 Task: Provide the 2023 Victory Lane Racing Xfinity Series picks for the track "Las Vegas Motor Speedway".
Action: Mouse moved to (197, 373)
Screenshot: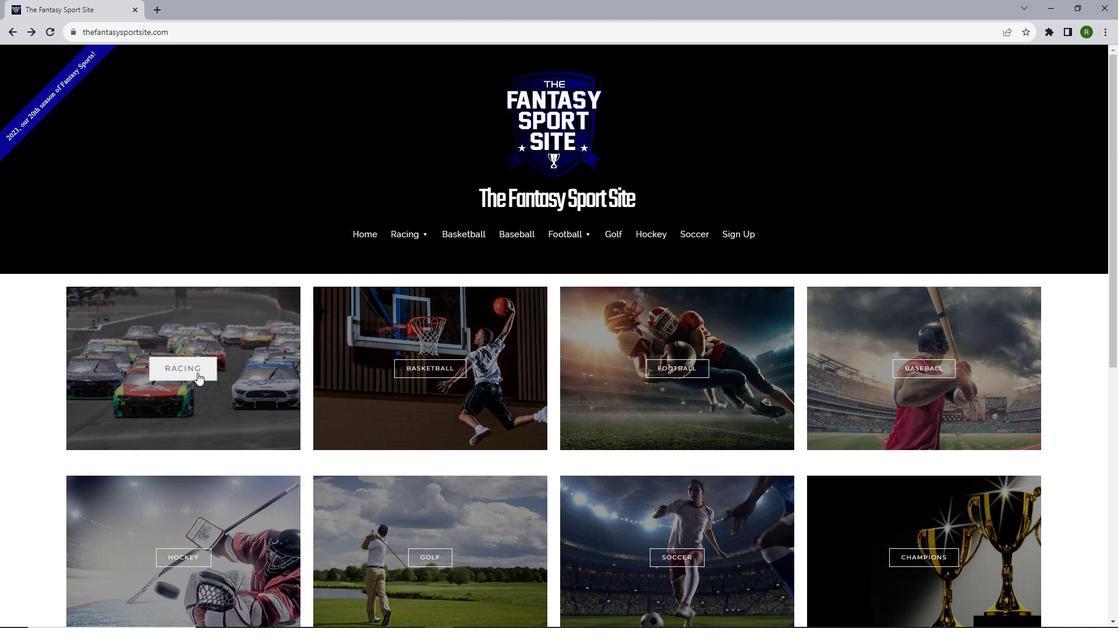 
Action: Mouse pressed left at (197, 373)
Screenshot: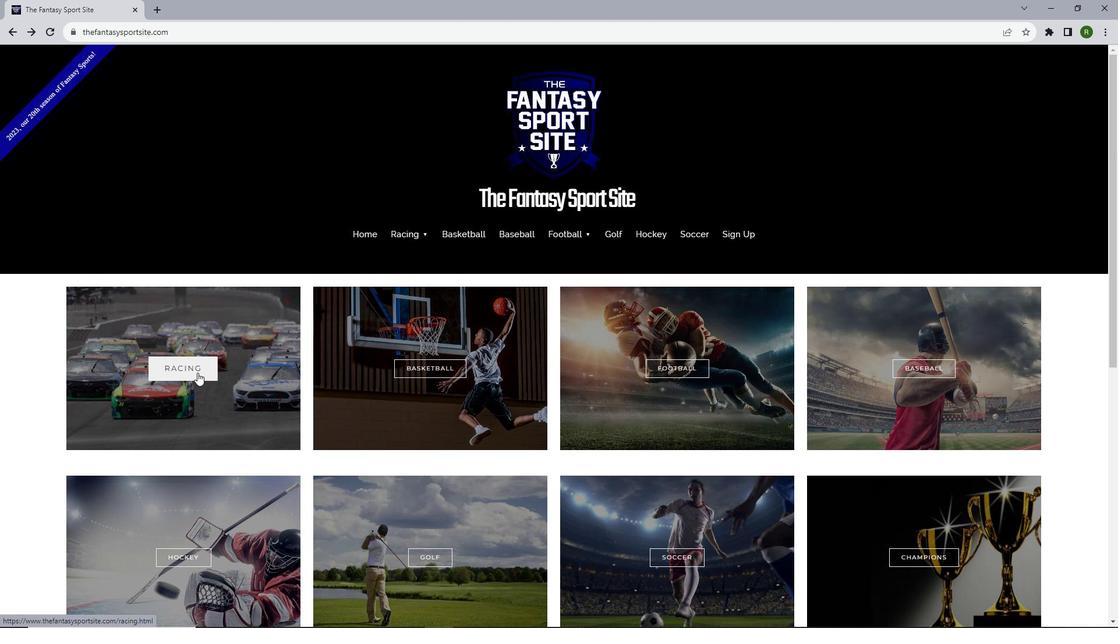 
Action: Mouse moved to (481, 381)
Screenshot: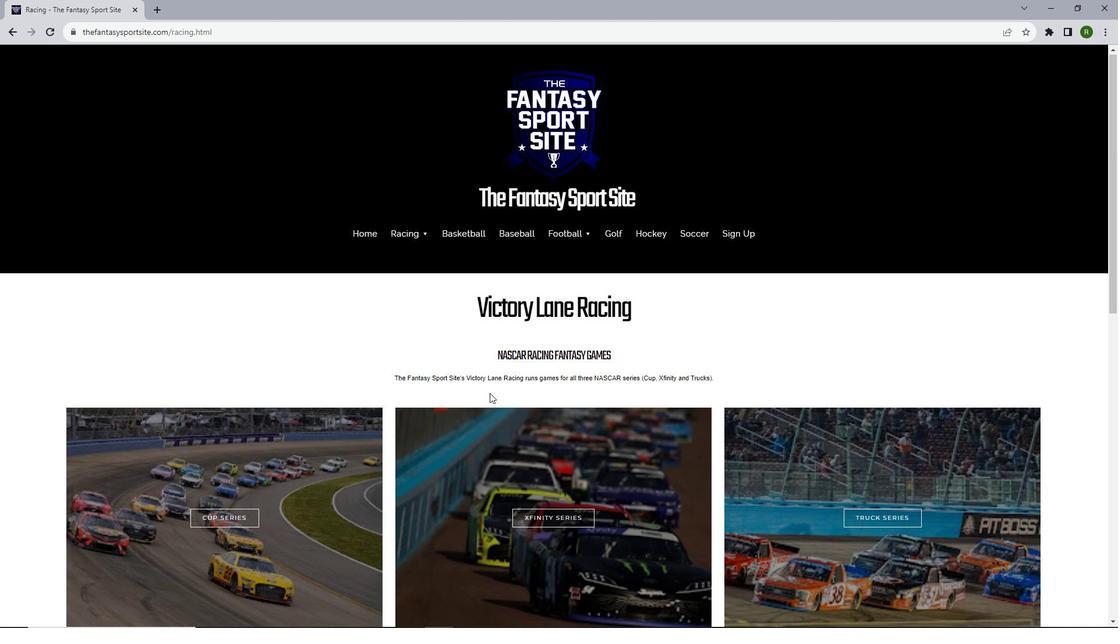 
Action: Mouse scrolled (481, 380) with delta (0, 0)
Screenshot: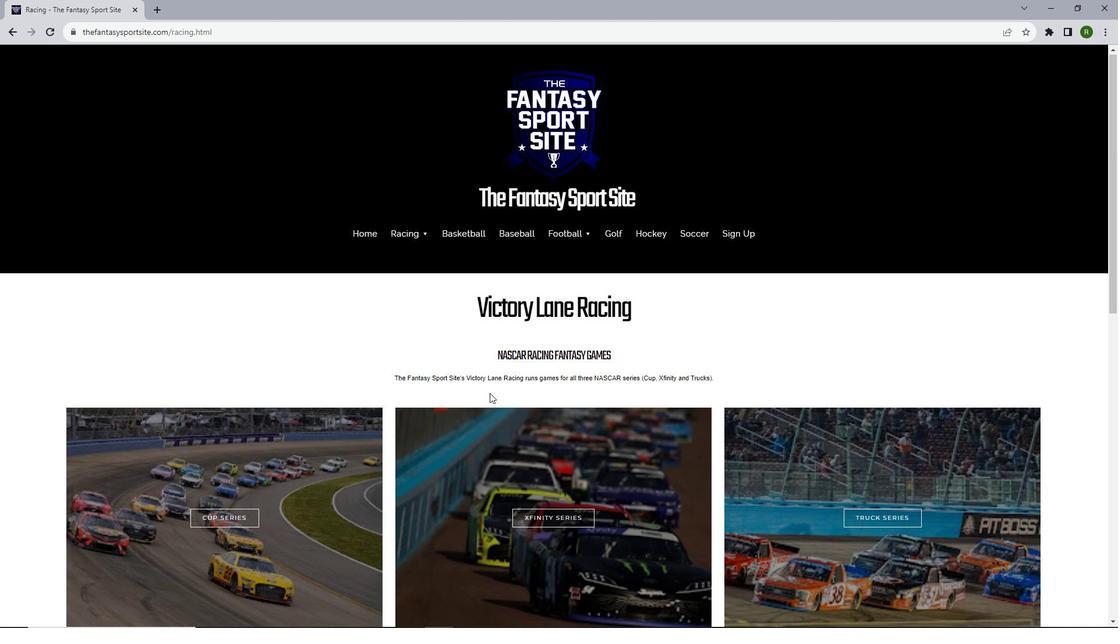 
Action: Mouse moved to (527, 468)
Screenshot: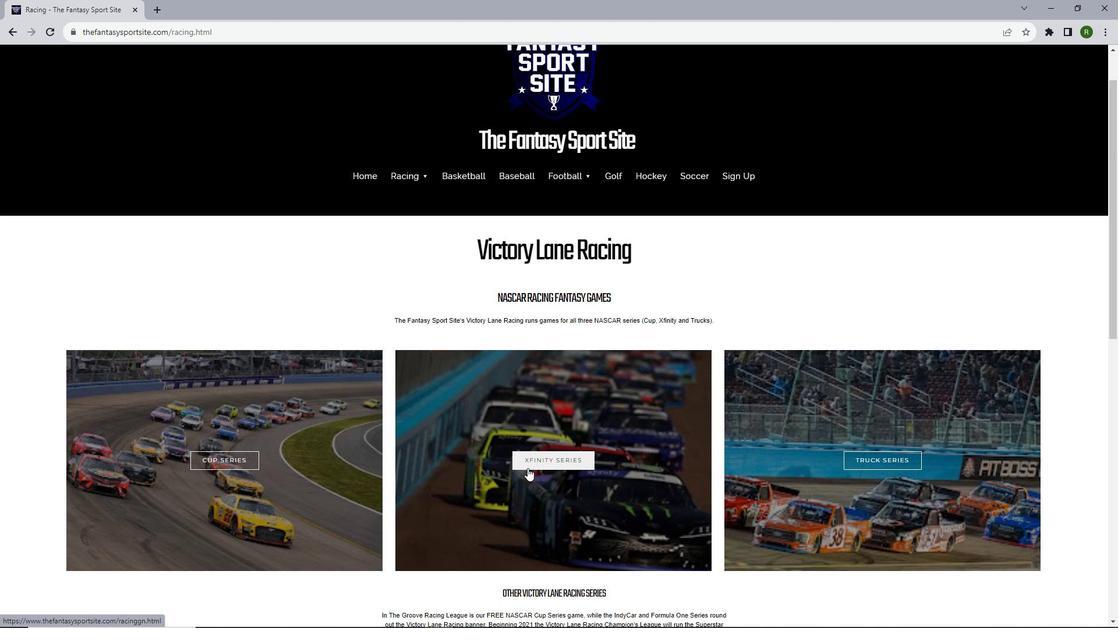 
Action: Mouse pressed left at (527, 468)
Screenshot: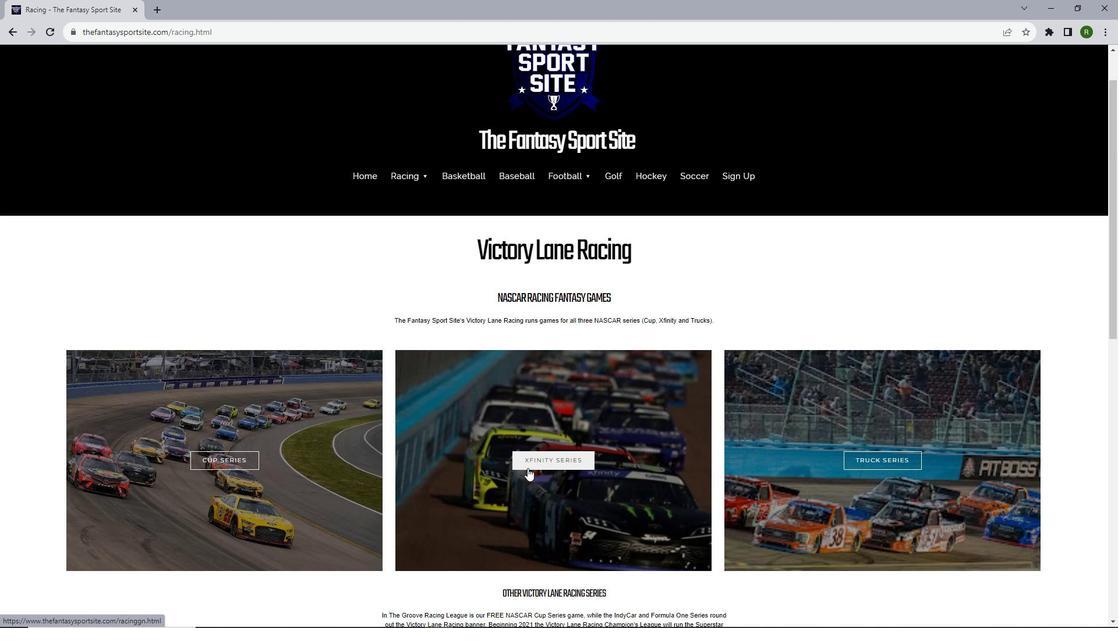
Action: Mouse moved to (472, 383)
Screenshot: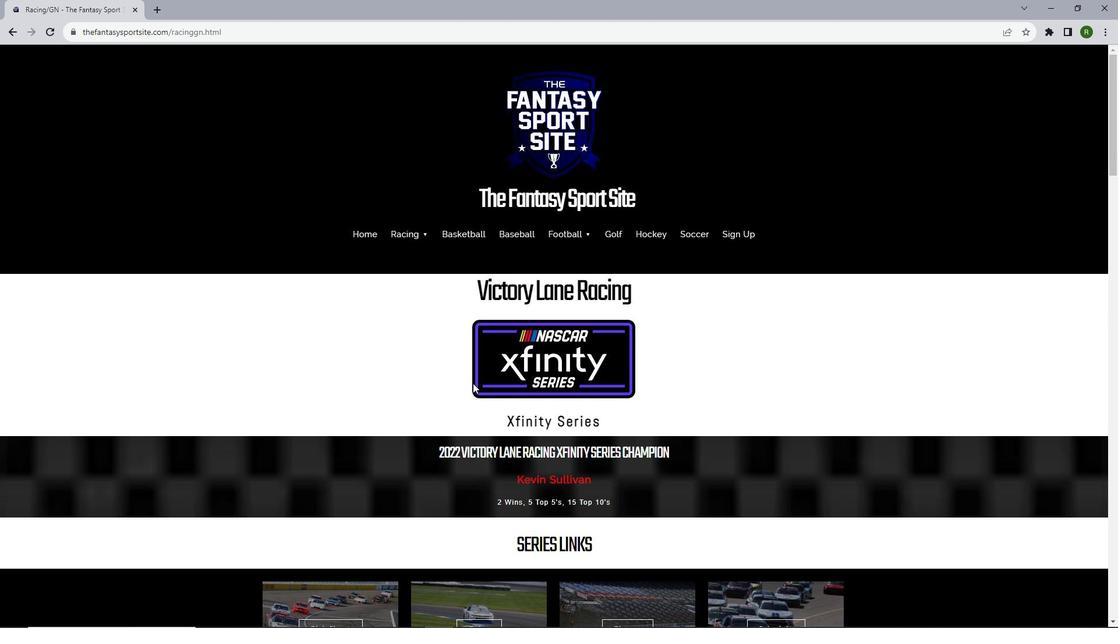 
Action: Mouse scrolled (472, 383) with delta (0, 0)
Screenshot: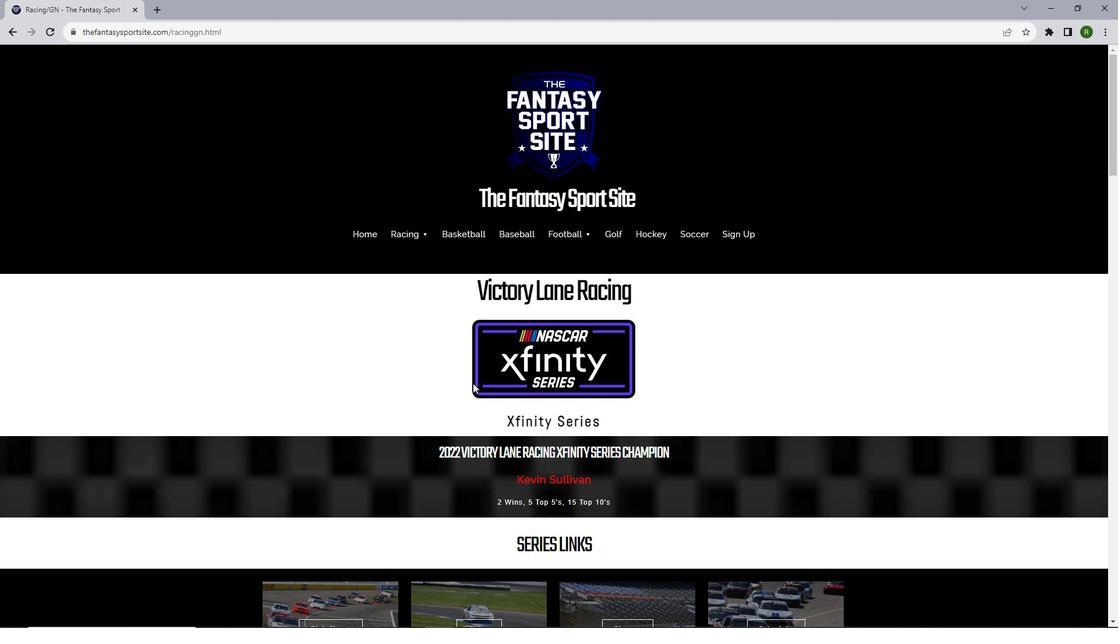 
Action: Mouse scrolled (472, 383) with delta (0, 0)
Screenshot: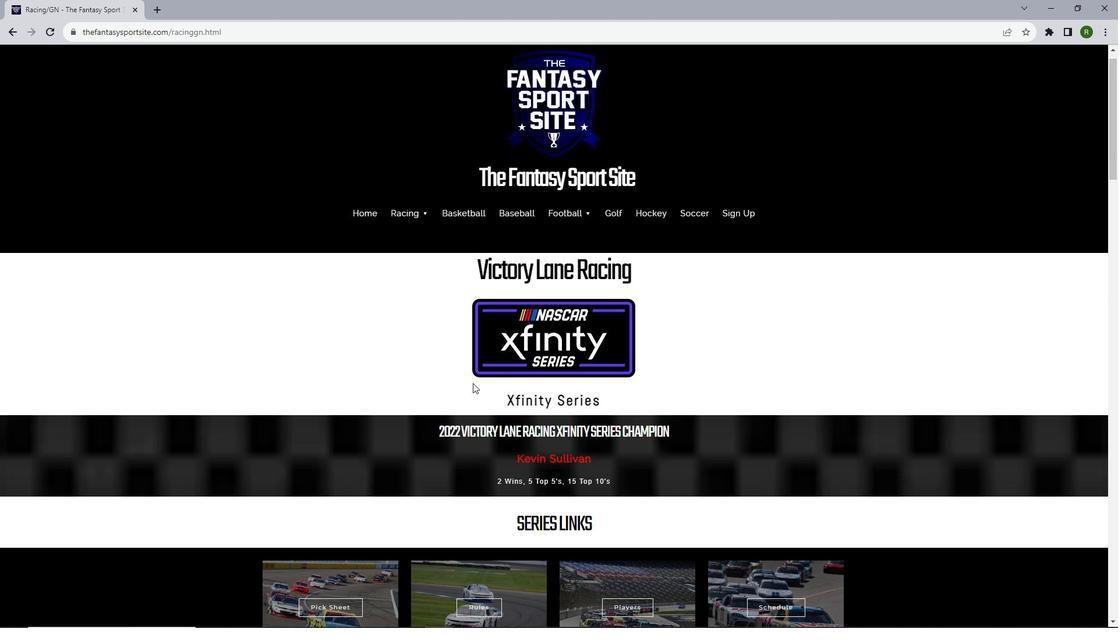 
Action: Mouse scrolled (472, 383) with delta (0, 0)
Screenshot: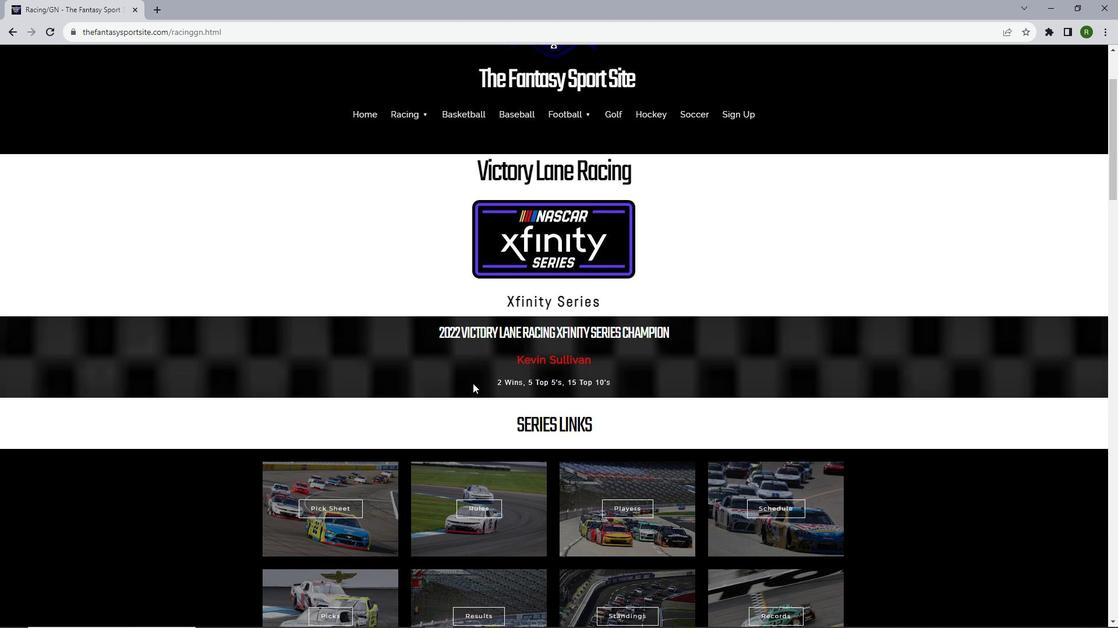 
Action: Mouse scrolled (472, 383) with delta (0, 0)
Screenshot: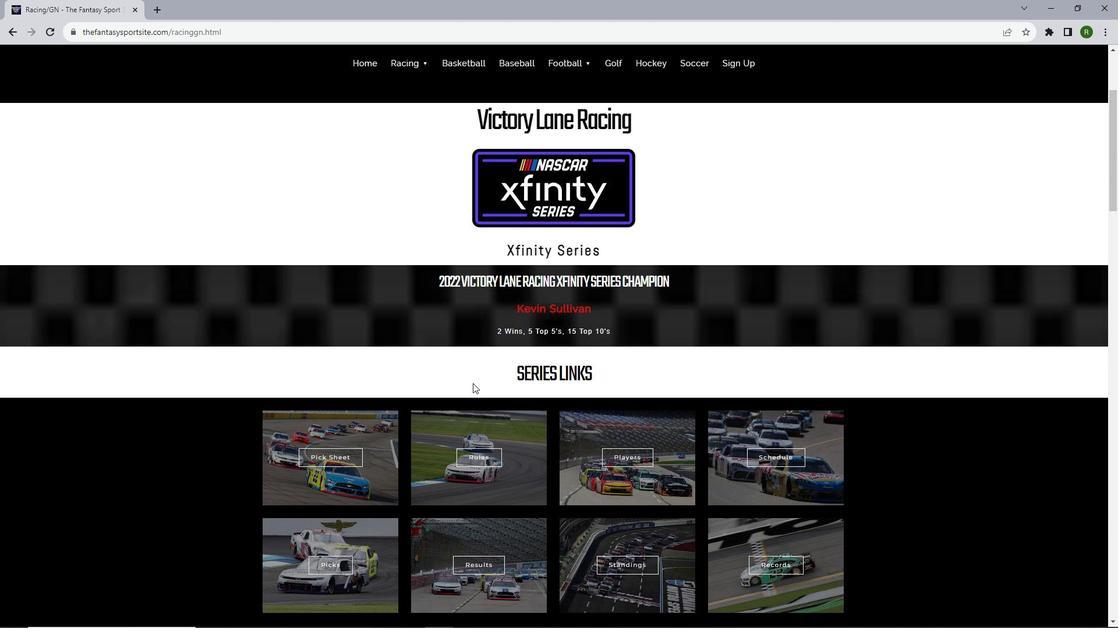 
Action: Mouse scrolled (472, 383) with delta (0, 0)
Screenshot: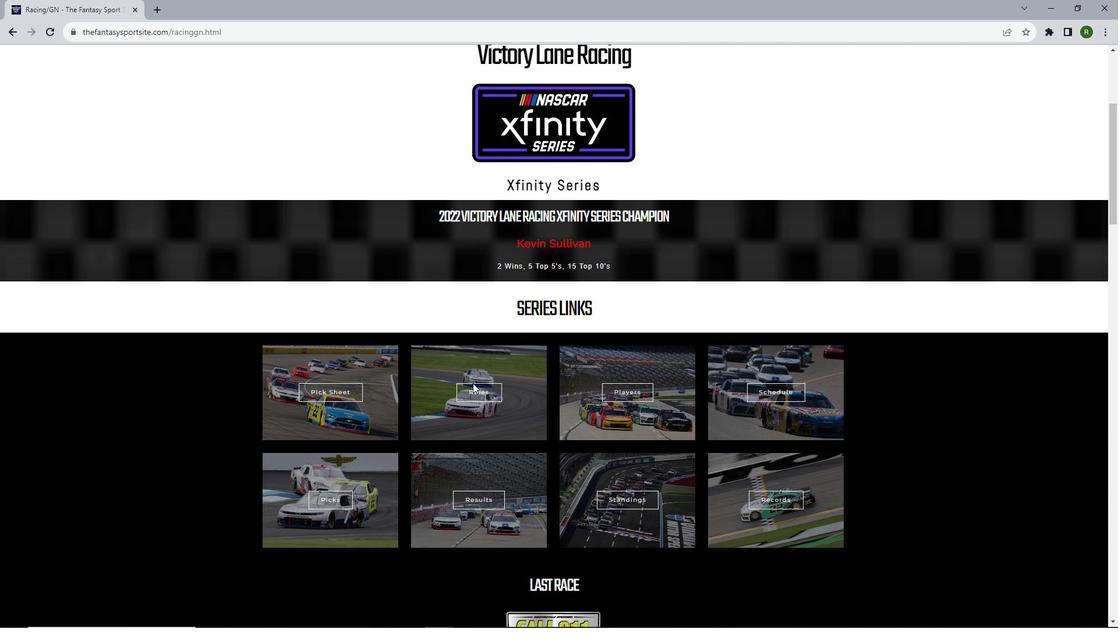 
Action: Mouse moved to (326, 438)
Screenshot: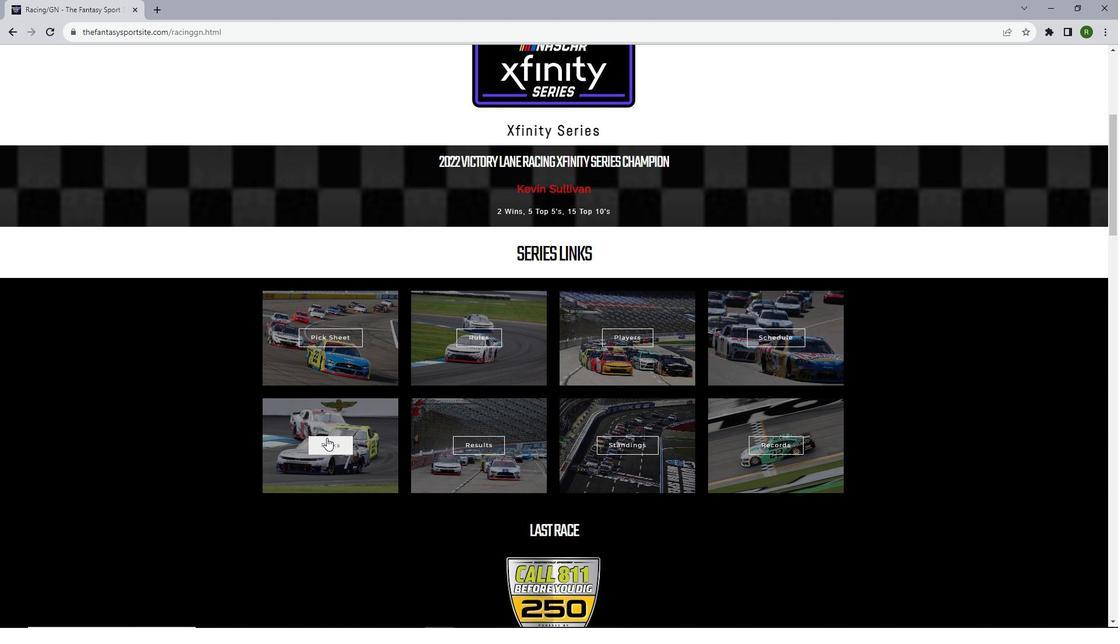 
Action: Mouse pressed left at (326, 438)
Screenshot: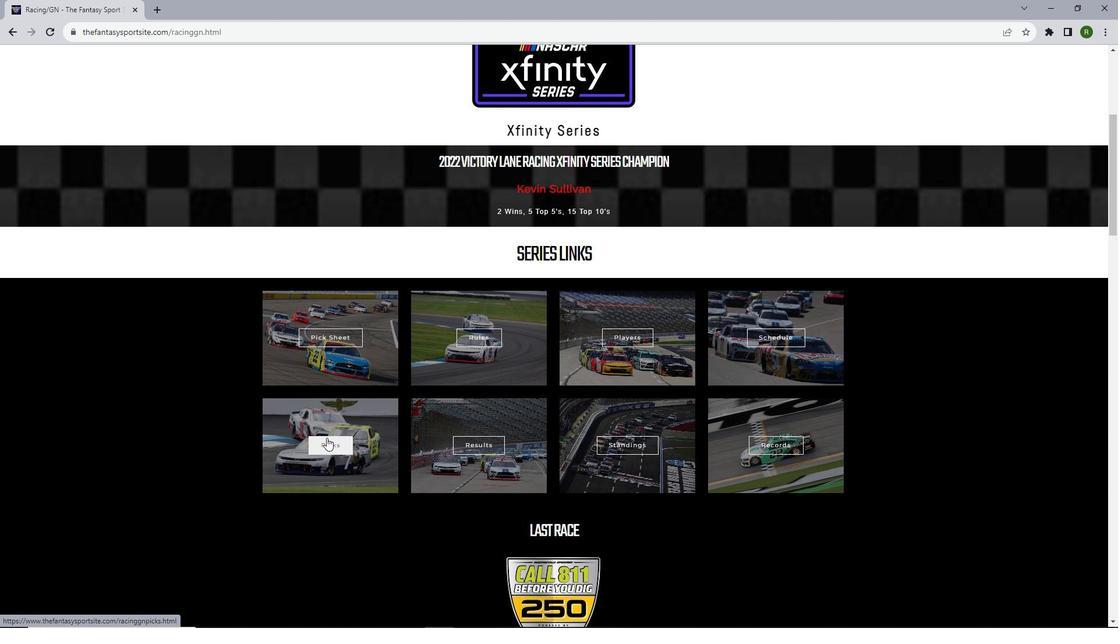 
Action: Mouse moved to (503, 362)
Screenshot: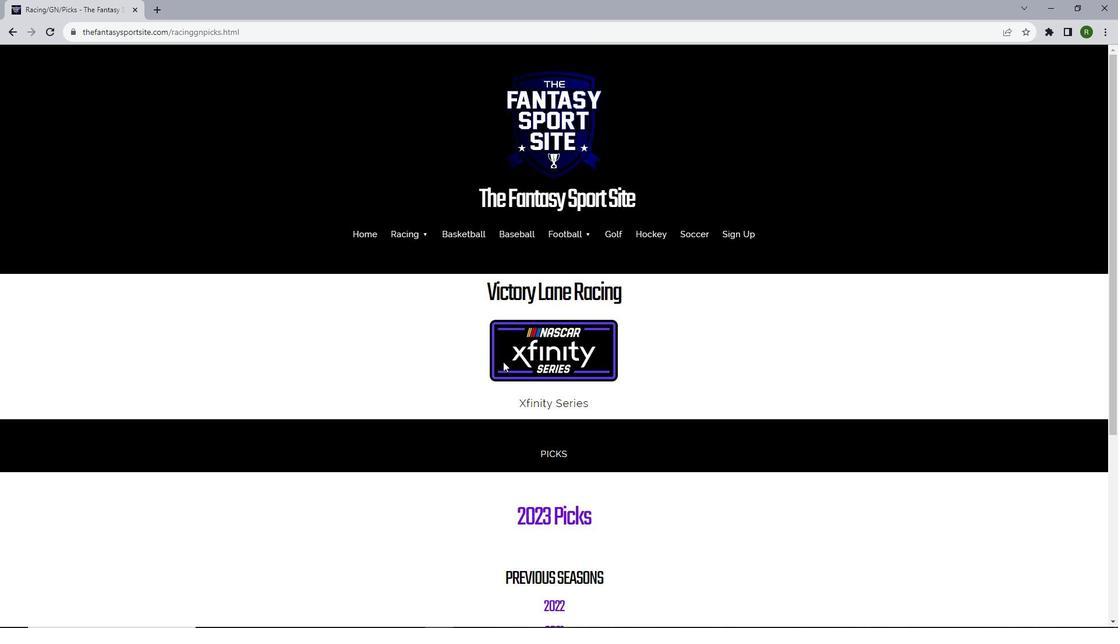 
Action: Mouse scrolled (503, 361) with delta (0, 0)
Screenshot: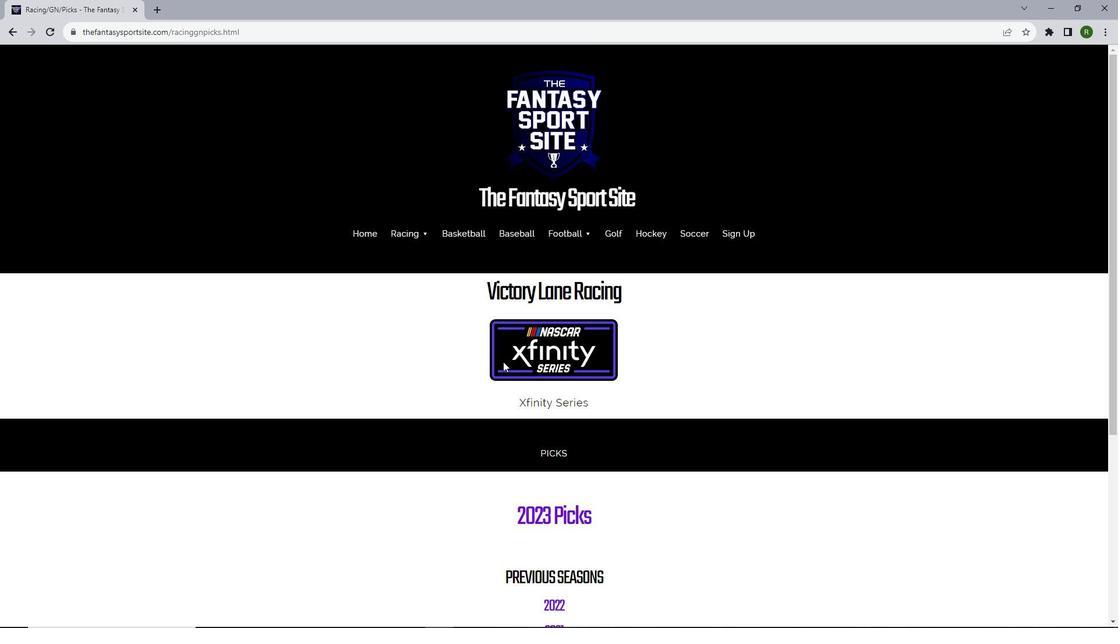 
Action: Mouse scrolled (503, 361) with delta (0, 0)
Screenshot: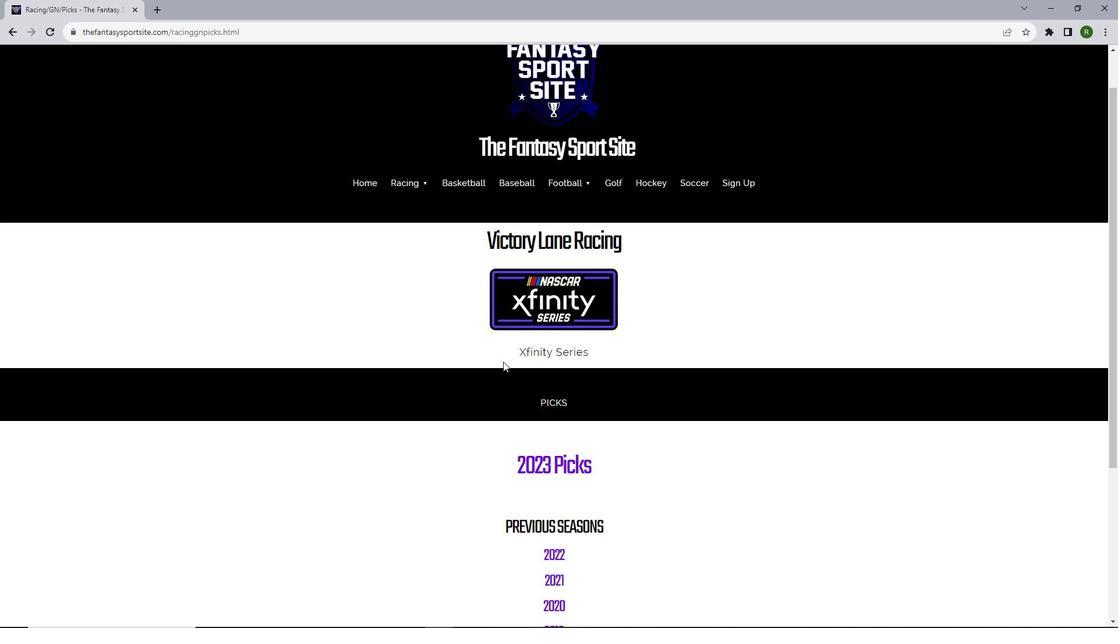 
Action: Mouse scrolled (503, 361) with delta (0, 0)
Screenshot: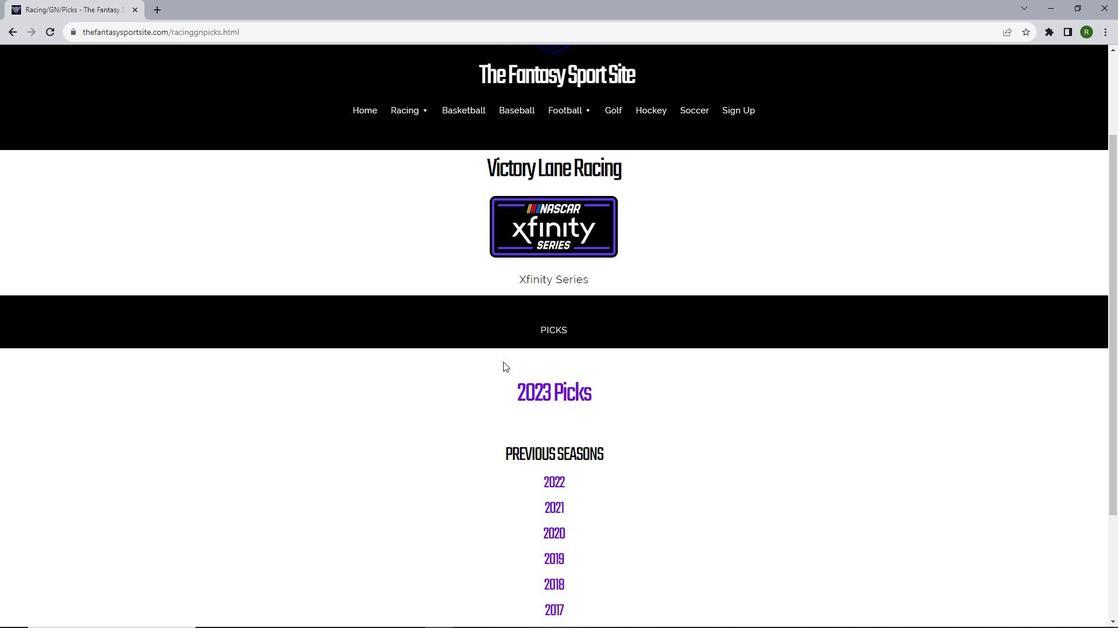 
Action: Mouse moved to (539, 346)
Screenshot: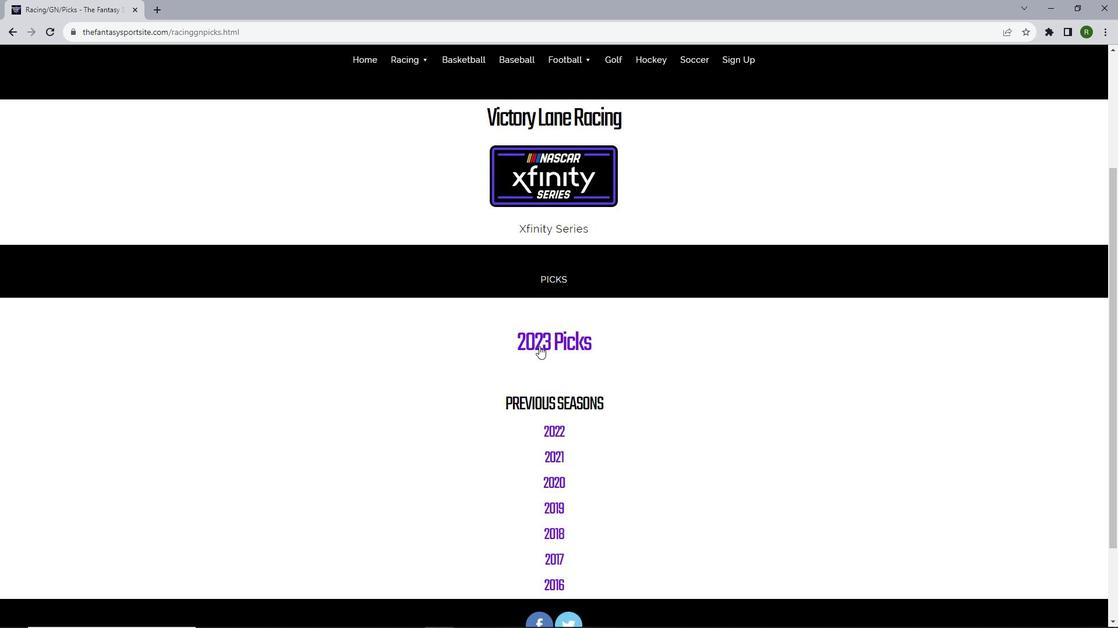 
Action: Mouse pressed left at (539, 346)
Screenshot: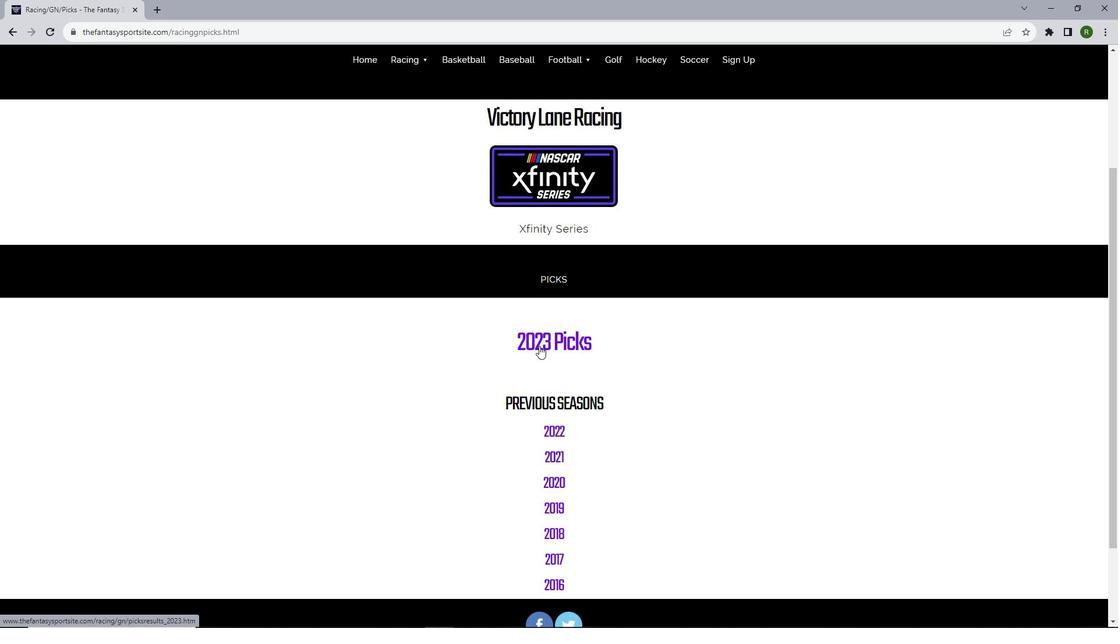 
Action: Mouse moved to (581, 226)
Screenshot: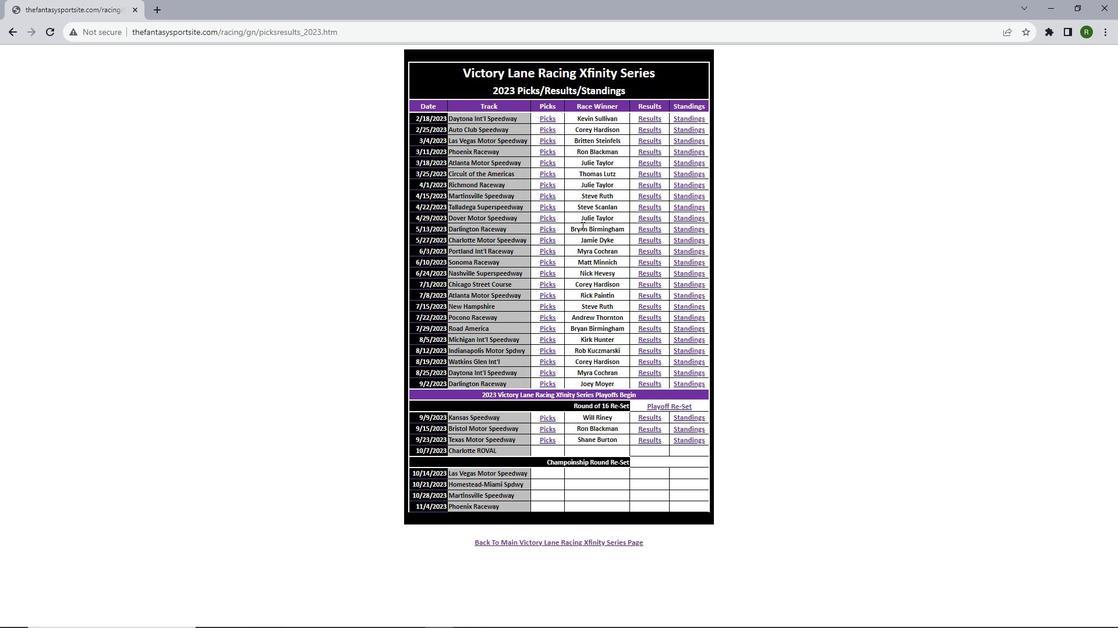 
Action: Mouse scrolled (581, 227) with delta (0, 0)
Screenshot: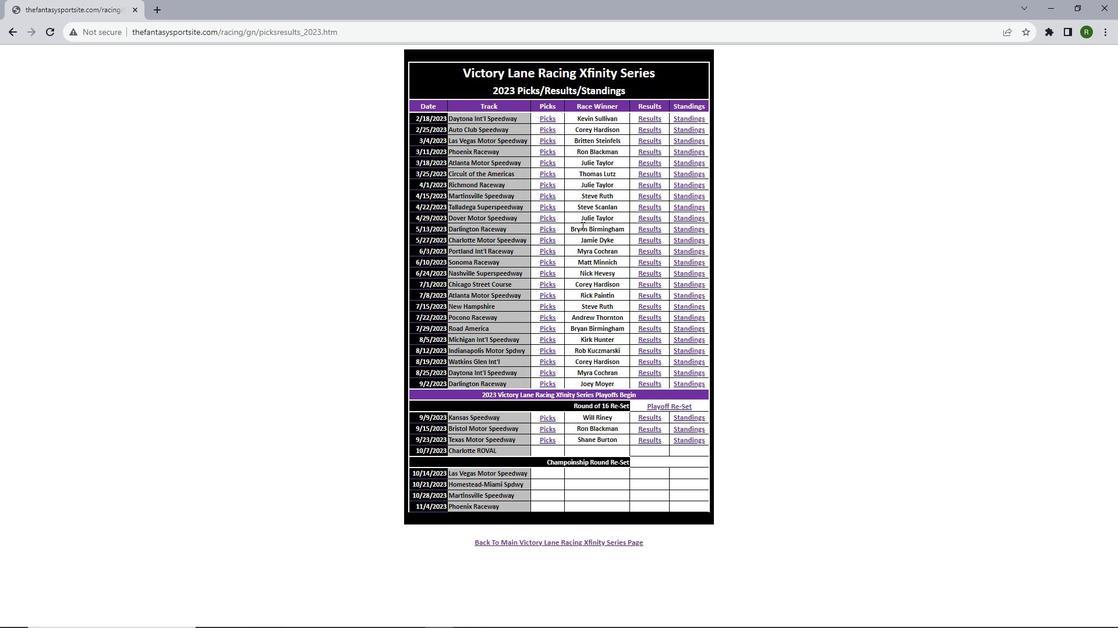 
Action: Mouse moved to (548, 139)
Screenshot: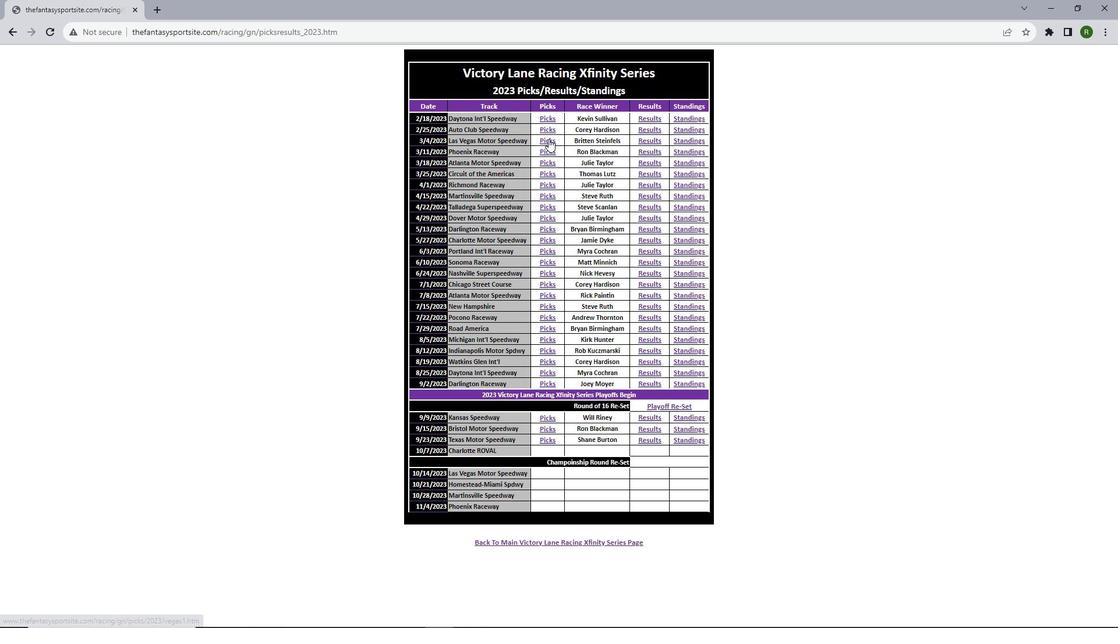 
Action: Mouse pressed left at (548, 139)
Screenshot: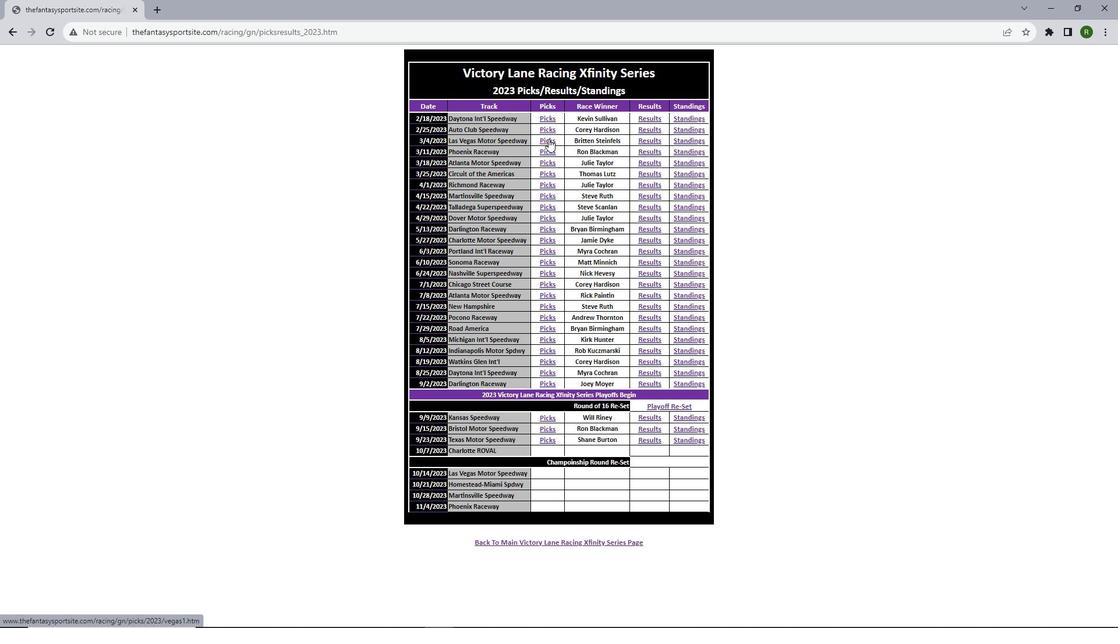 
Action: Mouse moved to (548, 139)
Screenshot: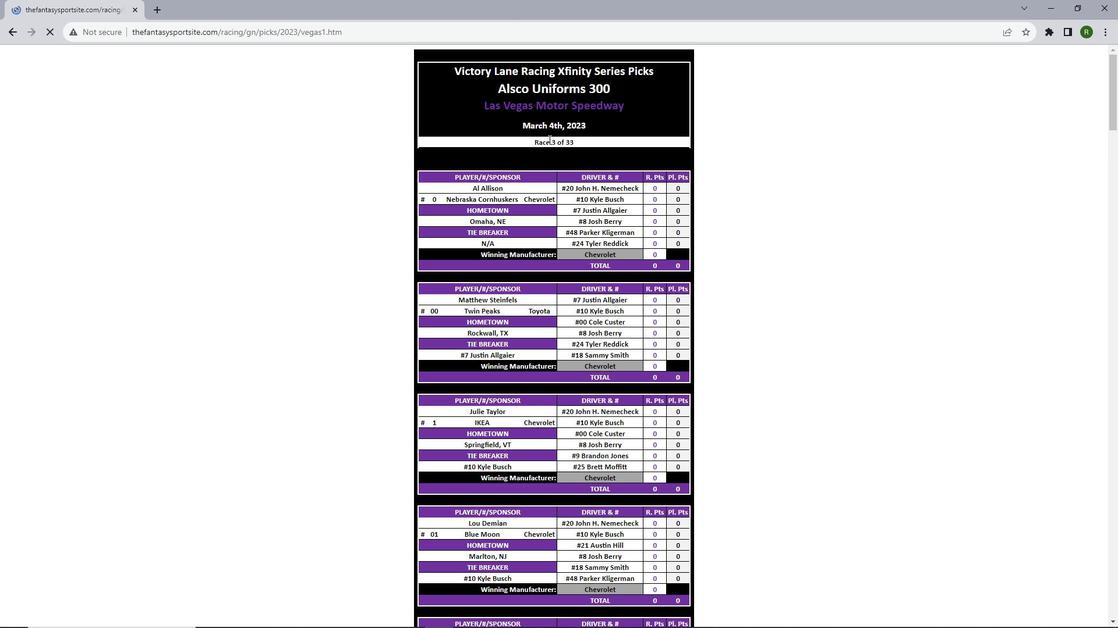 
Action: Mouse scrolled (548, 139) with delta (0, 0)
Screenshot: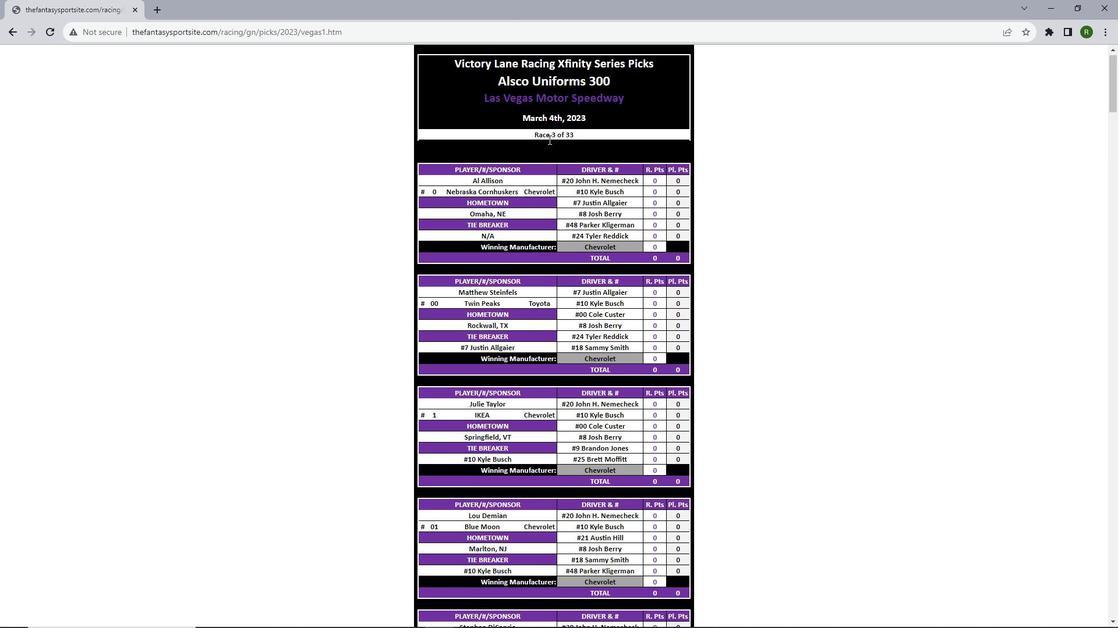 
Action: Mouse scrolled (548, 139) with delta (0, 0)
Screenshot: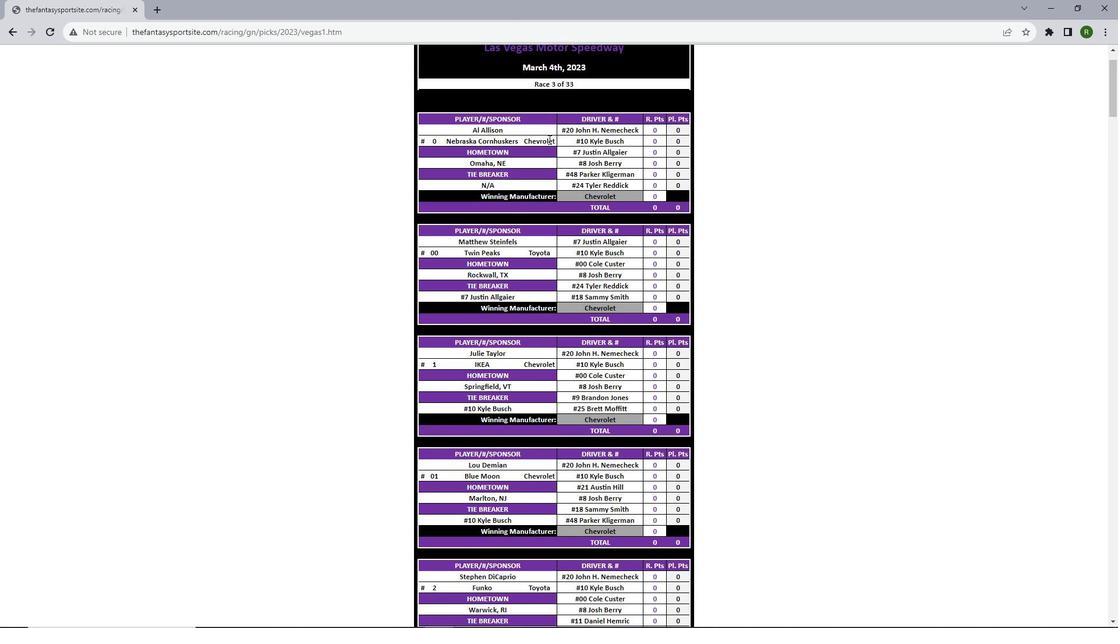 
Action: Mouse scrolled (548, 139) with delta (0, 0)
Screenshot: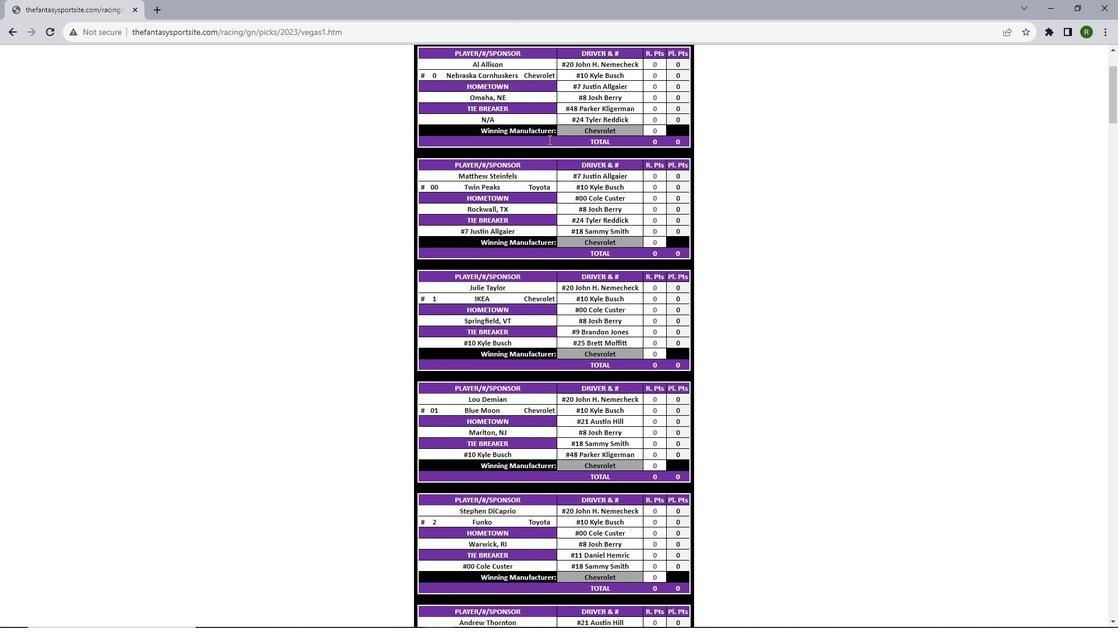 
Action: Mouse scrolled (548, 139) with delta (0, 0)
Screenshot: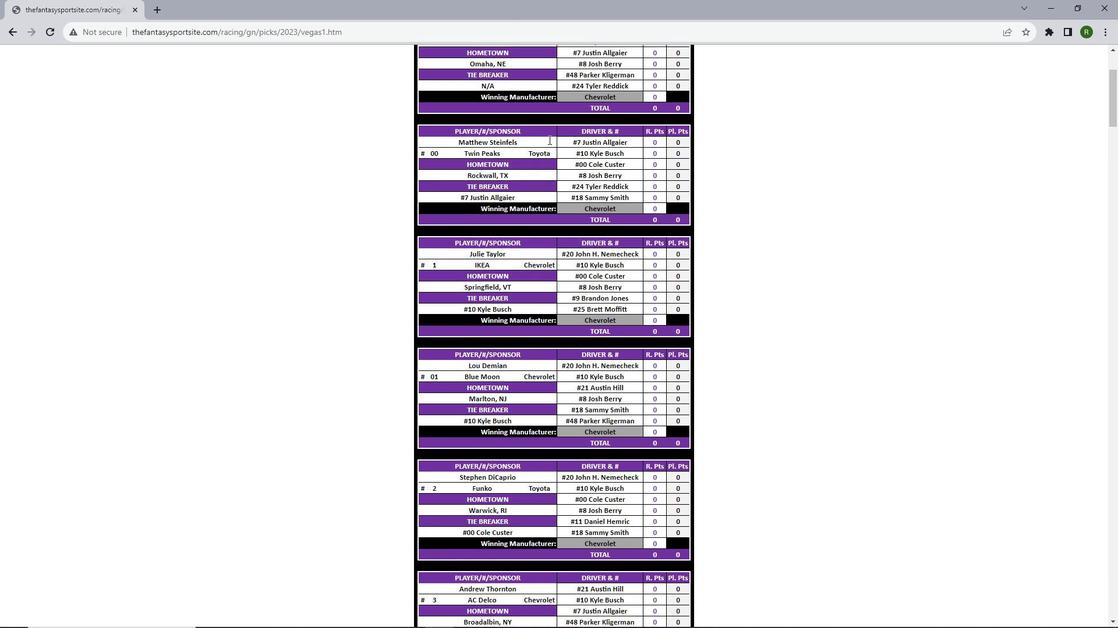 
Action: Mouse scrolled (548, 139) with delta (0, 0)
Screenshot: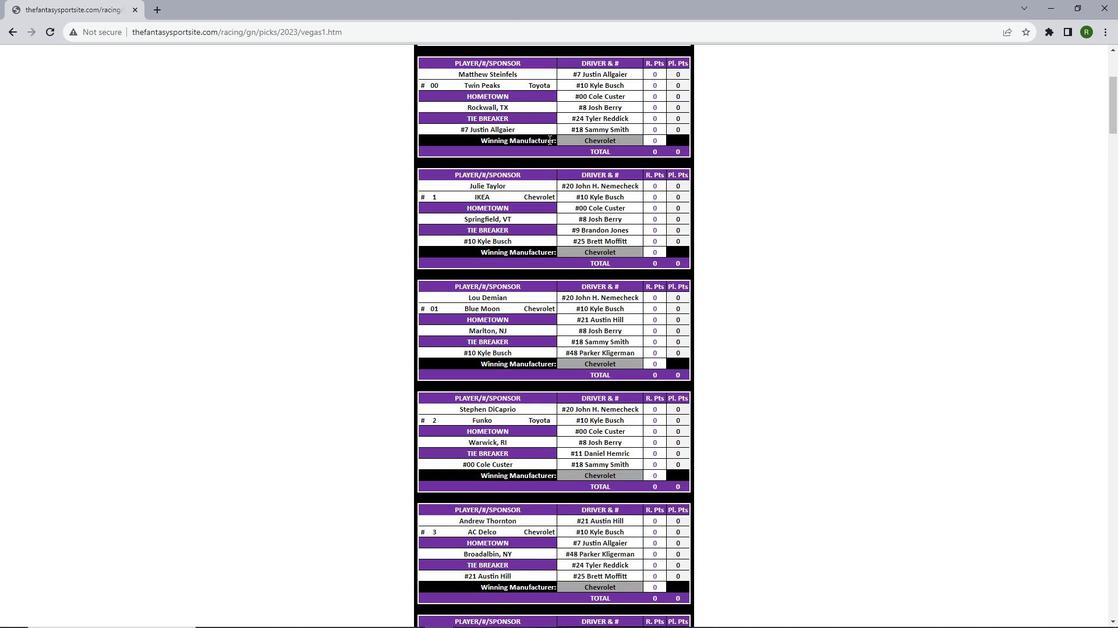 
Action: Mouse scrolled (548, 139) with delta (0, 0)
Screenshot: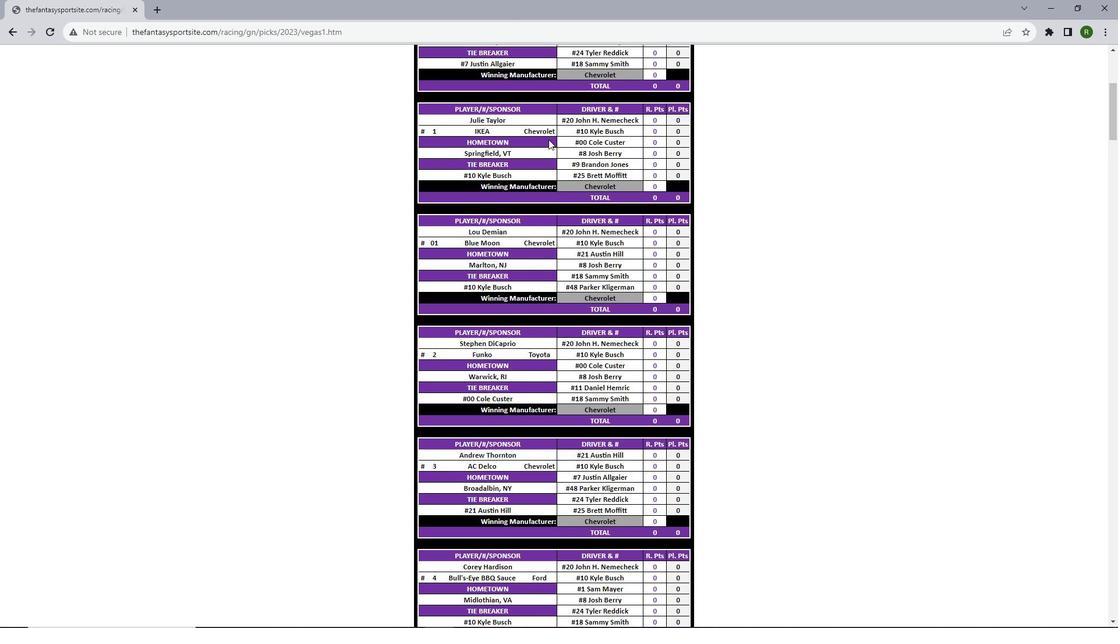 
Action: Mouse scrolled (548, 139) with delta (0, 0)
Screenshot: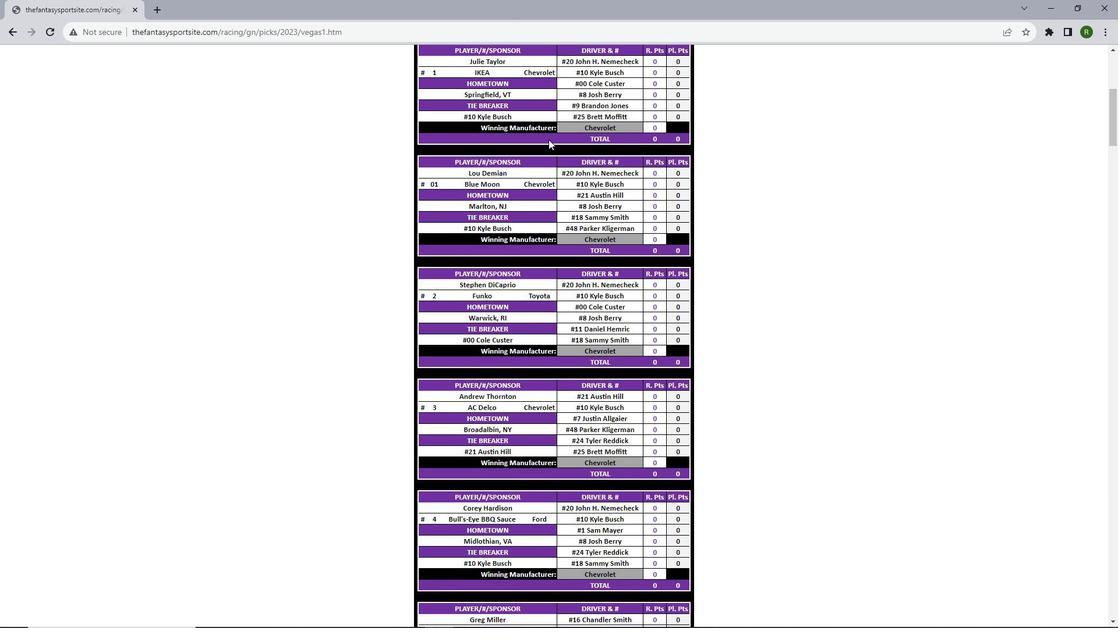 
Action: Mouse moved to (548, 140)
Screenshot: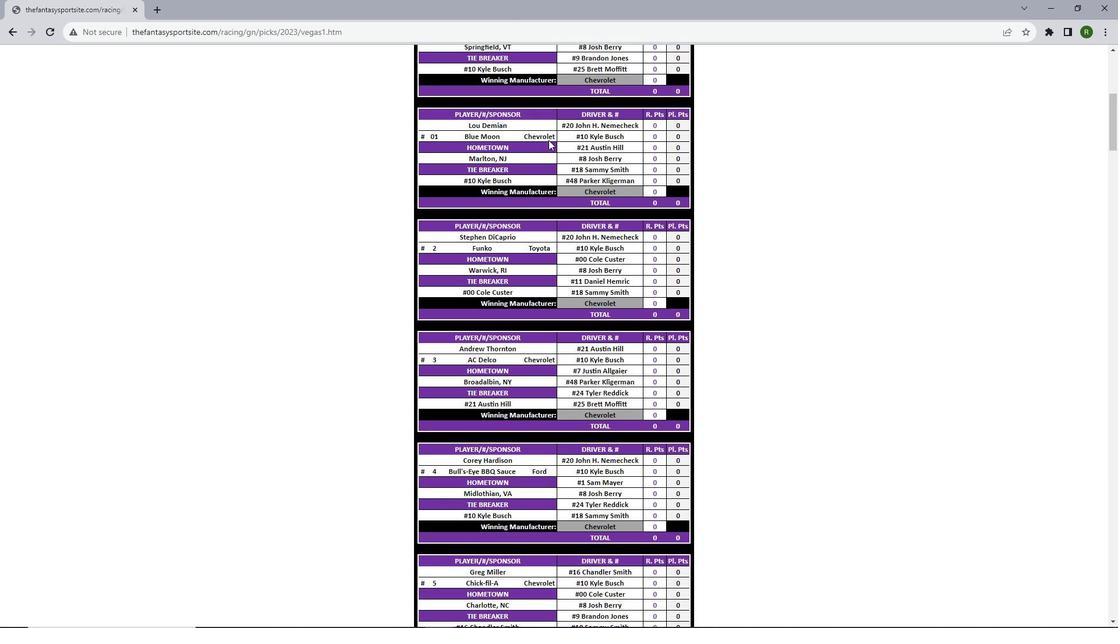 
Action: Mouse scrolled (548, 139) with delta (0, 0)
Screenshot: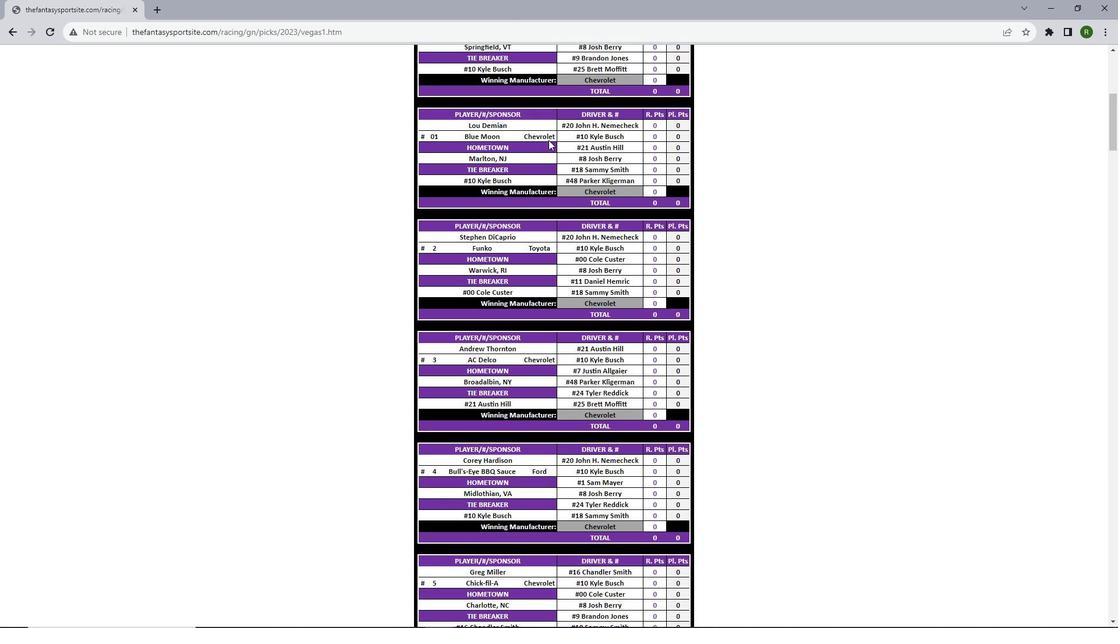 
Action: Mouse moved to (548, 140)
Screenshot: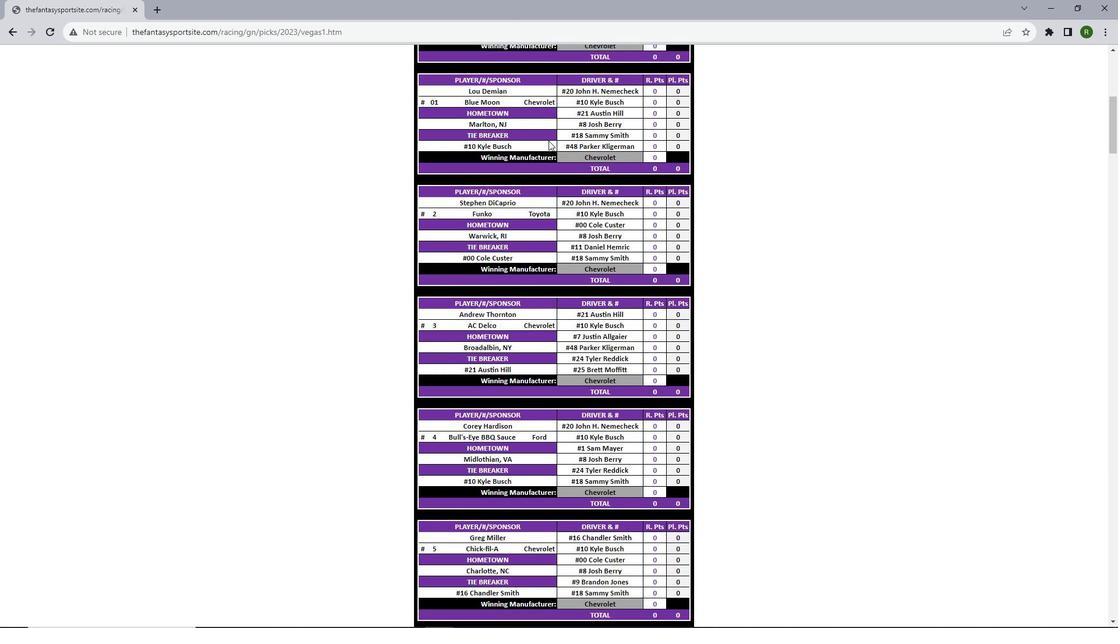 
Action: Mouse scrolled (548, 140) with delta (0, 0)
Screenshot: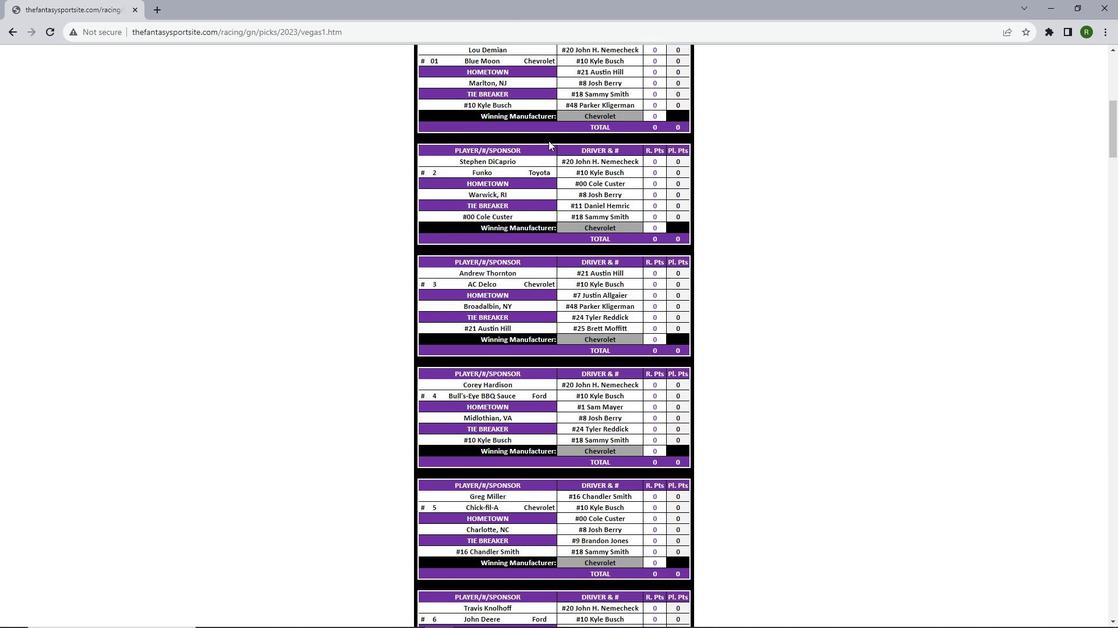 
Action: Mouse moved to (548, 141)
Screenshot: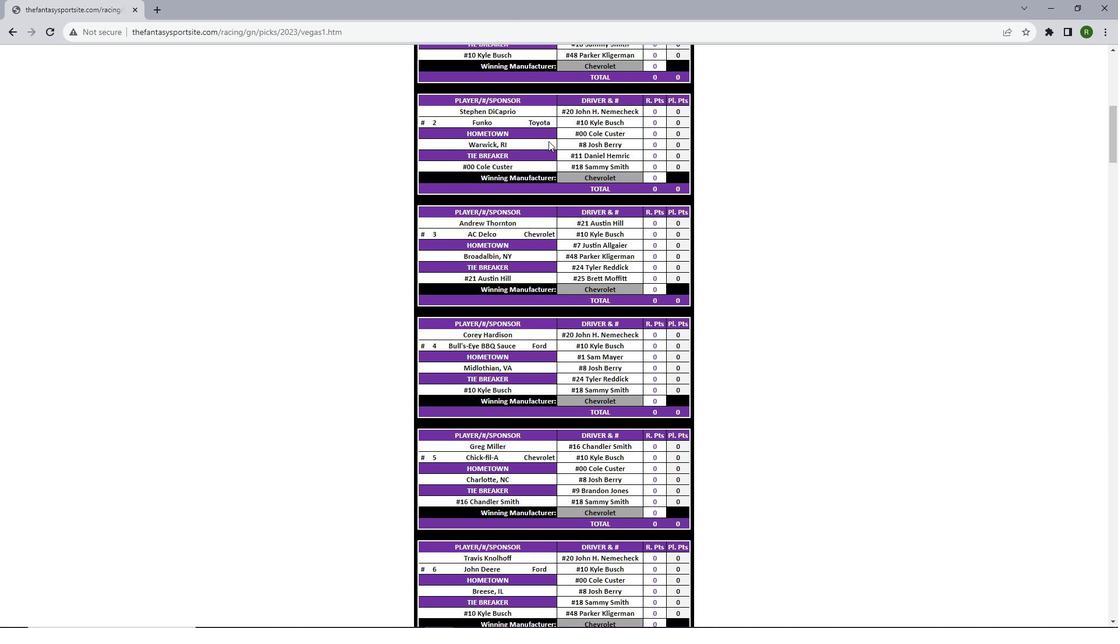 
Action: Mouse scrolled (548, 140) with delta (0, 0)
Screenshot: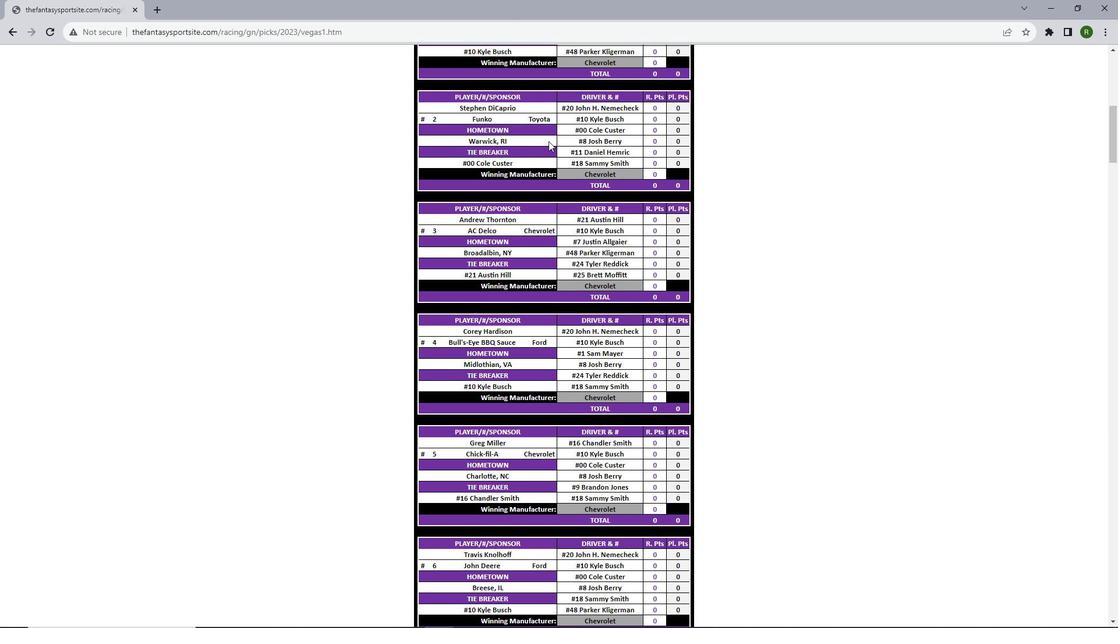 
Action: Mouse scrolled (548, 140) with delta (0, 0)
Screenshot: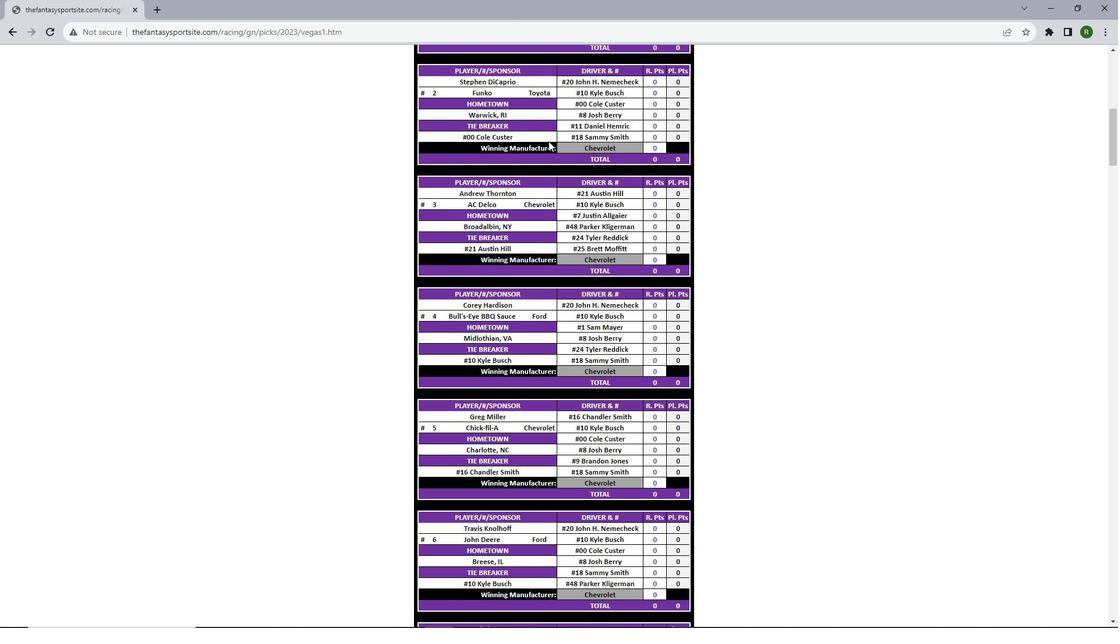 
Action: Mouse scrolled (548, 140) with delta (0, 0)
Screenshot: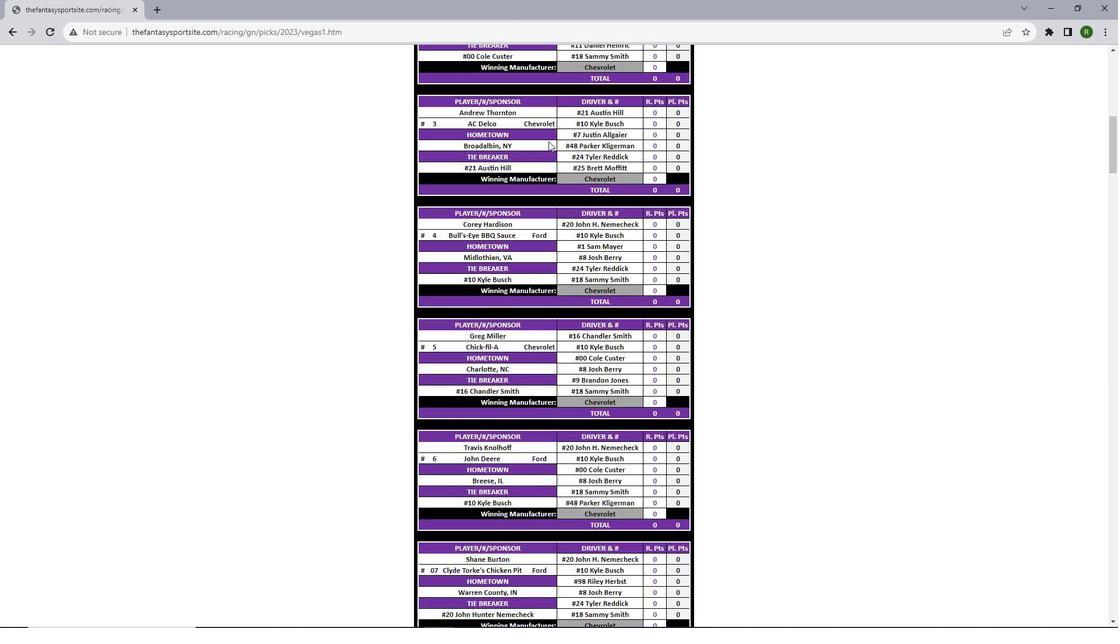 
Action: Mouse scrolled (548, 140) with delta (0, 0)
Screenshot: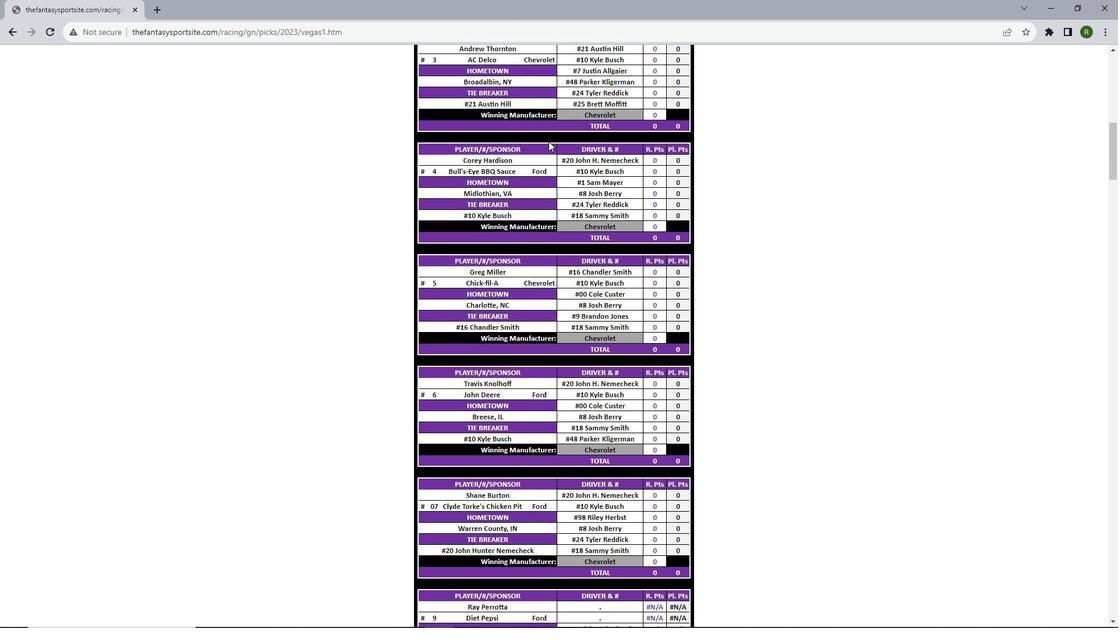 
Action: Mouse scrolled (548, 140) with delta (0, 0)
Screenshot: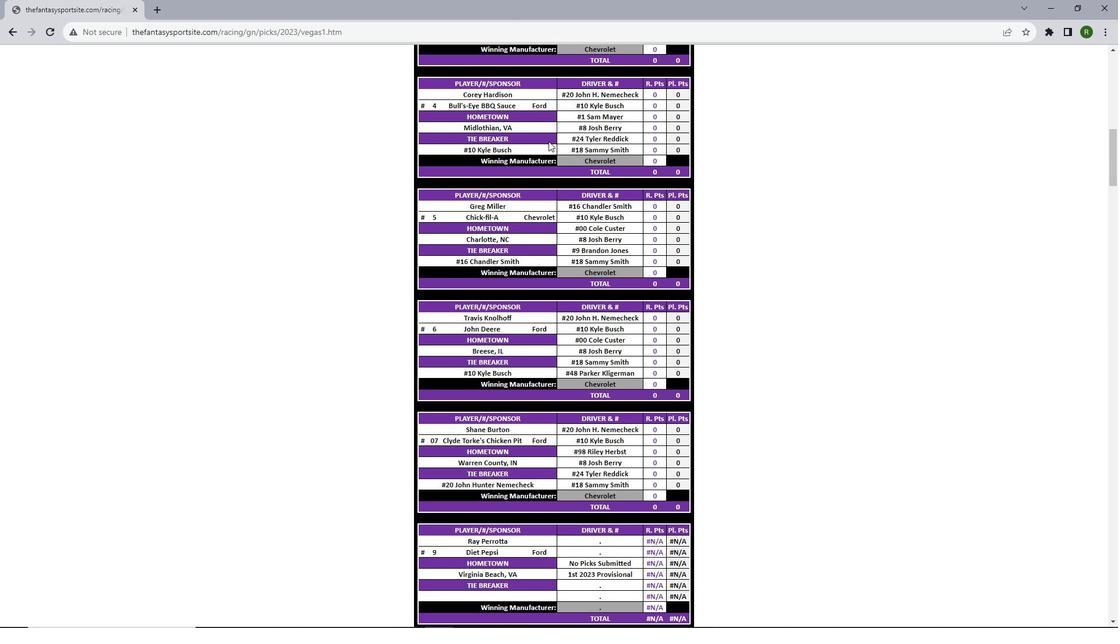 
Action: Mouse scrolled (548, 140) with delta (0, 0)
Screenshot: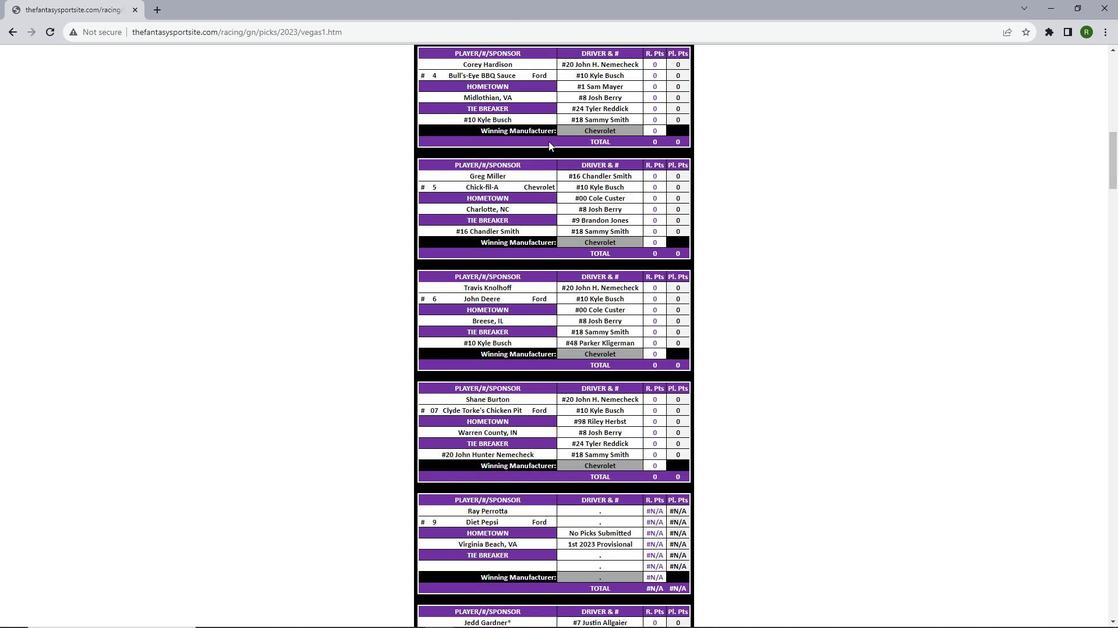 
Action: Mouse scrolled (548, 140) with delta (0, 0)
Screenshot: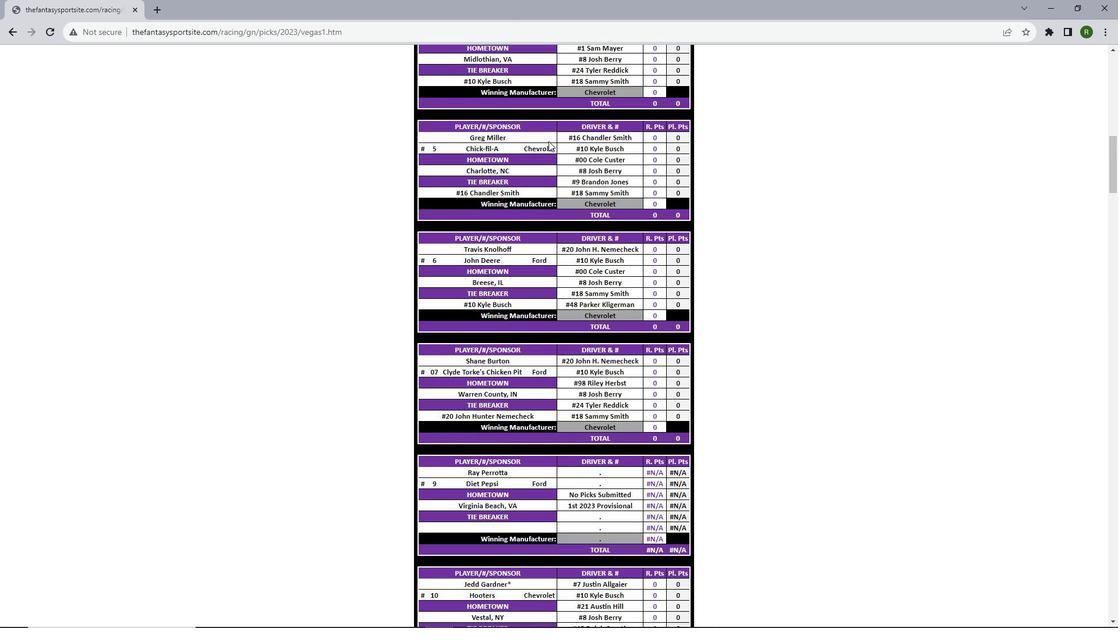 
Action: Mouse scrolled (548, 140) with delta (0, 0)
Screenshot: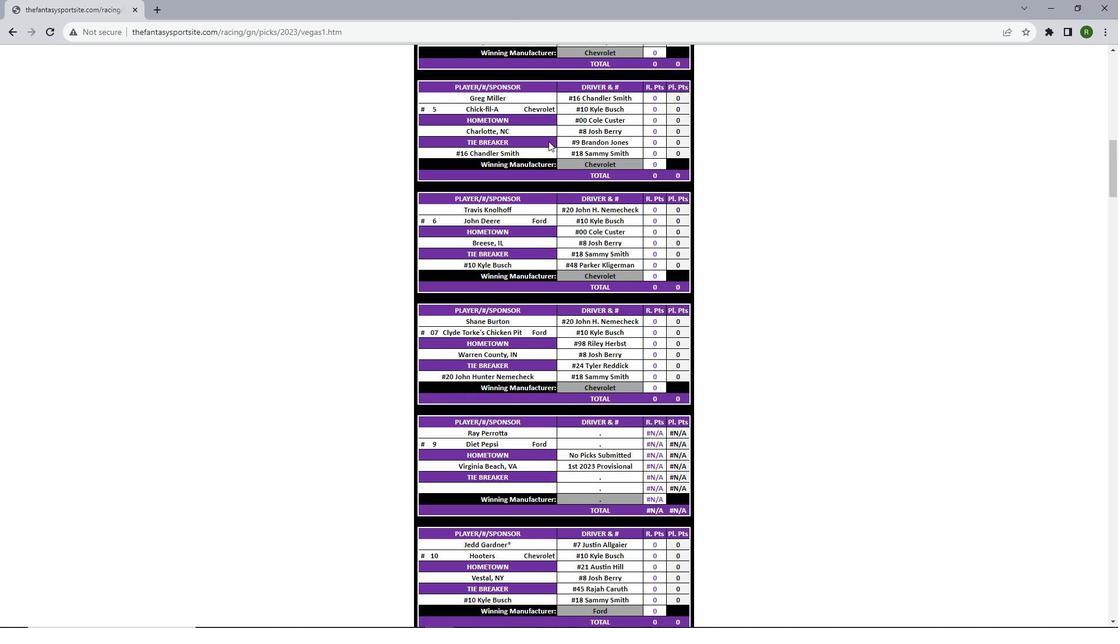 
Action: Mouse scrolled (548, 140) with delta (0, 0)
Screenshot: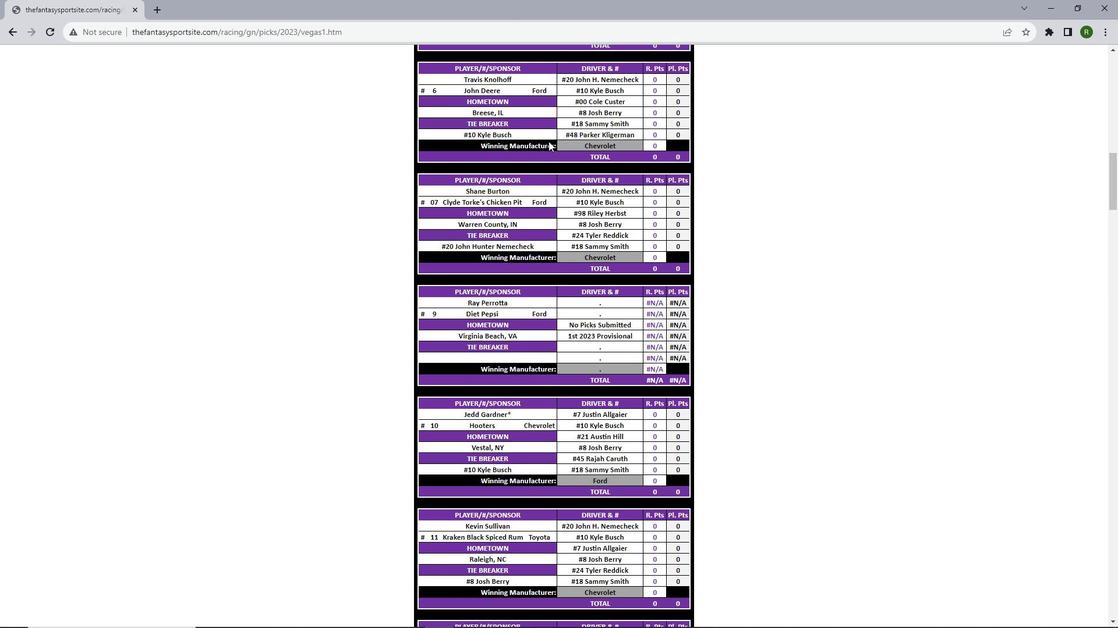 
Action: Mouse scrolled (548, 140) with delta (0, 0)
Screenshot: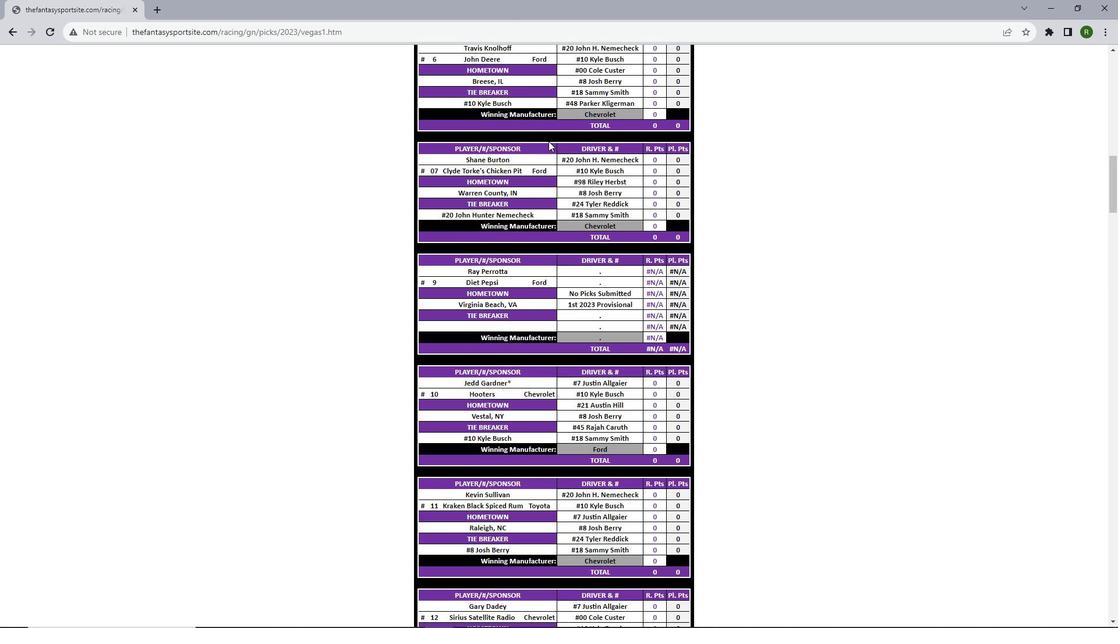 
Action: Mouse scrolled (548, 140) with delta (0, 0)
Screenshot: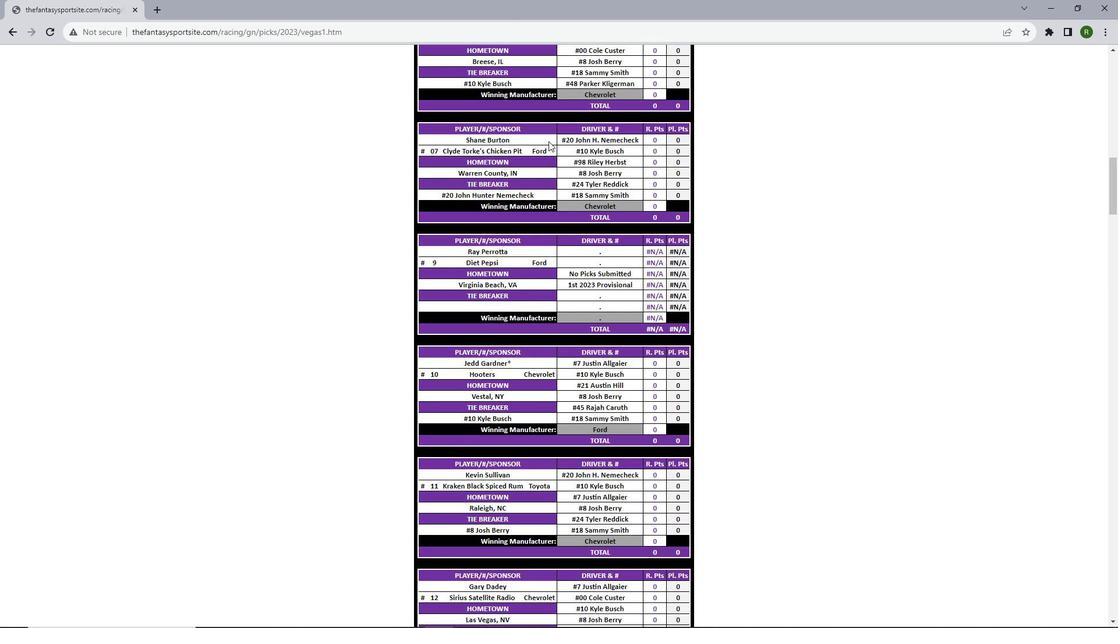 
Action: Mouse scrolled (548, 140) with delta (0, 0)
Screenshot: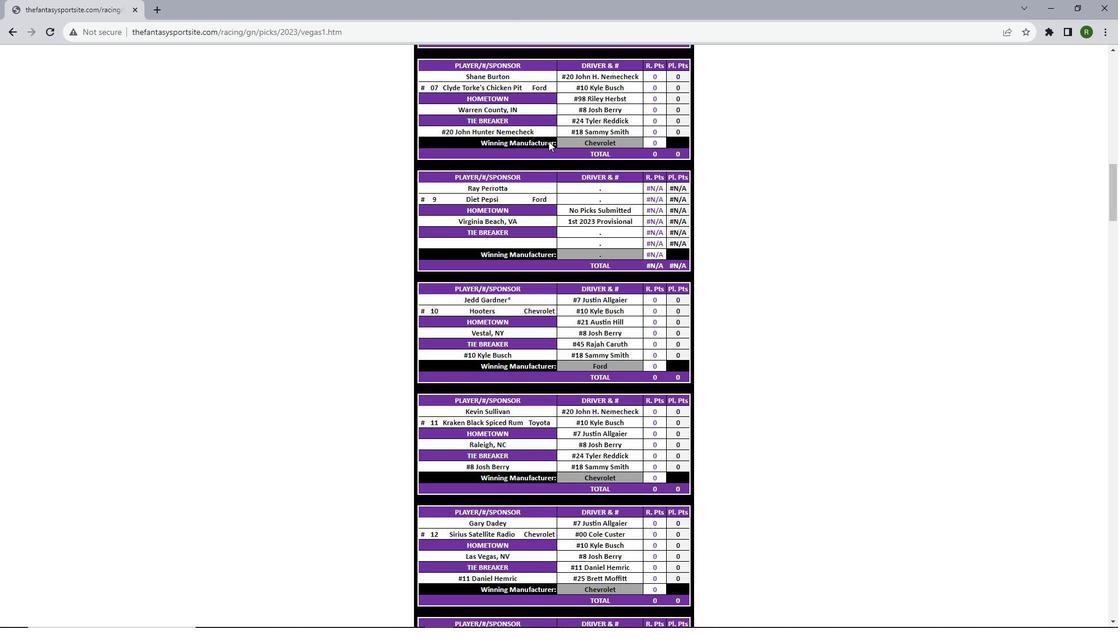 
Action: Mouse scrolled (548, 140) with delta (0, 0)
Screenshot: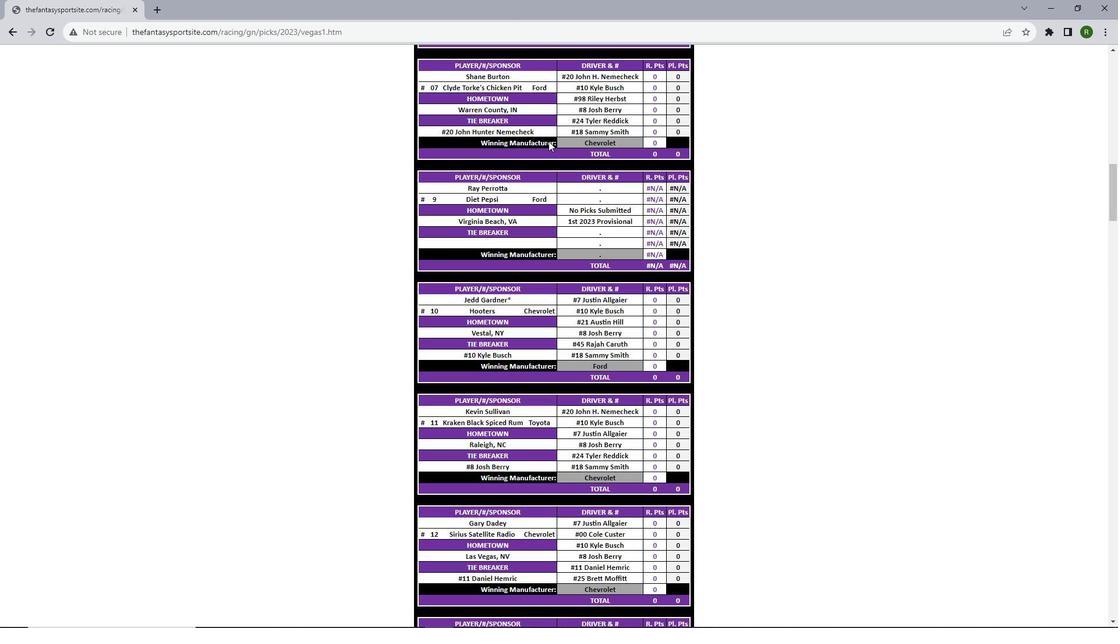
Action: Mouse scrolled (548, 140) with delta (0, 0)
Screenshot: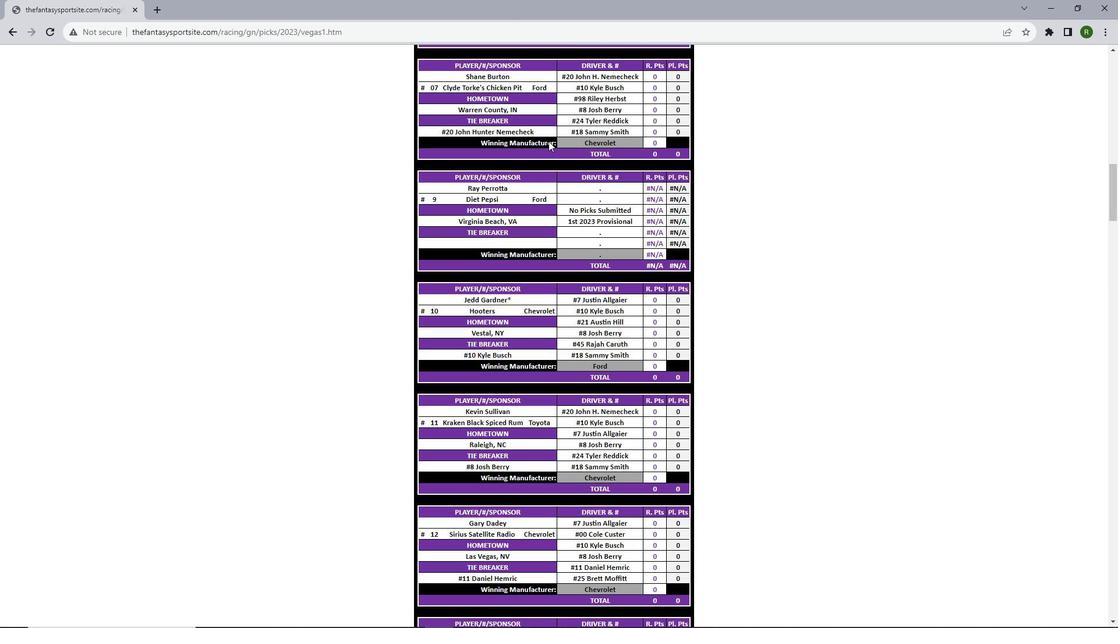 
Action: Mouse scrolled (548, 140) with delta (0, 0)
Screenshot: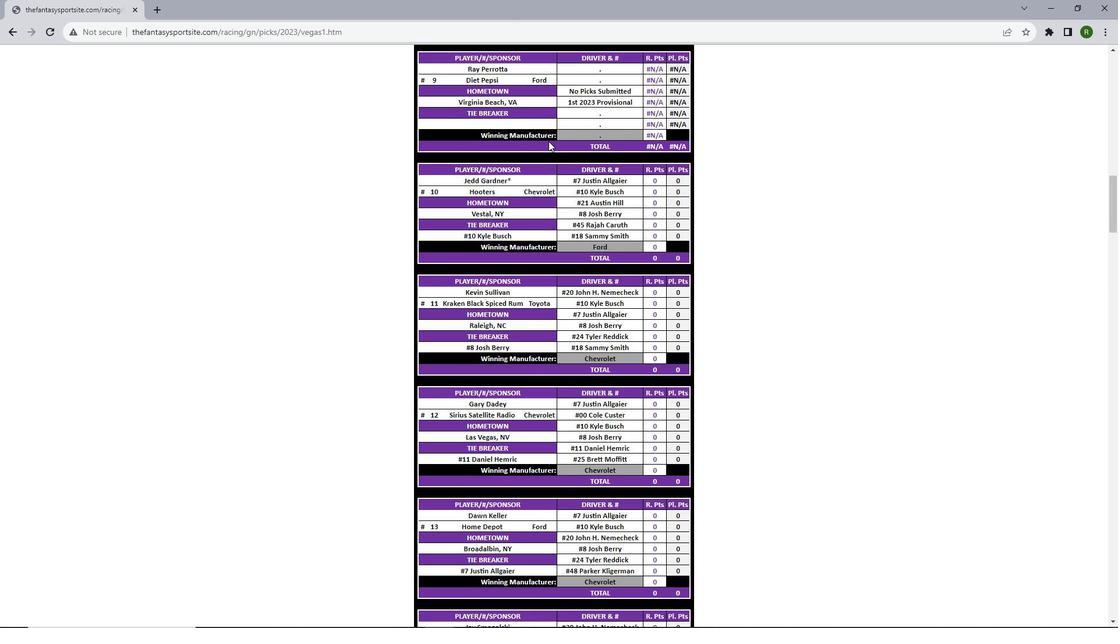 
Action: Mouse scrolled (548, 140) with delta (0, 0)
Screenshot: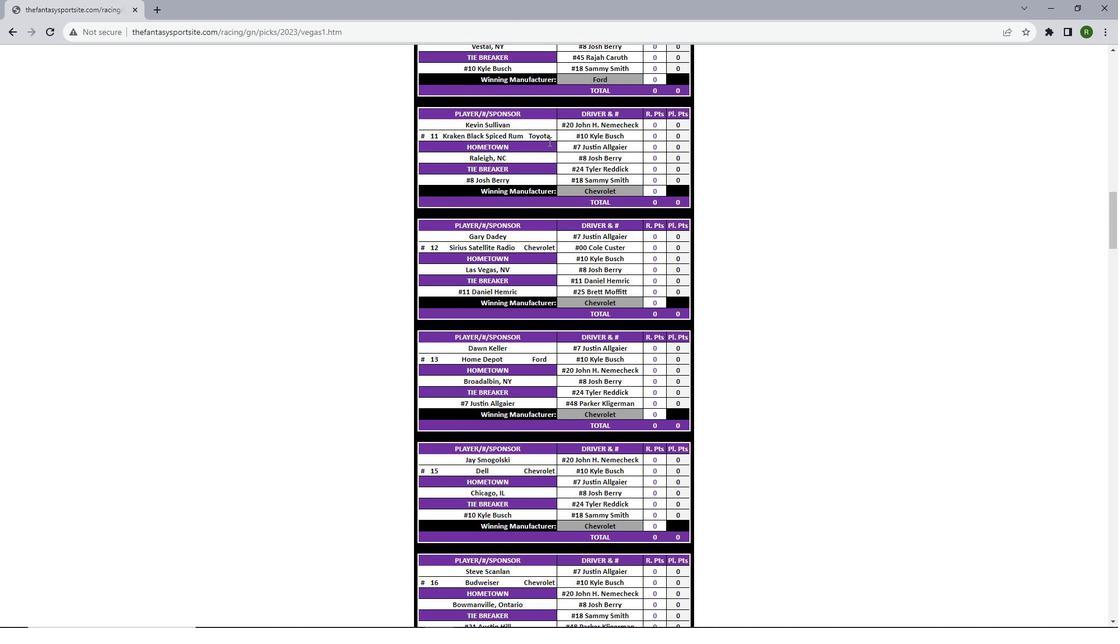 
Action: Mouse scrolled (548, 140) with delta (0, 0)
Screenshot: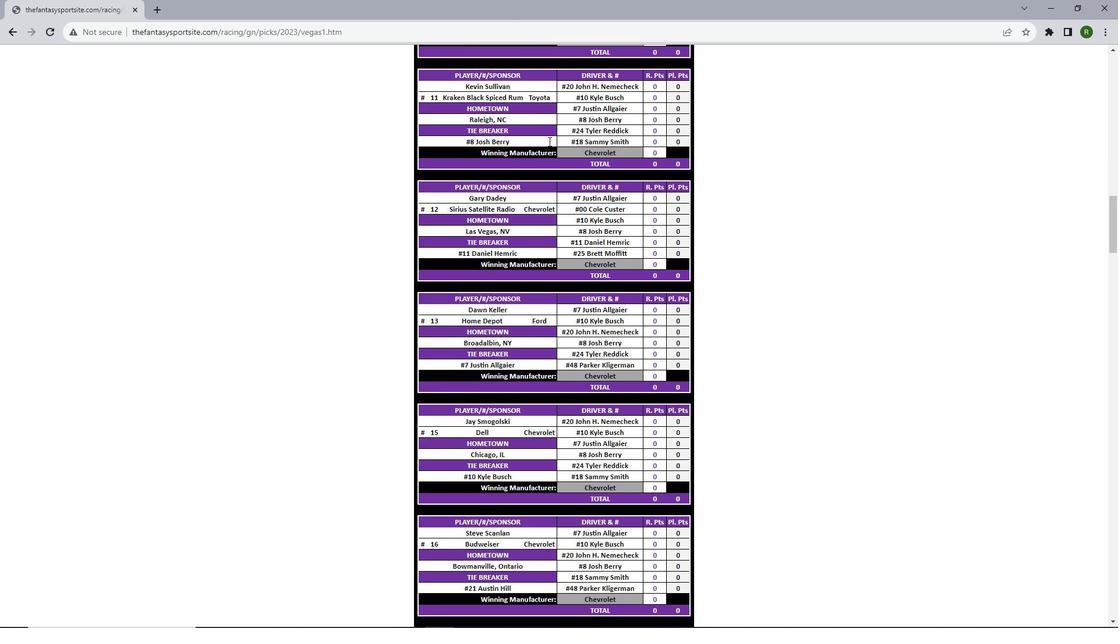 
Action: Mouse scrolled (548, 140) with delta (0, 0)
Screenshot: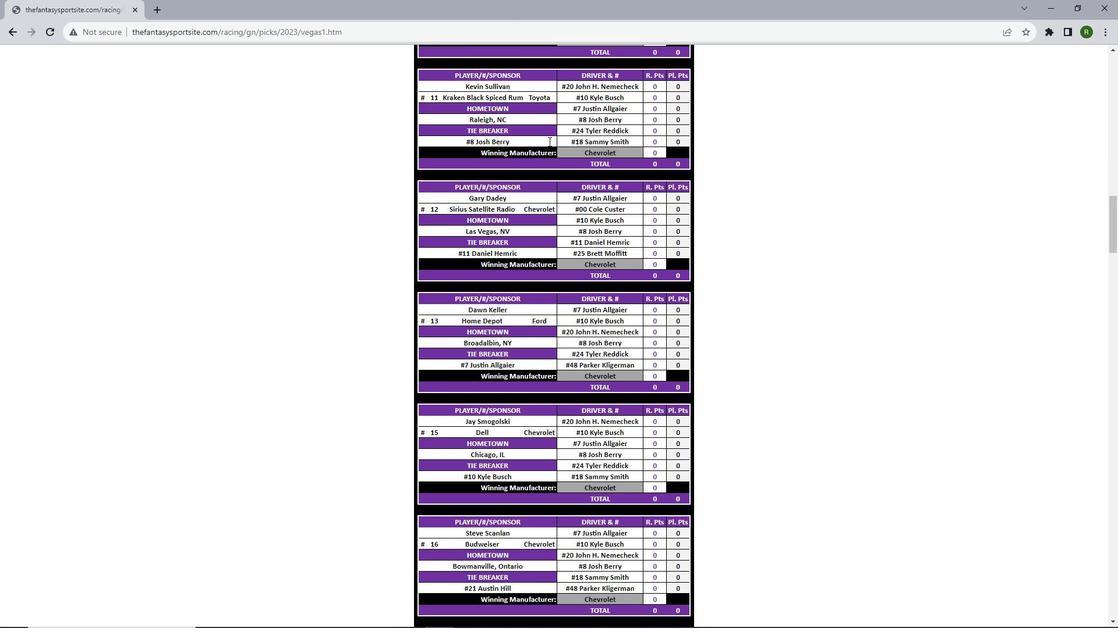 
Action: Mouse scrolled (548, 140) with delta (0, 0)
Screenshot: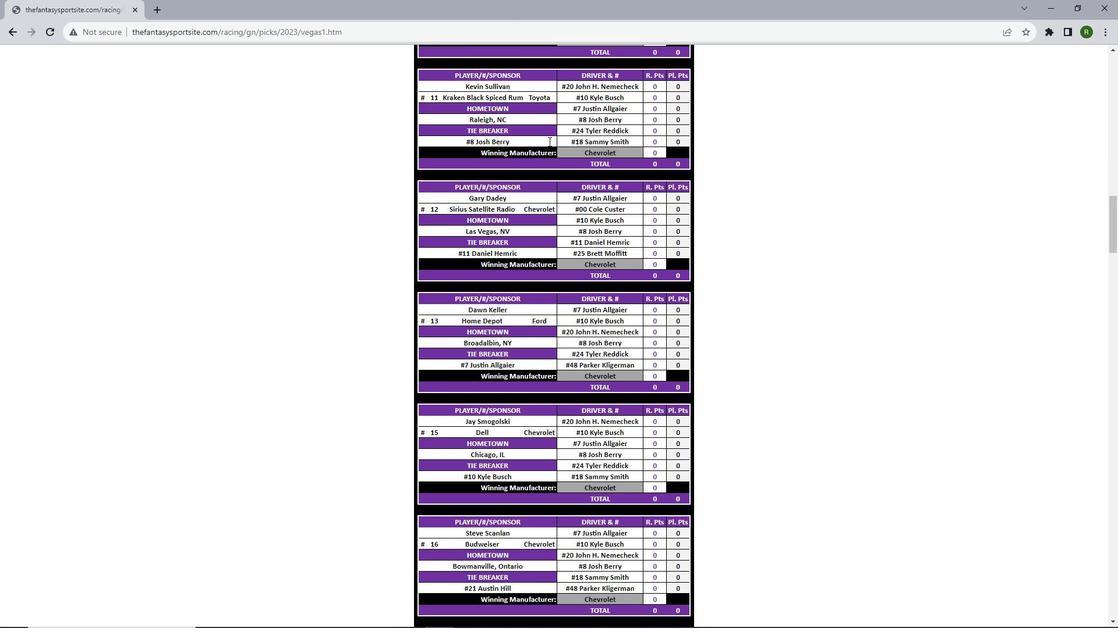 
Action: Mouse scrolled (548, 140) with delta (0, 0)
Screenshot: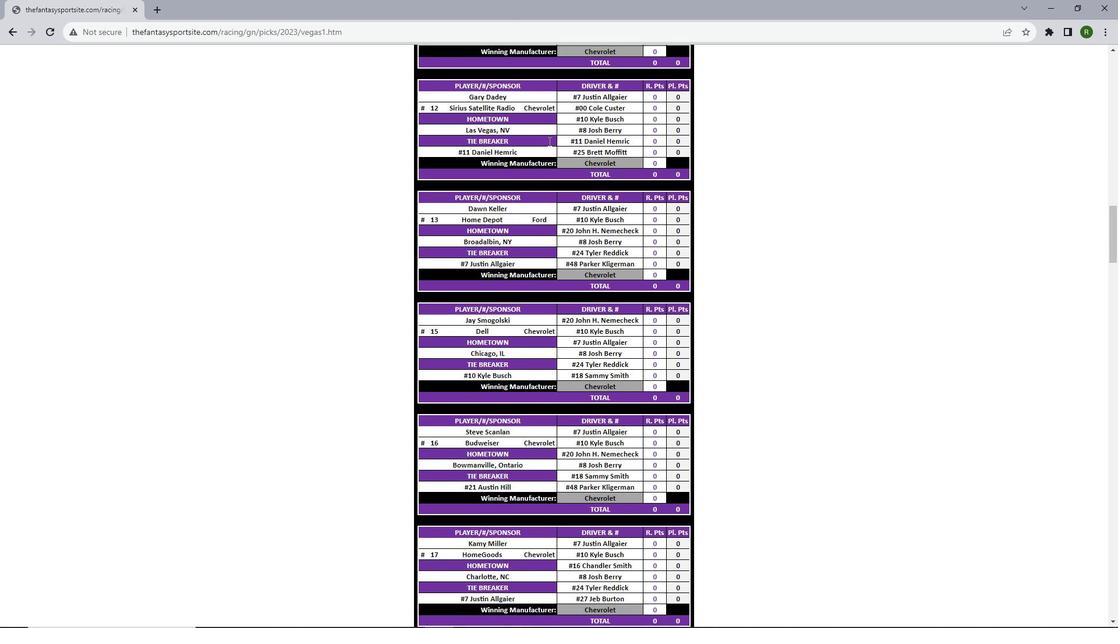 
Action: Mouse scrolled (548, 140) with delta (0, 0)
Screenshot: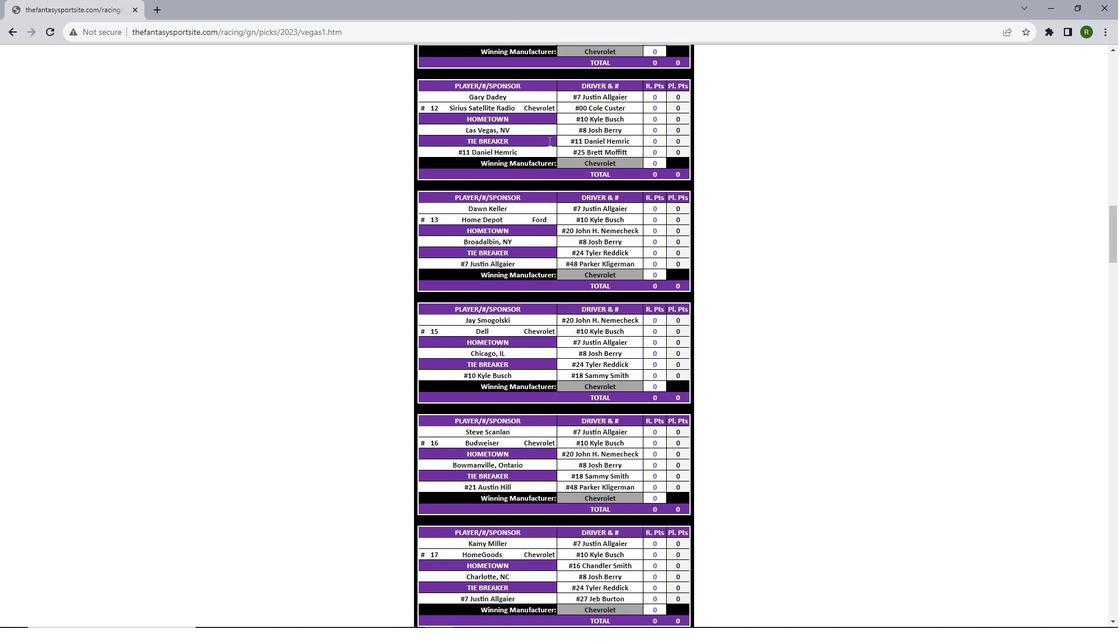 
Action: Mouse scrolled (548, 140) with delta (0, 0)
Screenshot: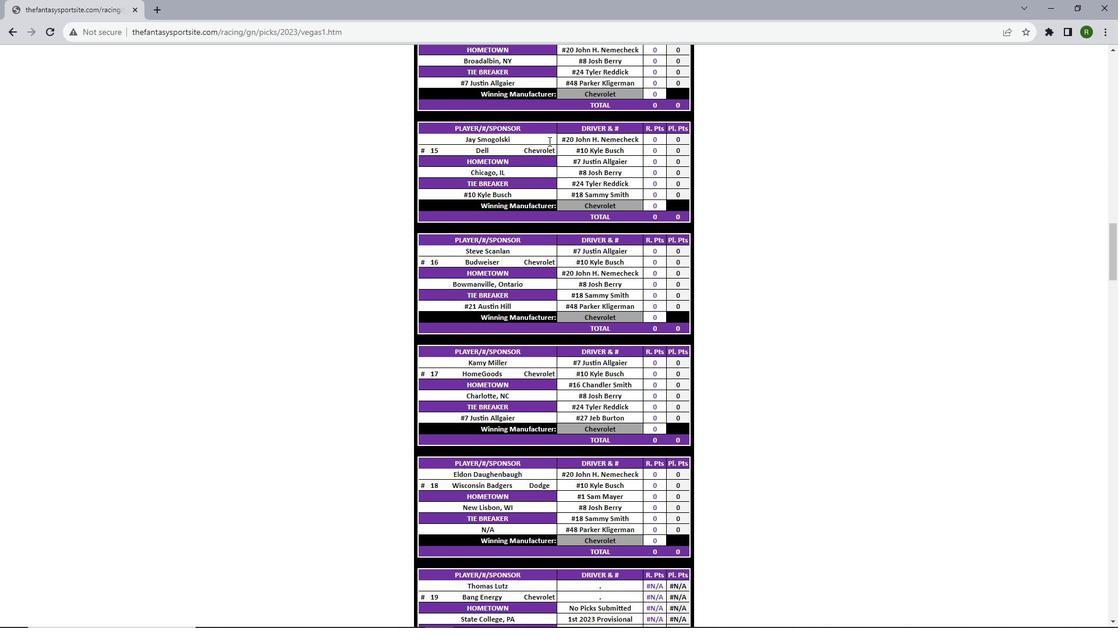 
Action: Mouse scrolled (548, 140) with delta (0, 0)
Screenshot: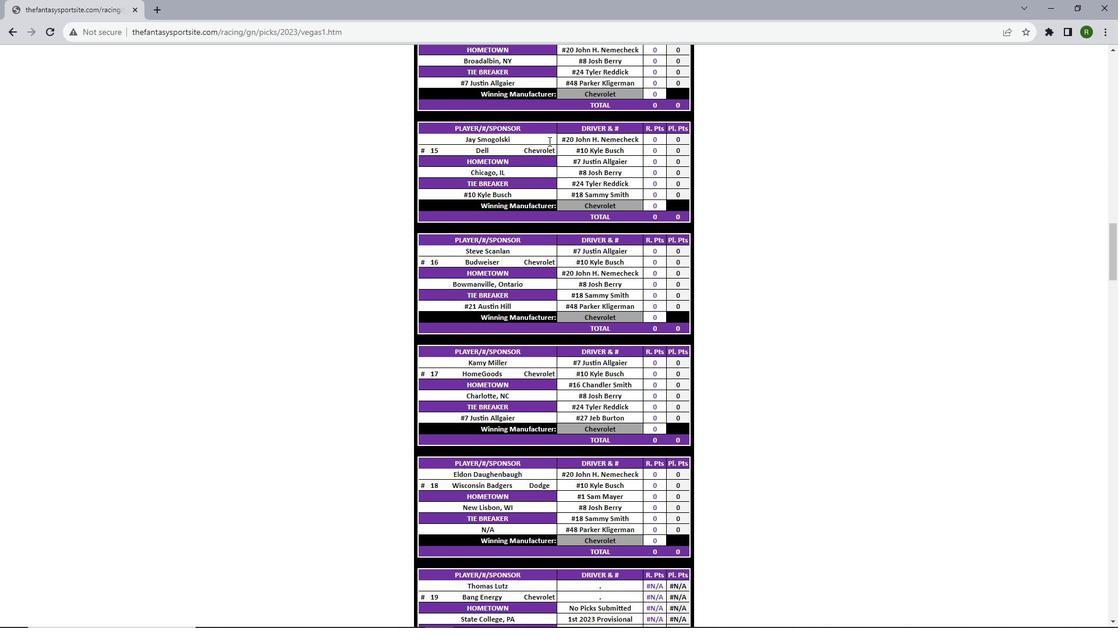 
Action: Mouse scrolled (548, 140) with delta (0, 0)
Screenshot: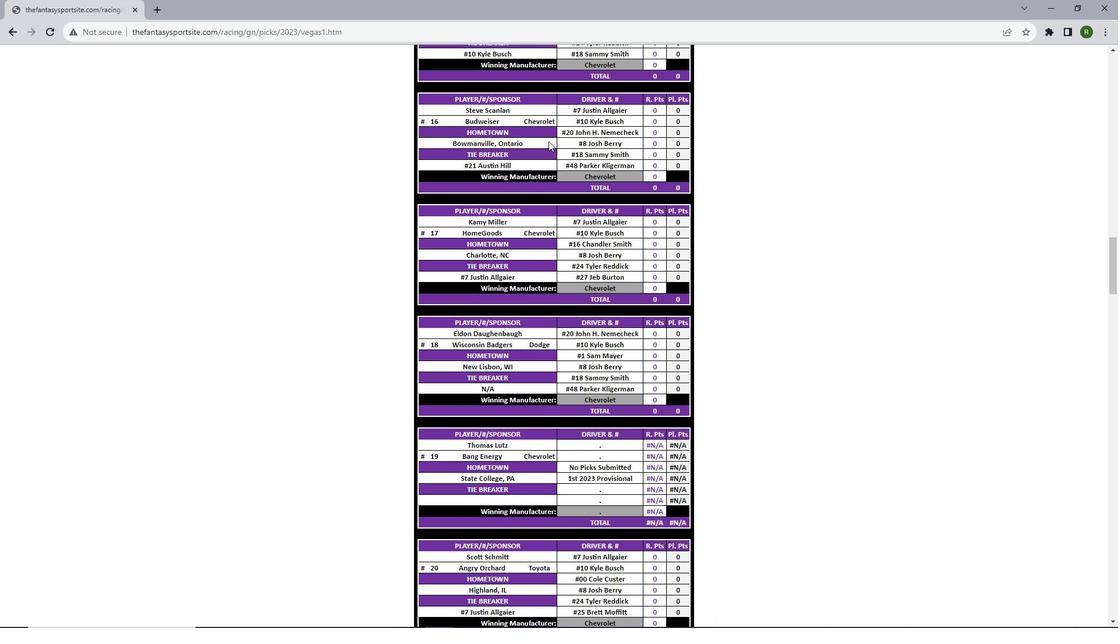 
Action: Mouse scrolled (548, 140) with delta (0, 0)
Screenshot: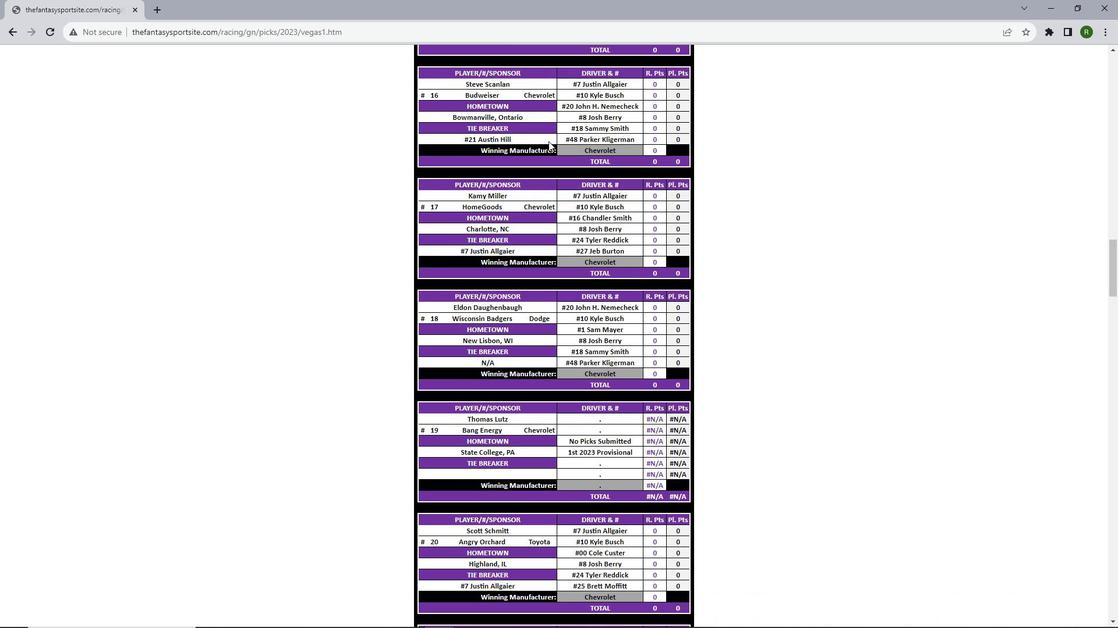 
Action: Mouse scrolled (548, 140) with delta (0, 0)
Screenshot: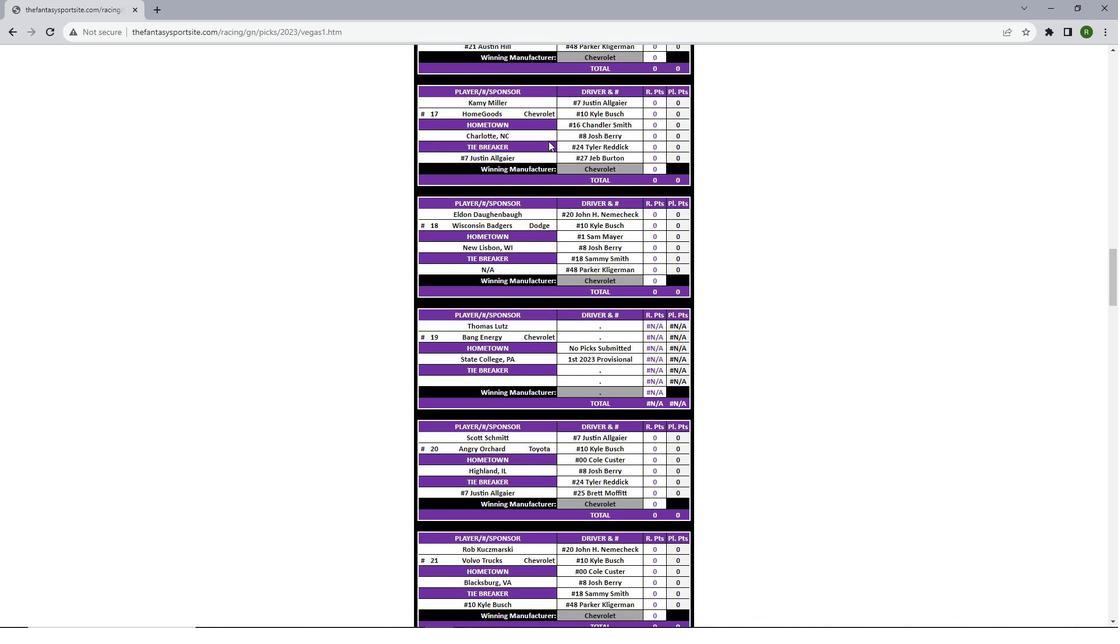
Action: Mouse scrolled (548, 140) with delta (0, 0)
Screenshot: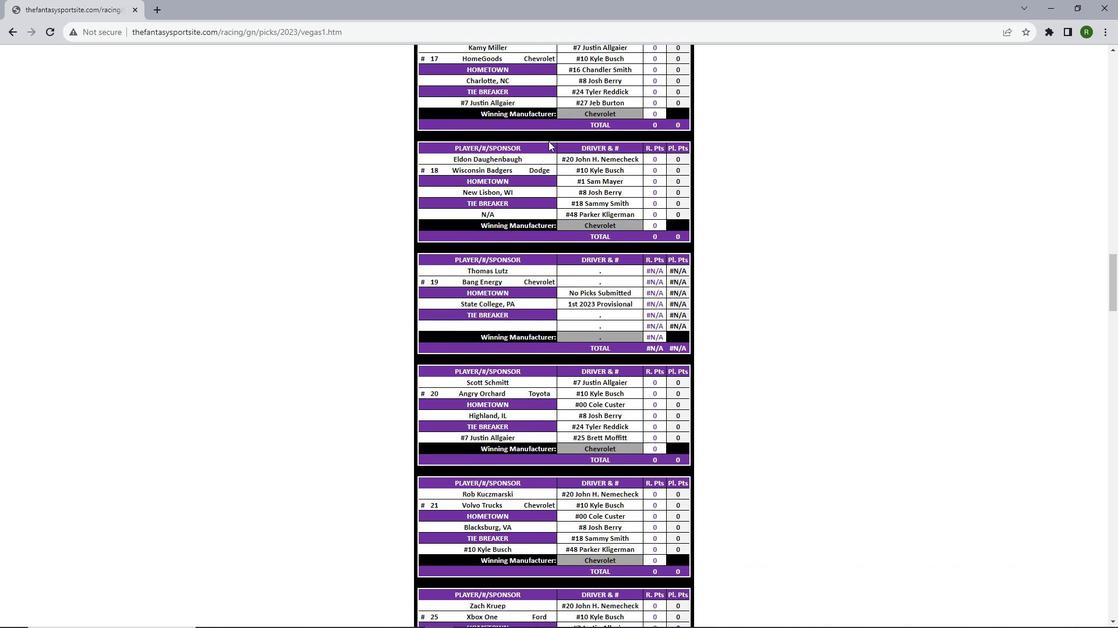 
Action: Mouse scrolled (548, 140) with delta (0, 0)
Screenshot: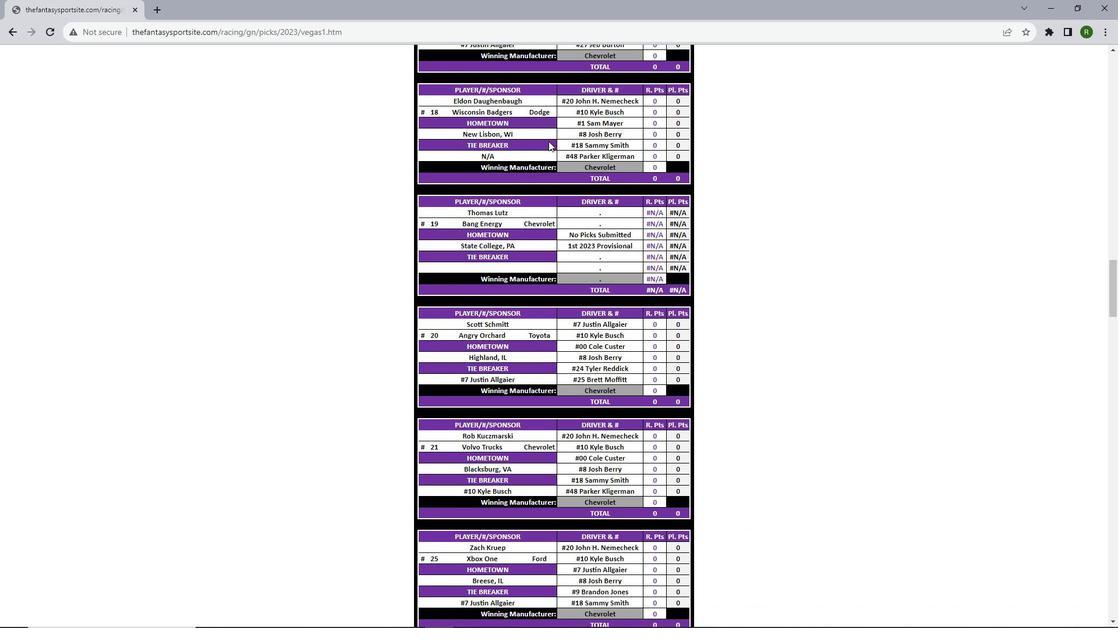 
Action: Mouse scrolled (548, 140) with delta (0, 0)
Screenshot: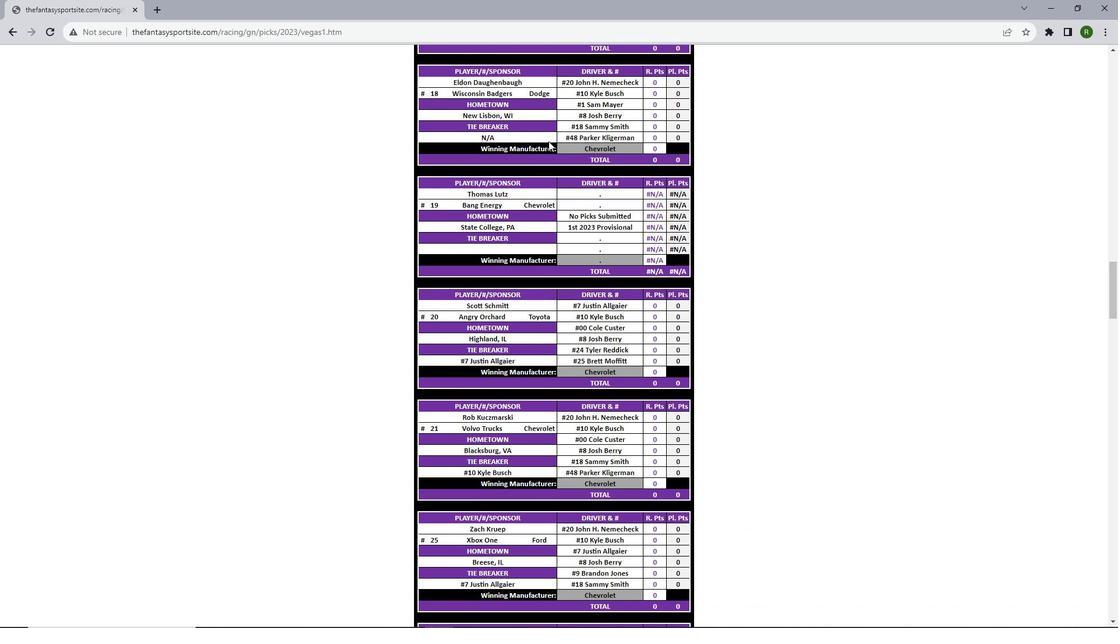 
Action: Mouse scrolled (548, 140) with delta (0, 0)
Screenshot: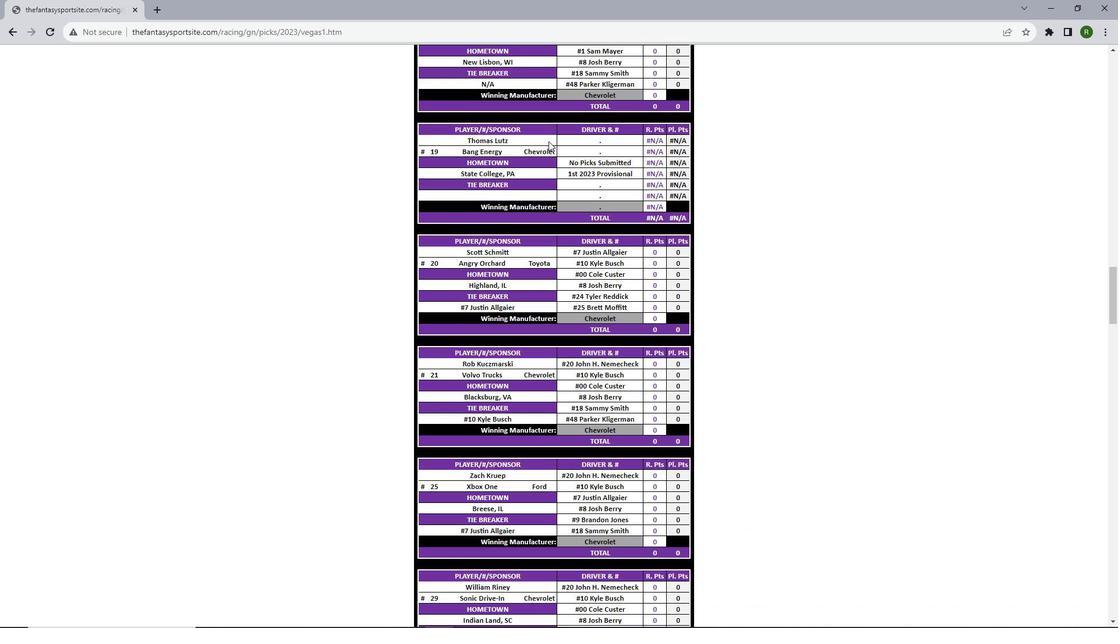 
Action: Mouse scrolled (548, 140) with delta (0, 0)
Screenshot: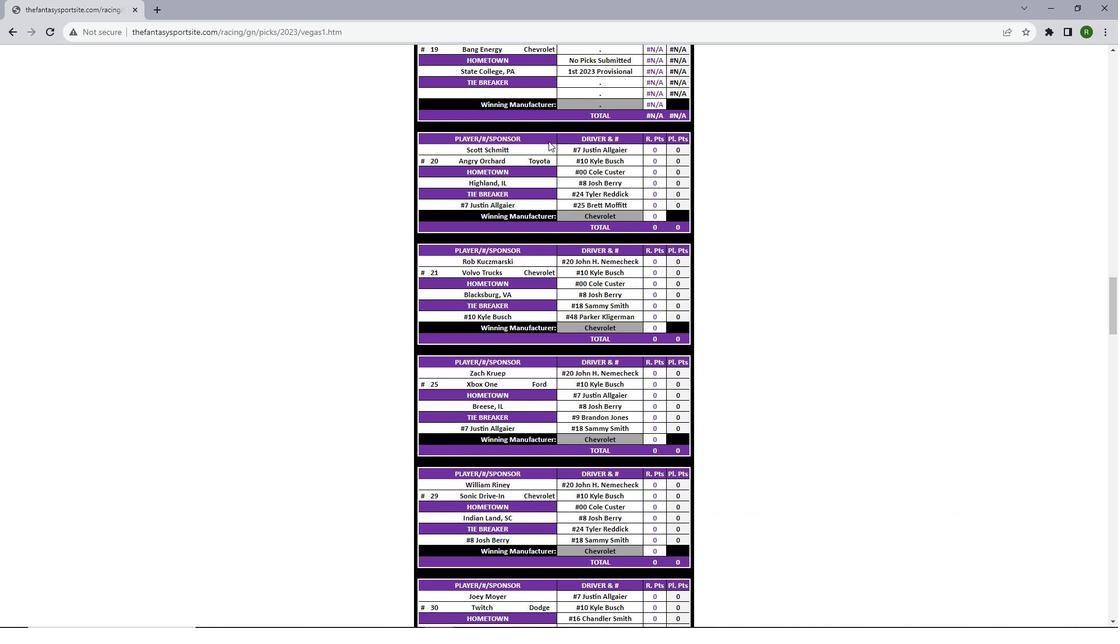 
Action: Mouse scrolled (548, 140) with delta (0, 0)
Screenshot: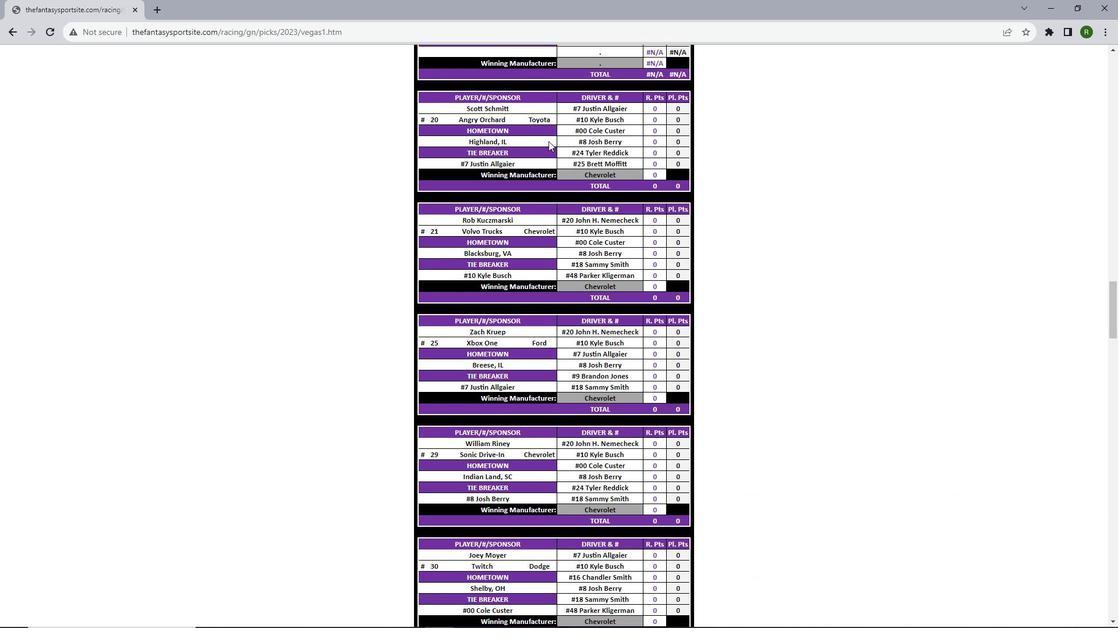 
Action: Mouse scrolled (548, 140) with delta (0, 0)
Screenshot: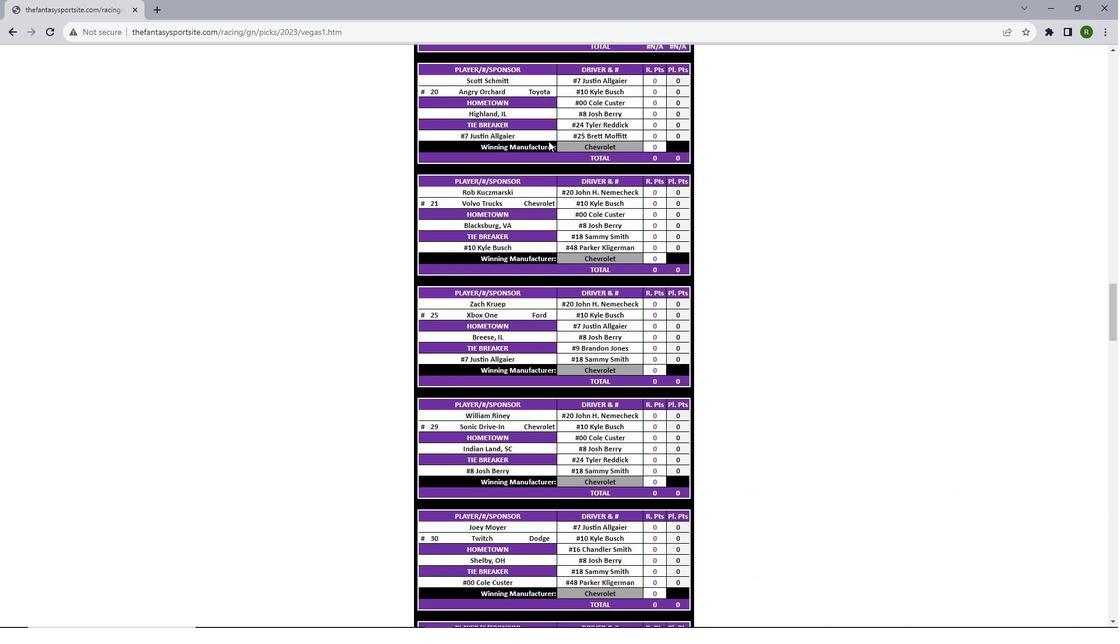 
Action: Mouse scrolled (548, 140) with delta (0, 0)
Screenshot: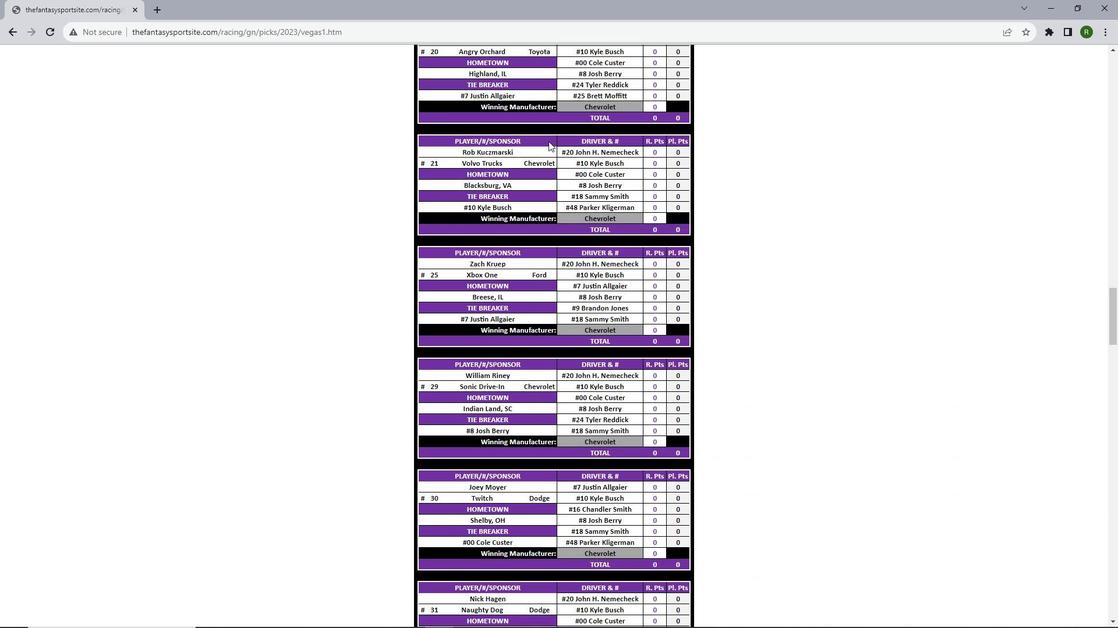 
Action: Mouse scrolled (548, 140) with delta (0, 0)
Screenshot: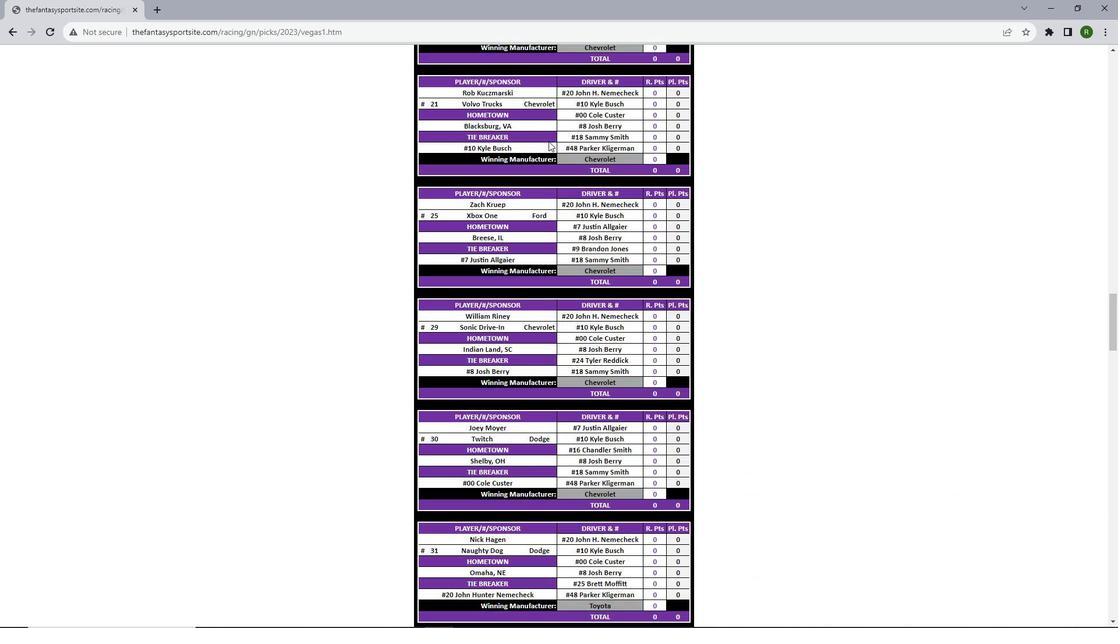 
Action: Mouse scrolled (548, 140) with delta (0, 0)
Screenshot: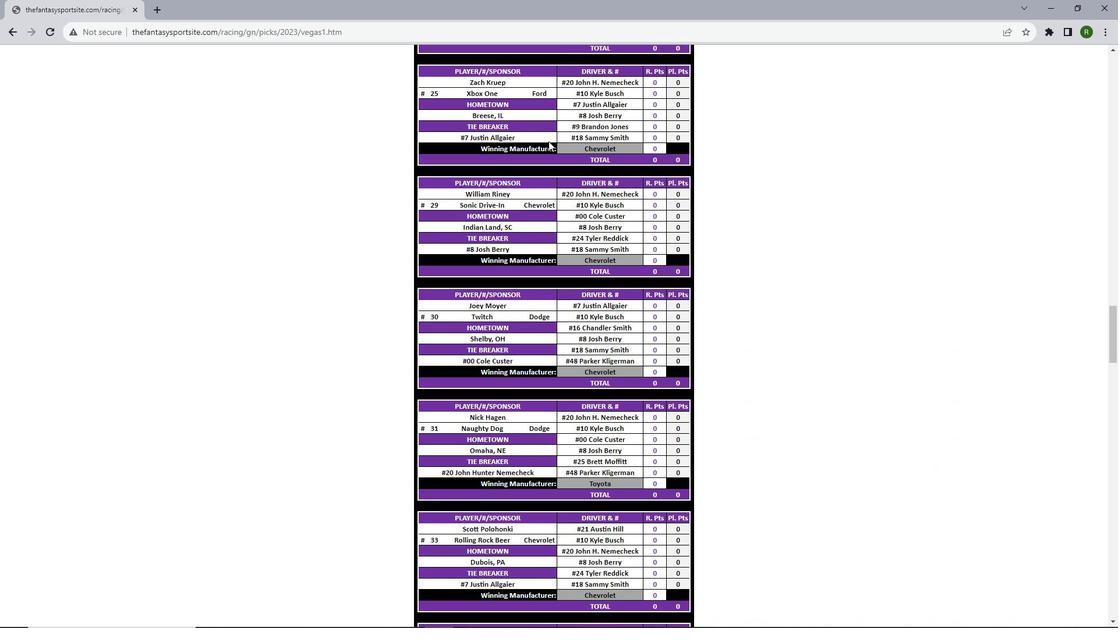 
Action: Mouse scrolled (548, 140) with delta (0, 0)
Screenshot: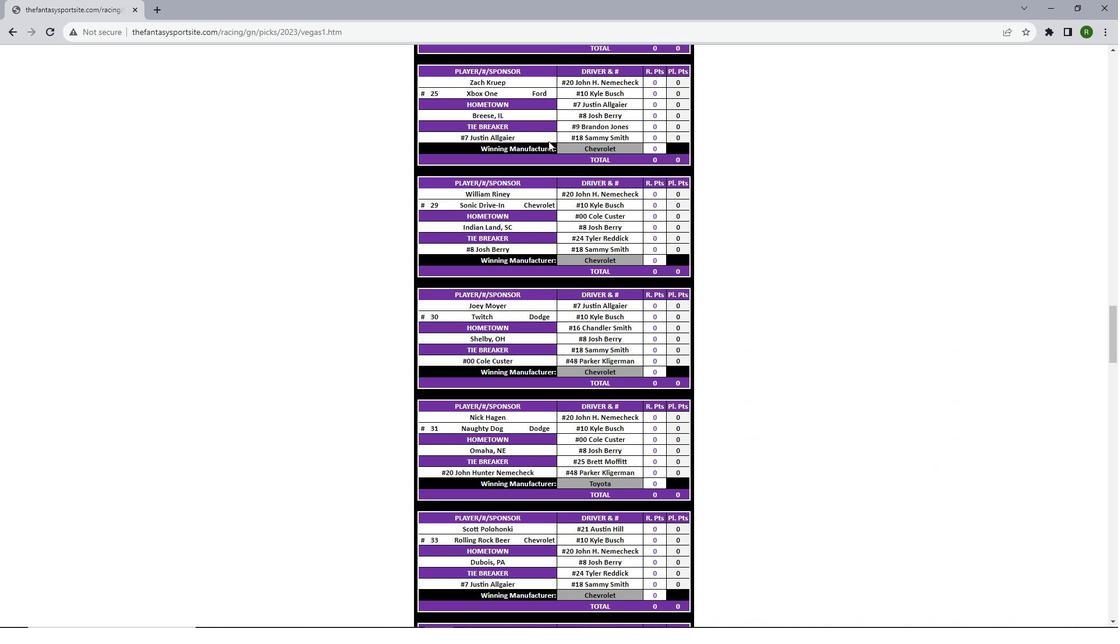
Action: Mouse scrolled (548, 140) with delta (0, 0)
Screenshot: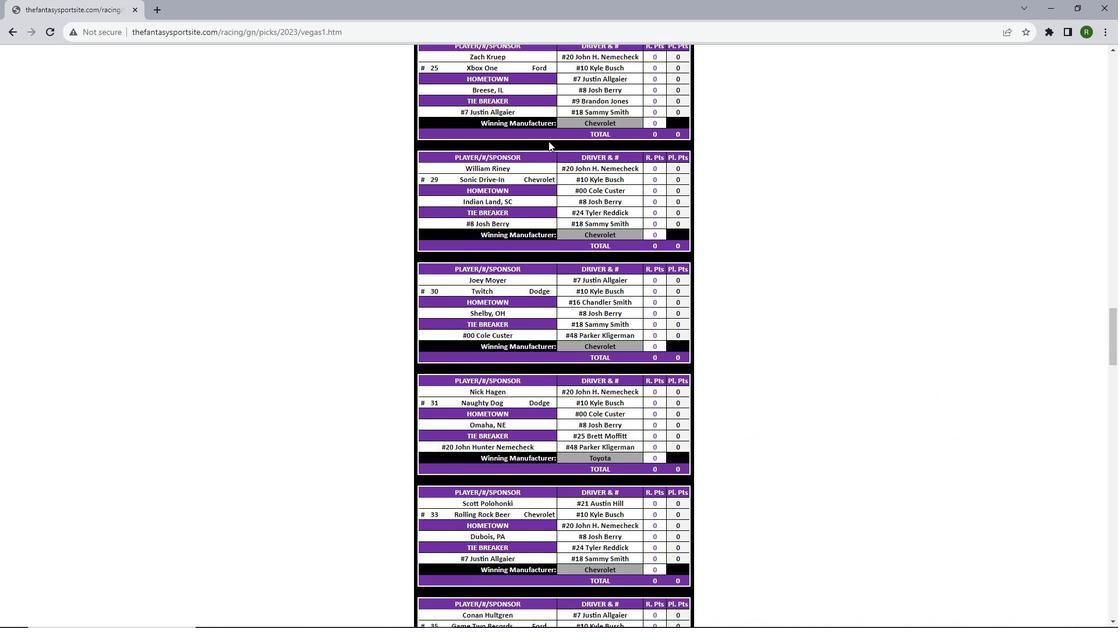
Action: Mouse scrolled (548, 140) with delta (0, 0)
Screenshot: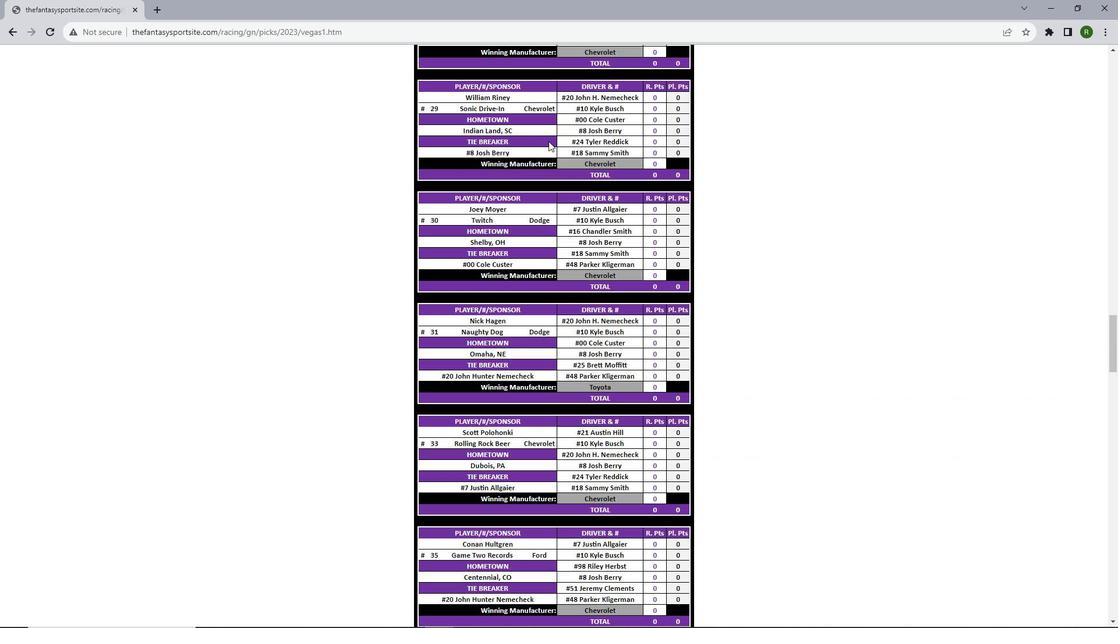 
Action: Mouse scrolled (548, 140) with delta (0, 0)
Screenshot: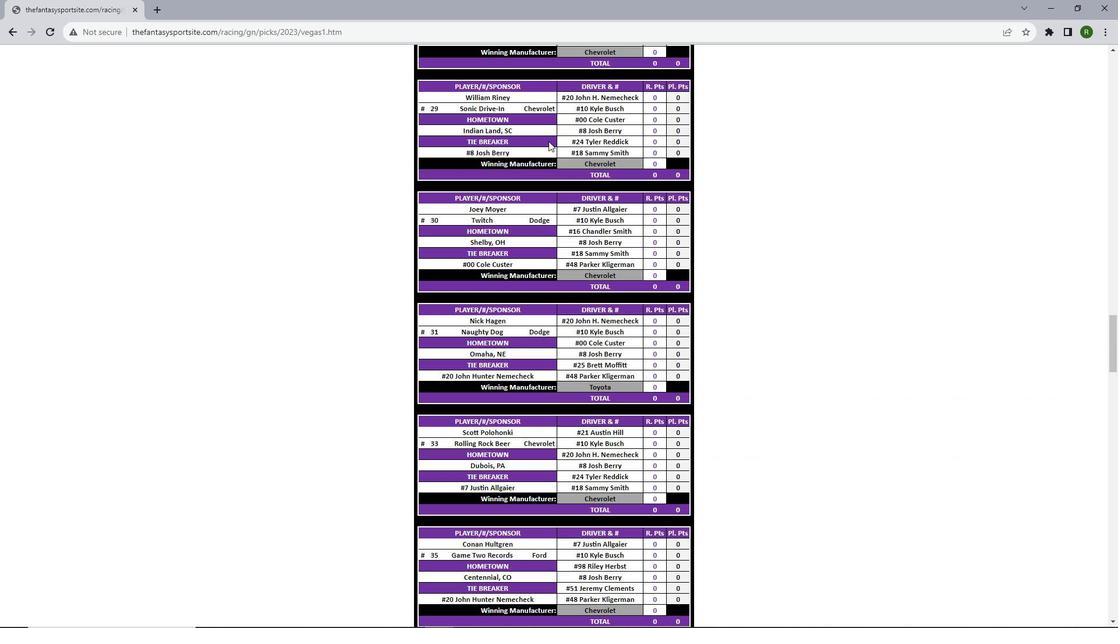 
Action: Mouse scrolled (548, 140) with delta (0, 0)
Screenshot: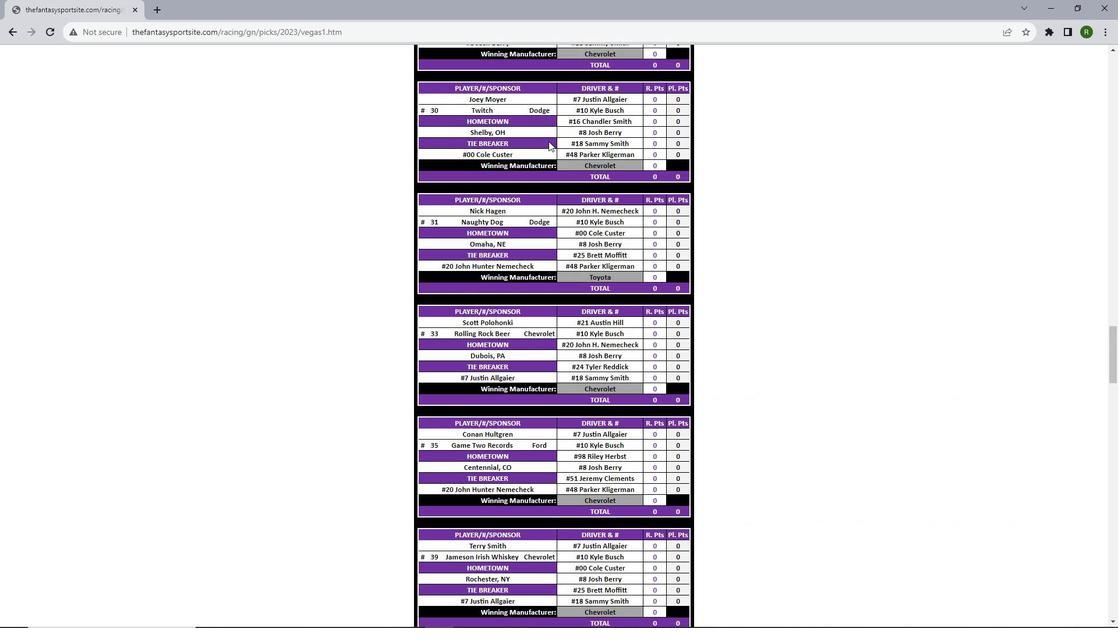
Action: Mouse scrolled (548, 140) with delta (0, 0)
Screenshot: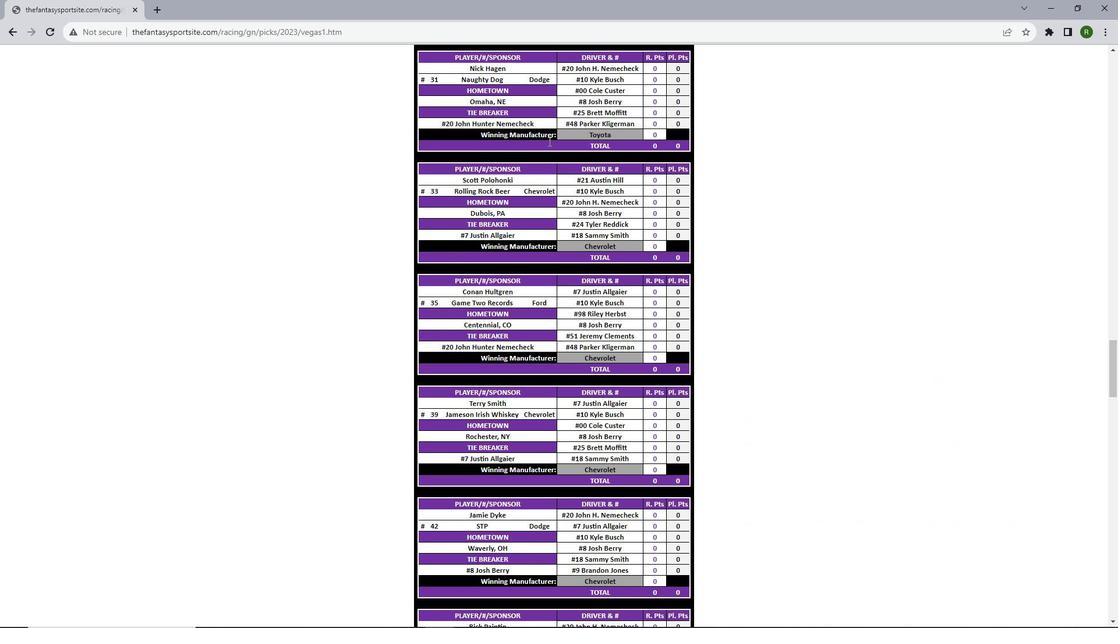 
Action: Mouse scrolled (548, 140) with delta (0, 0)
Screenshot: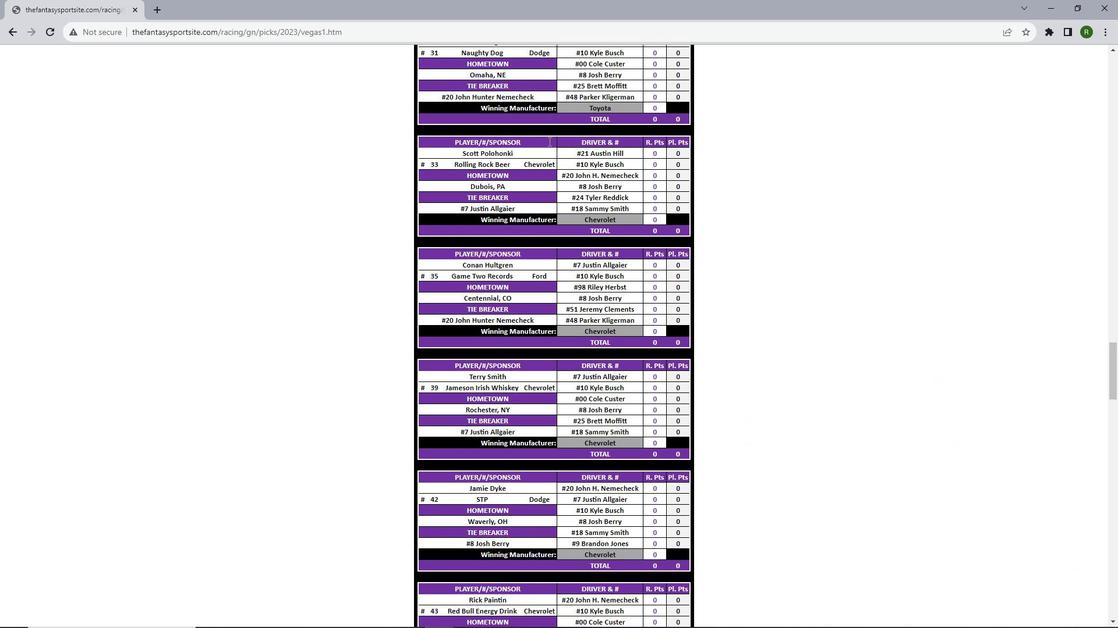 
Action: Mouse scrolled (548, 140) with delta (0, 0)
Screenshot: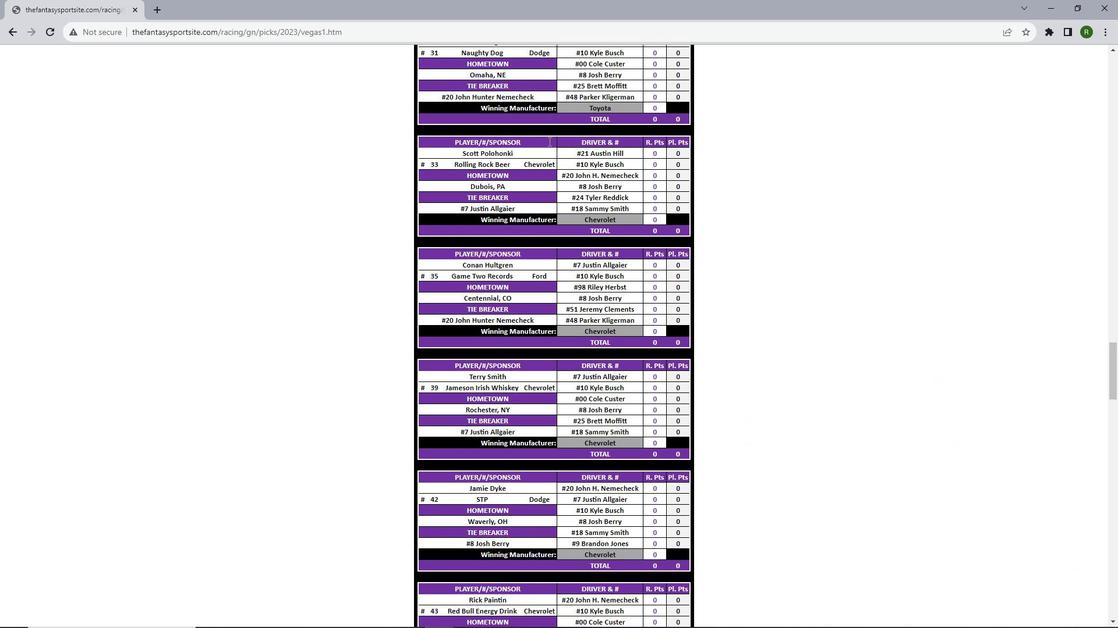 
Action: Mouse scrolled (548, 140) with delta (0, 0)
Screenshot: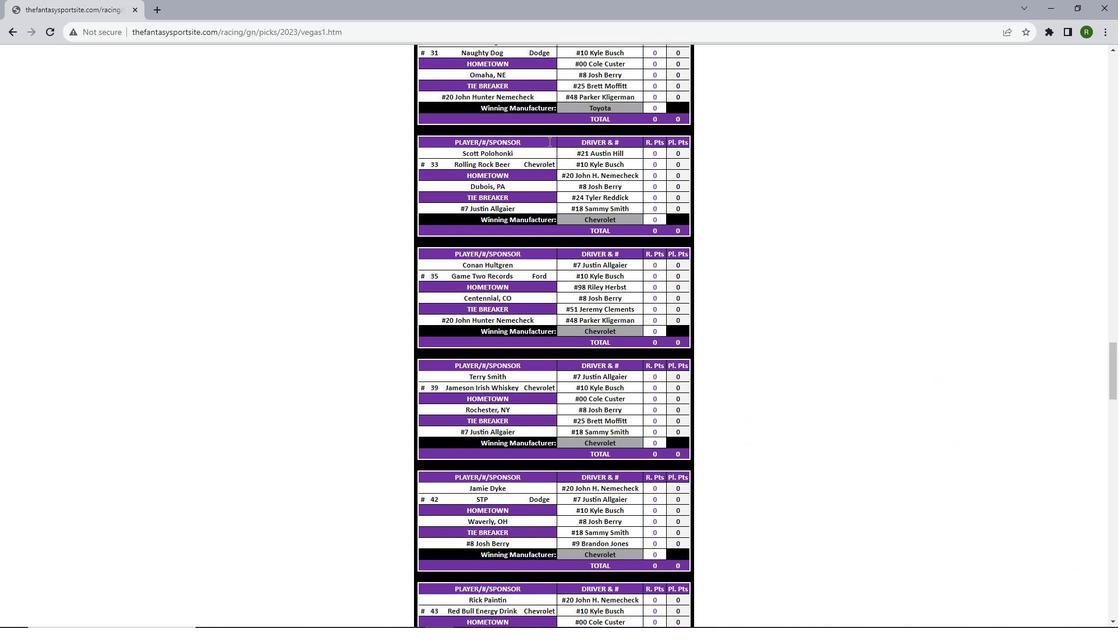 
Action: Mouse scrolled (548, 140) with delta (0, 0)
Screenshot: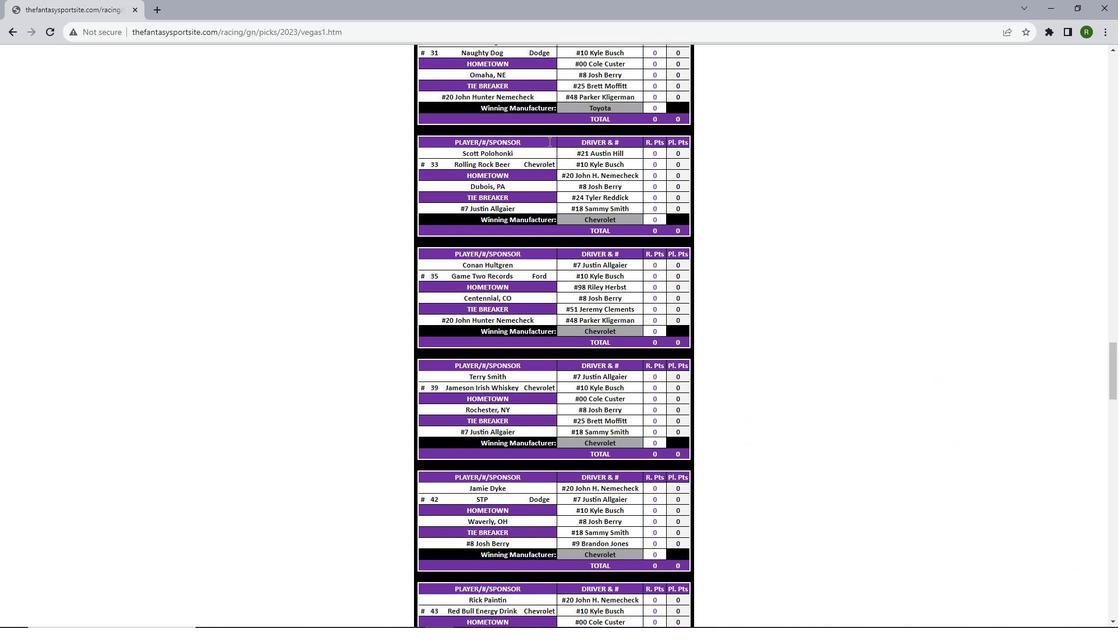 
Action: Mouse scrolled (548, 140) with delta (0, 0)
Screenshot: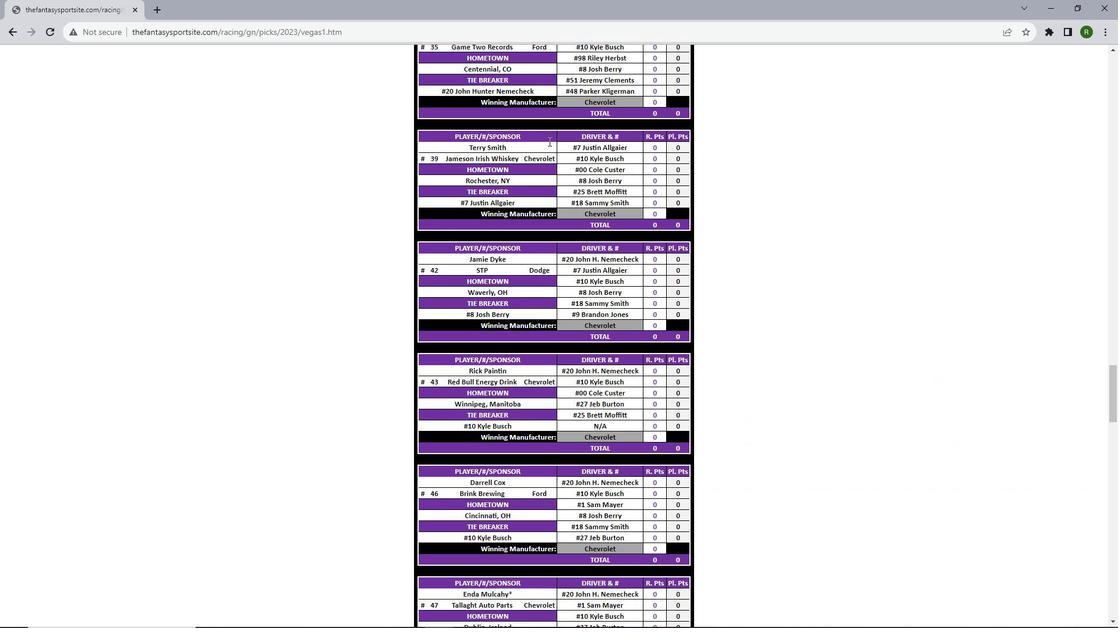
Action: Mouse scrolled (548, 140) with delta (0, 0)
Screenshot: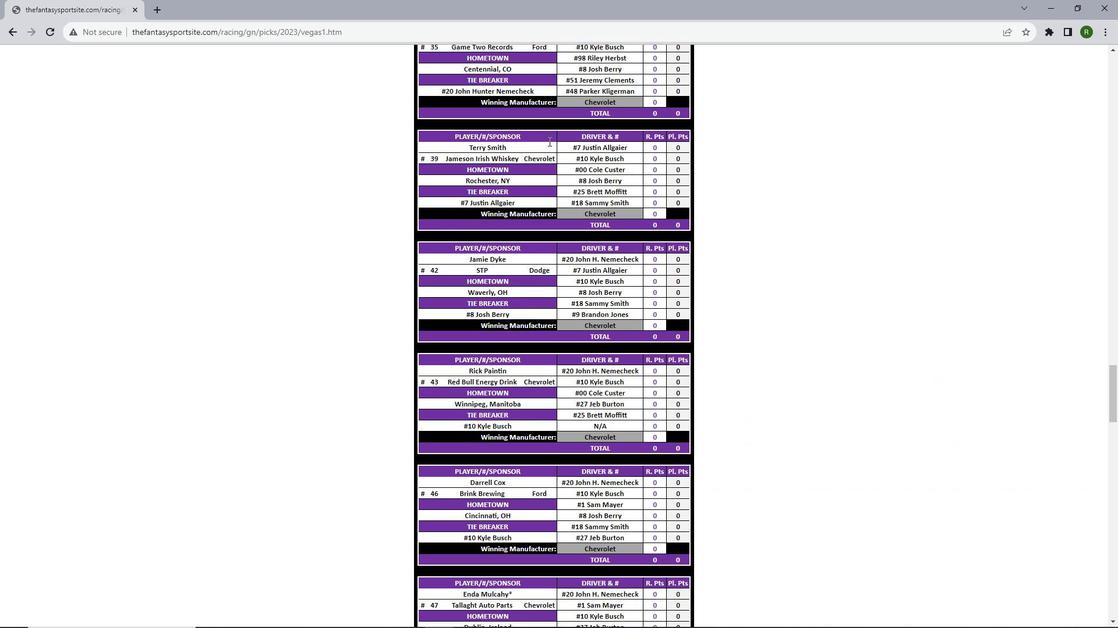 
Action: Mouse scrolled (548, 140) with delta (0, 0)
Screenshot: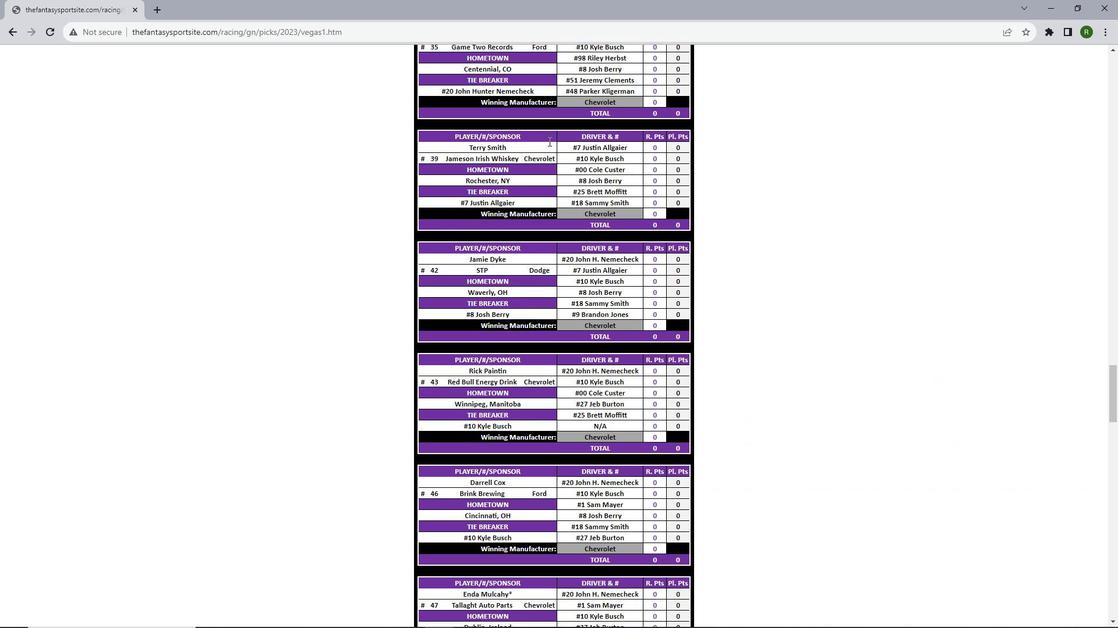
Action: Mouse scrolled (548, 140) with delta (0, 0)
Screenshot: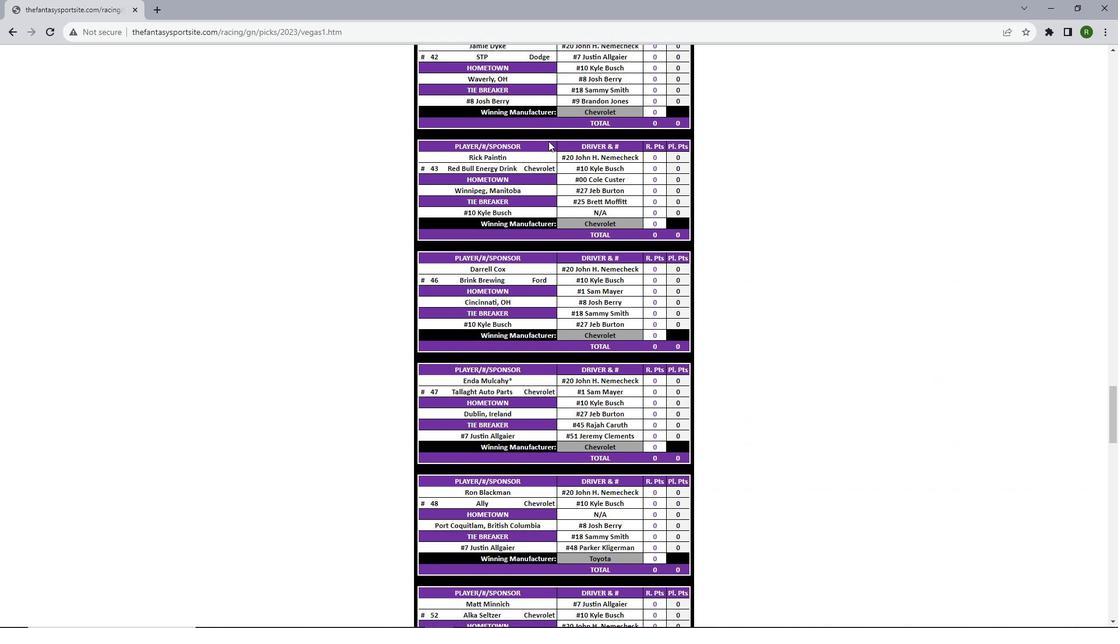 
Action: Mouse scrolled (548, 140) with delta (0, 0)
Screenshot: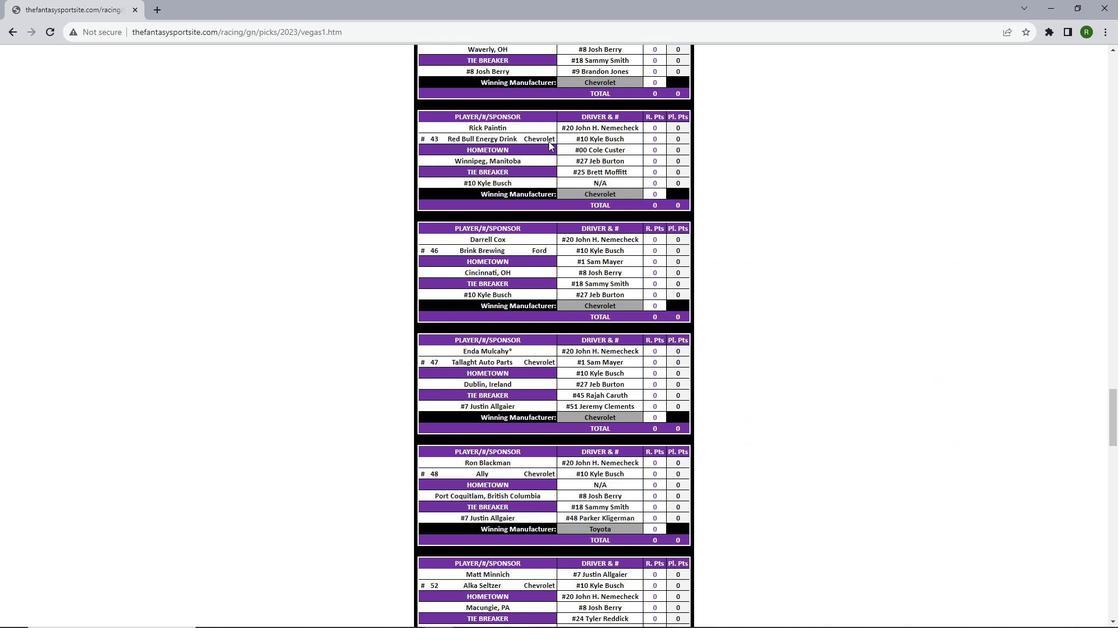 
Action: Mouse scrolled (548, 140) with delta (0, 0)
Screenshot: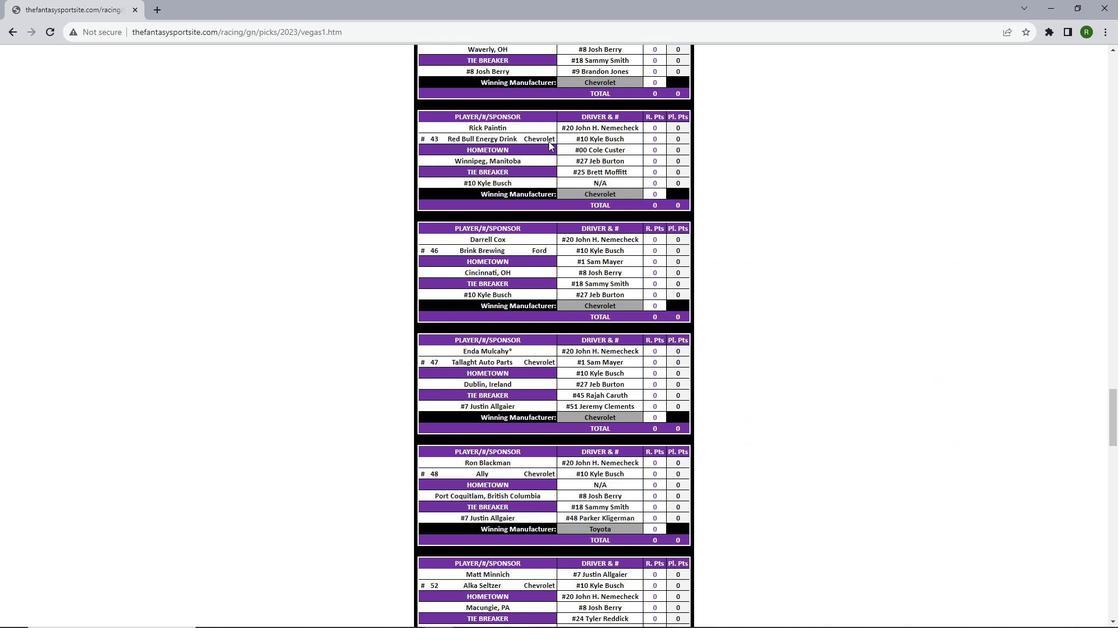
Action: Mouse scrolled (548, 140) with delta (0, 0)
Screenshot: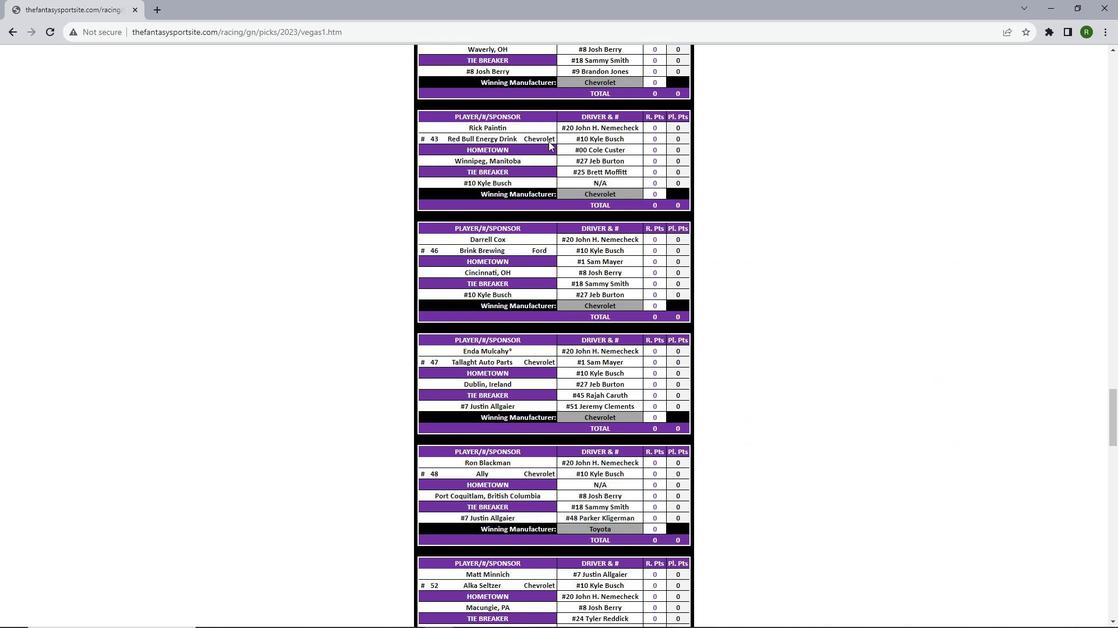 
Action: Mouse scrolled (548, 140) with delta (0, 0)
Screenshot: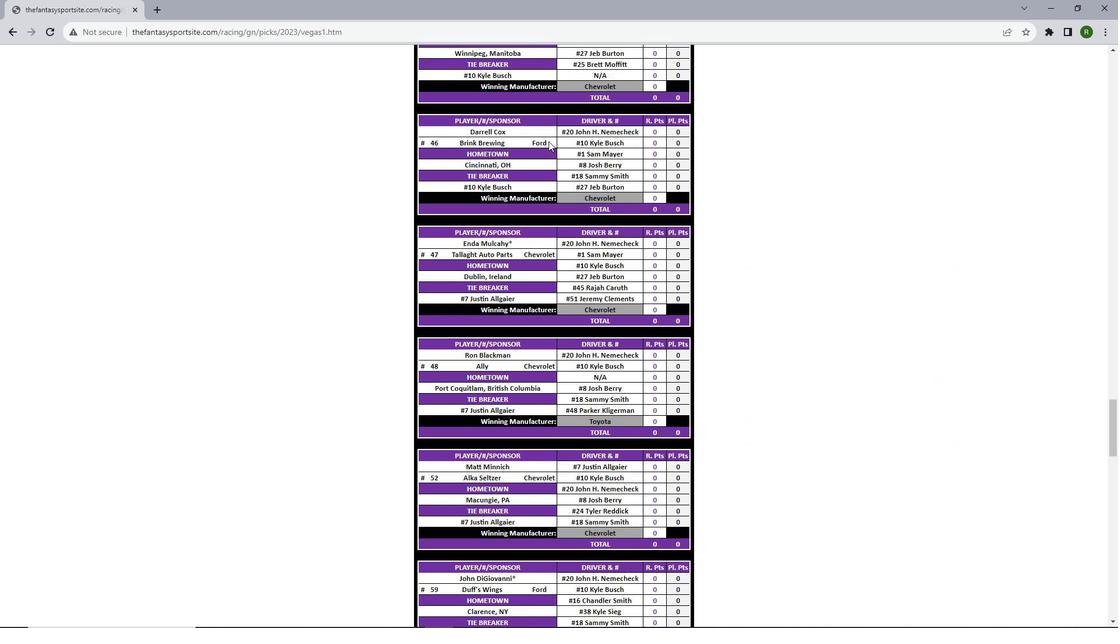
Action: Mouse scrolled (548, 140) with delta (0, 0)
Screenshot: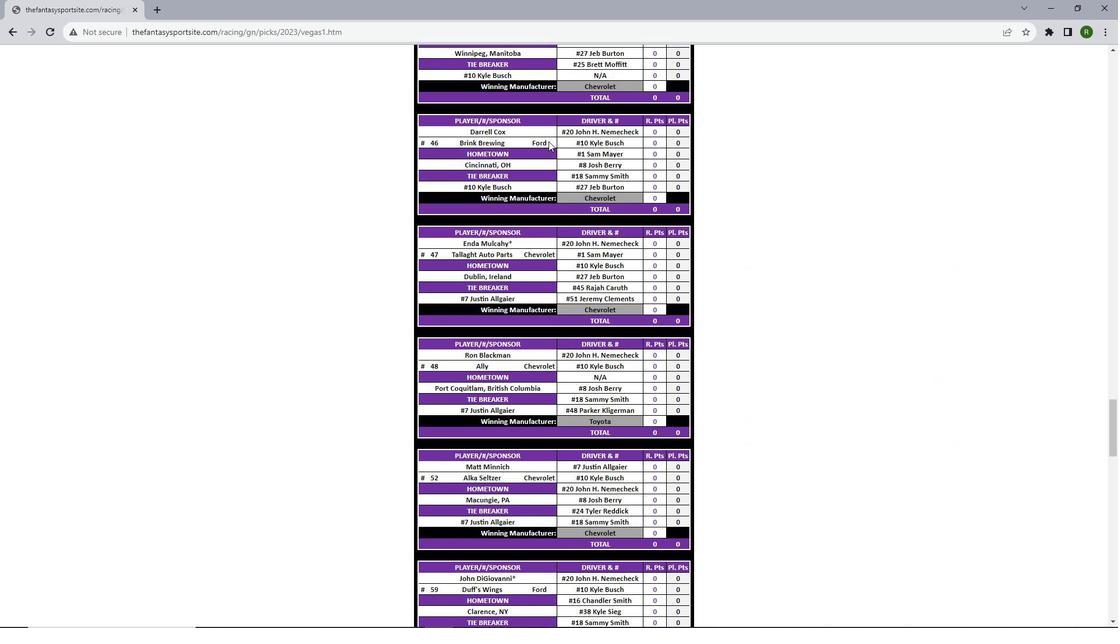 
Action: Mouse scrolled (548, 140) with delta (0, 0)
Screenshot: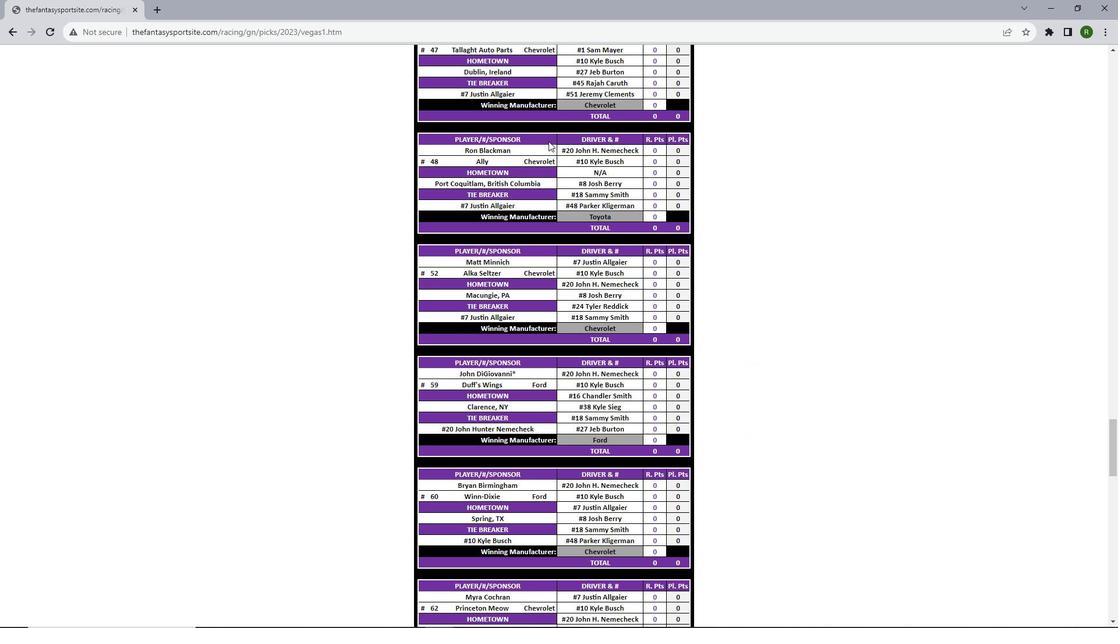 
Action: Mouse scrolled (548, 140) with delta (0, 0)
Screenshot: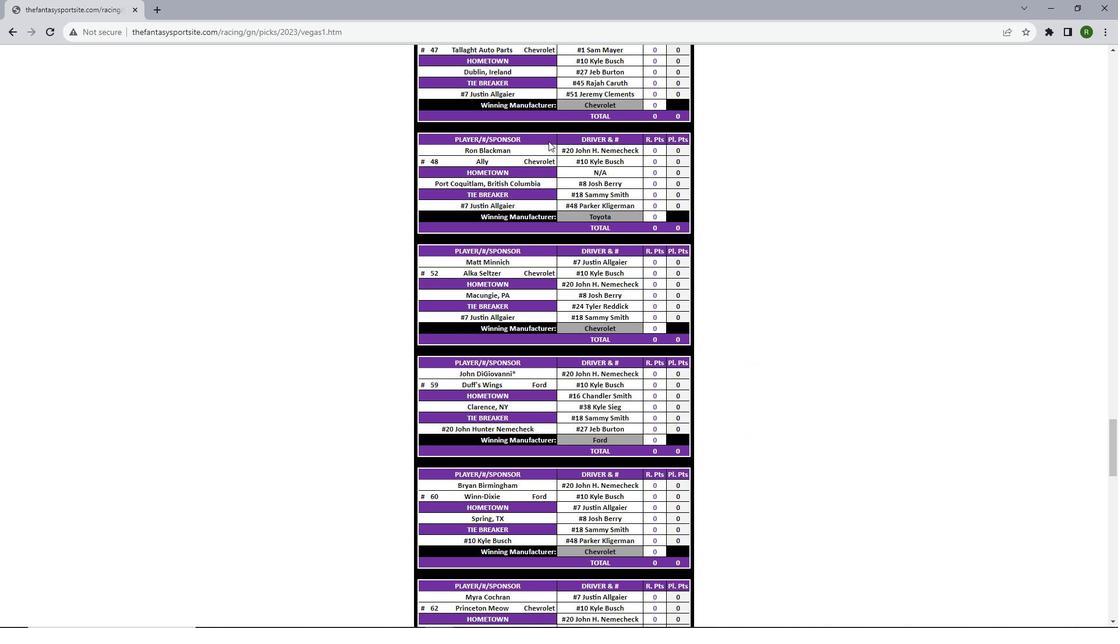 
Action: Mouse scrolled (548, 140) with delta (0, 0)
Screenshot: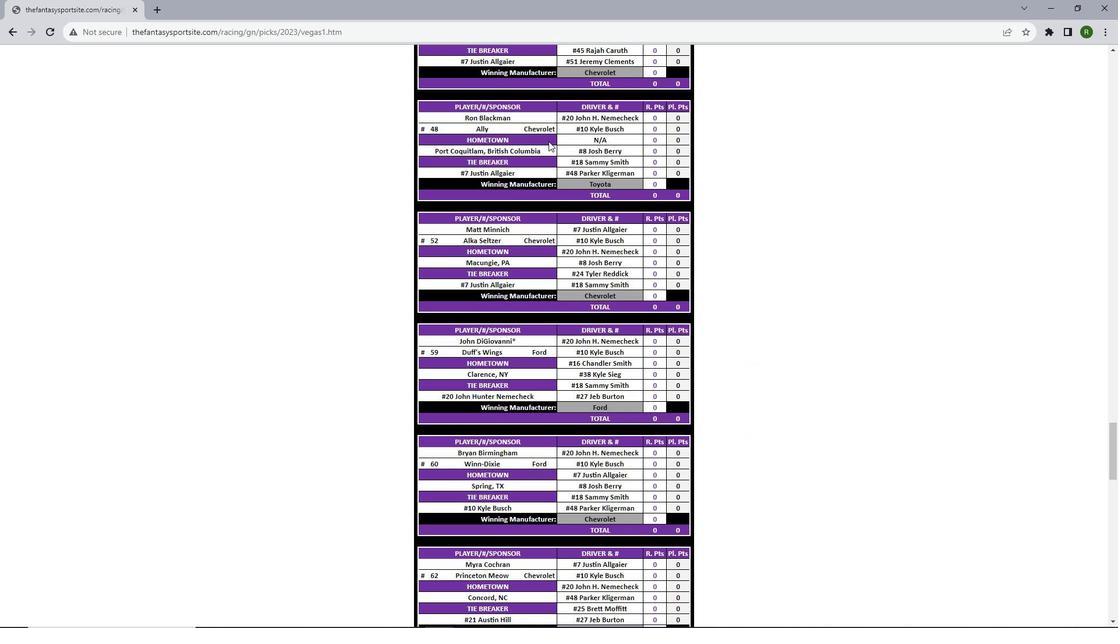 
Action: Mouse scrolled (548, 140) with delta (0, 0)
Screenshot: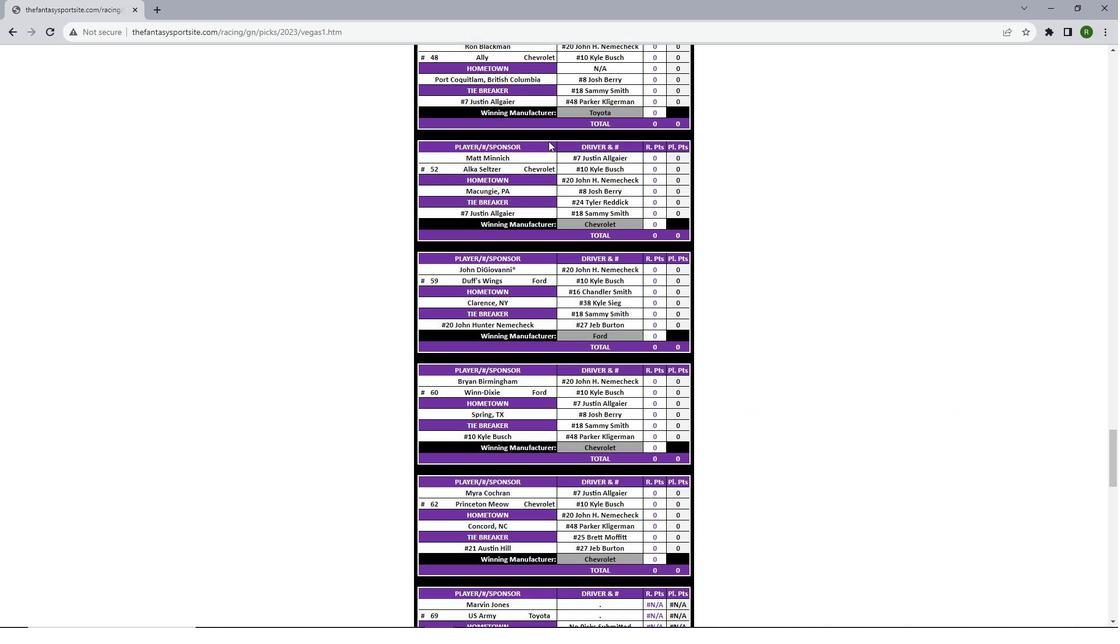 
Action: Mouse scrolled (548, 140) with delta (0, 0)
Screenshot: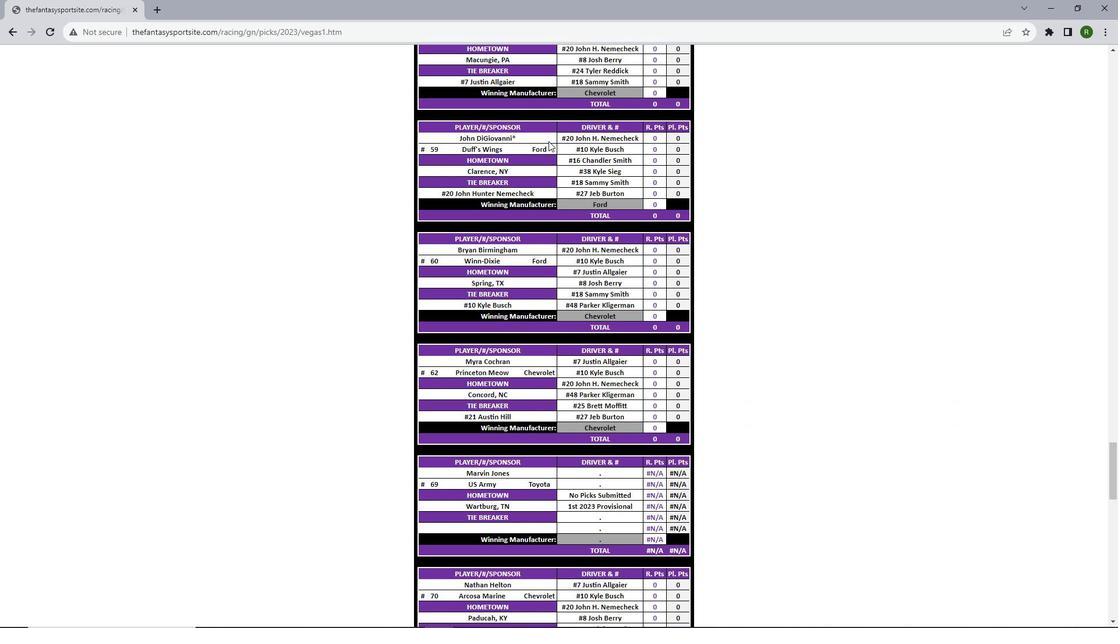 
Action: Mouse scrolled (548, 140) with delta (0, 0)
Screenshot: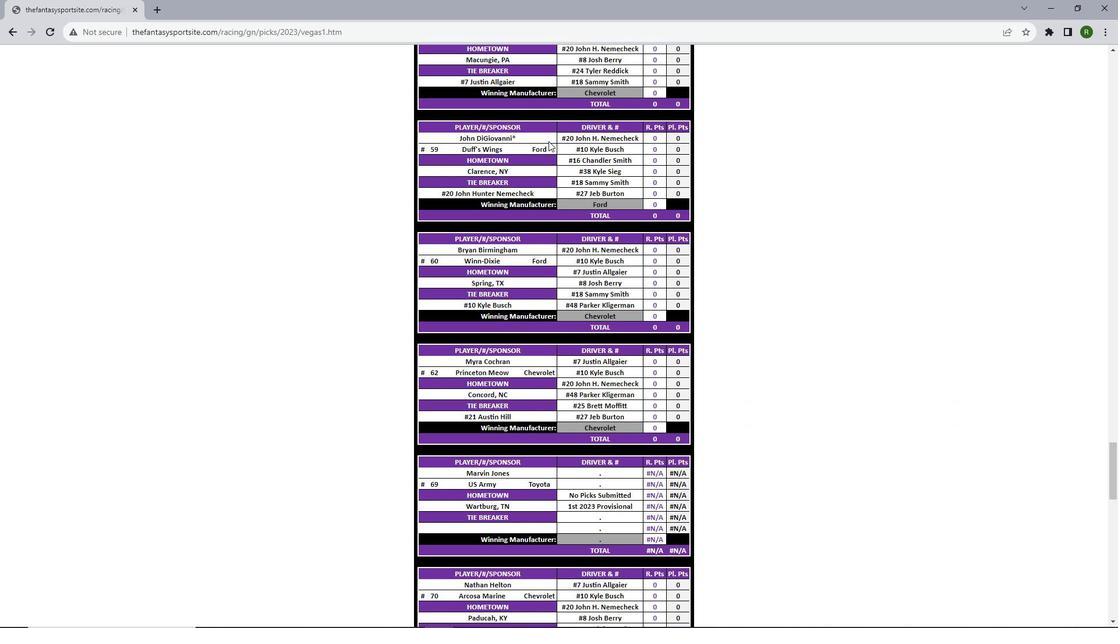 
Action: Mouse scrolled (548, 140) with delta (0, 0)
Screenshot: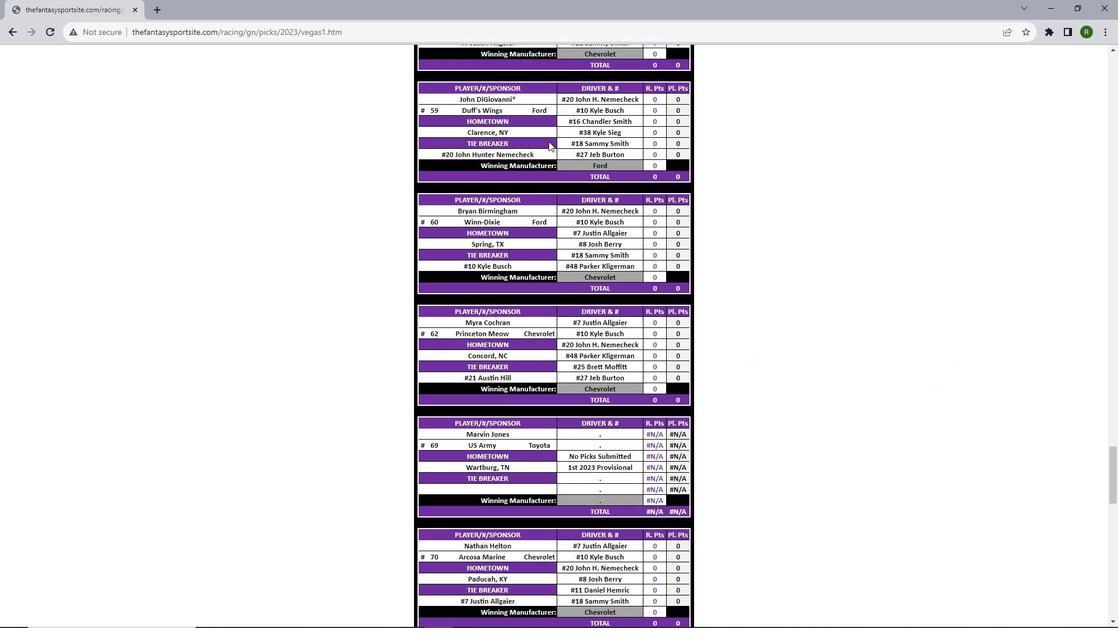 
Action: Mouse scrolled (548, 140) with delta (0, 0)
Screenshot: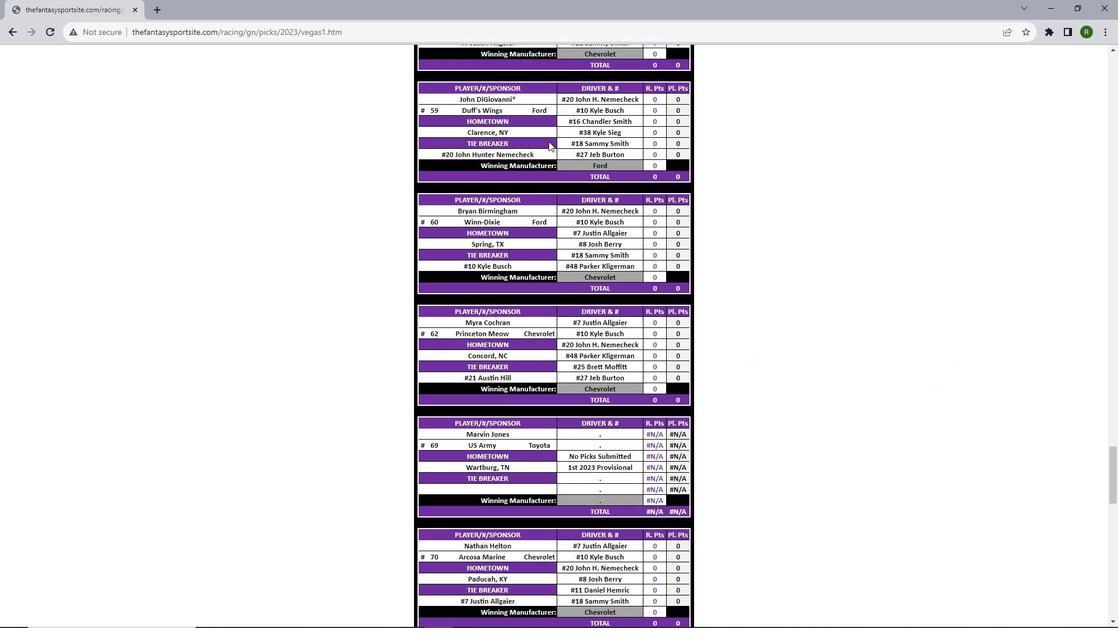 
Action: Mouse scrolled (548, 140) with delta (0, 0)
Screenshot: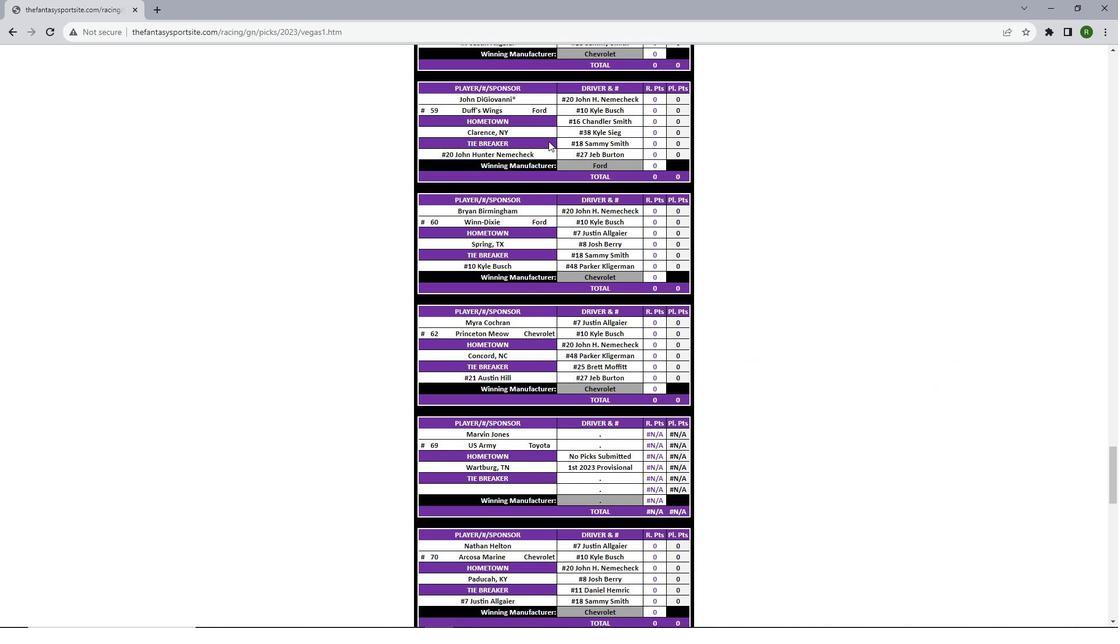
Action: Mouse scrolled (548, 140) with delta (0, 0)
Screenshot: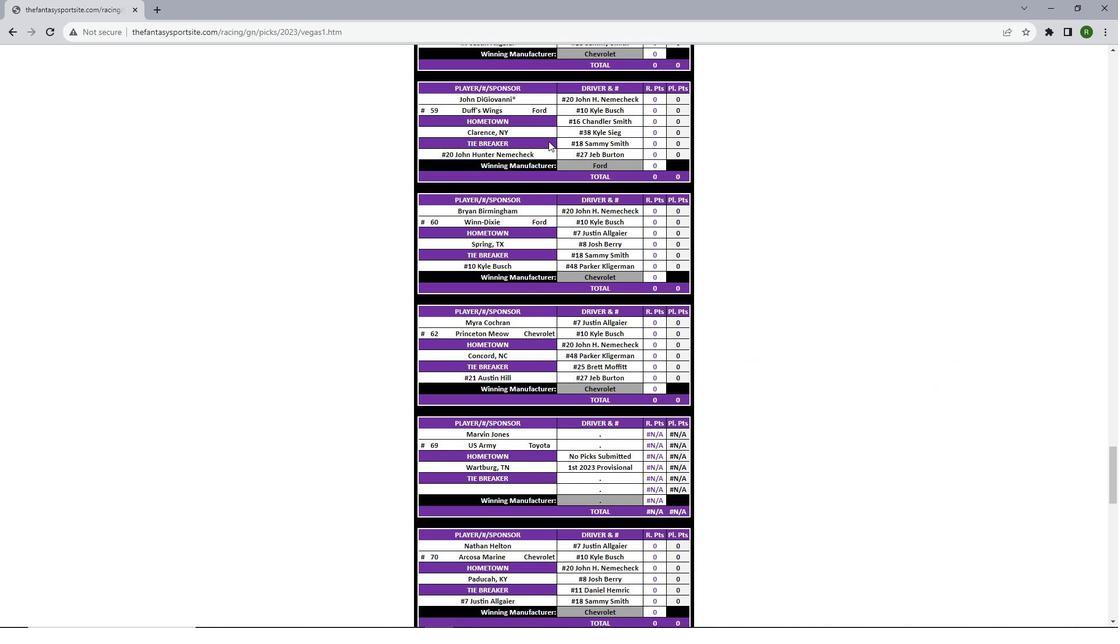 
Action: Mouse scrolled (548, 140) with delta (0, 0)
Screenshot: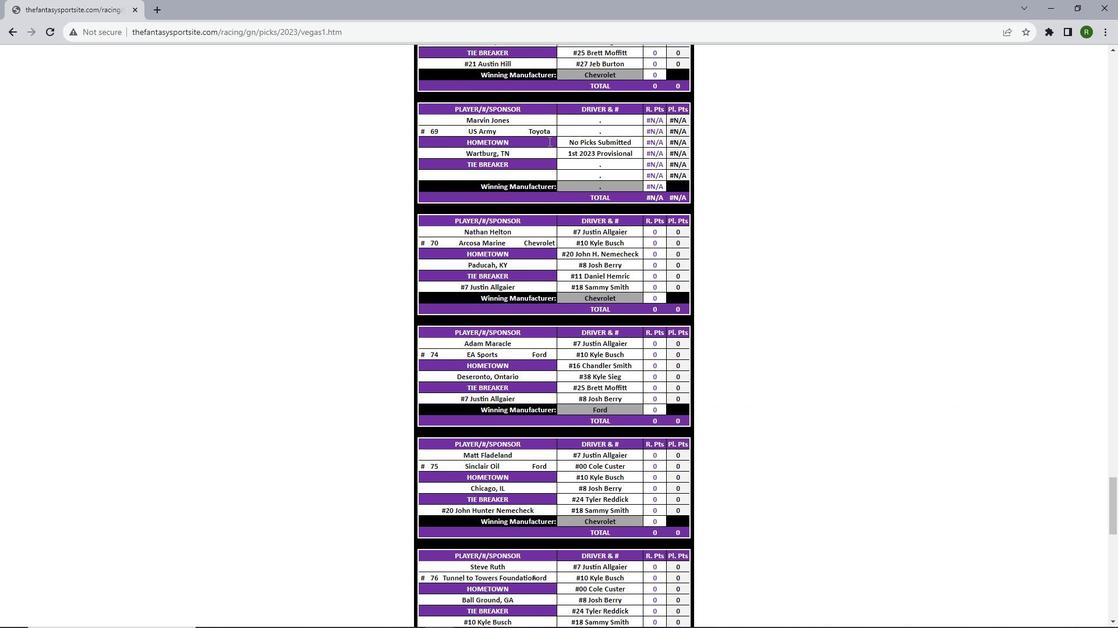 
Action: Mouse scrolled (548, 140) with delta (0, 0)
Screenshot: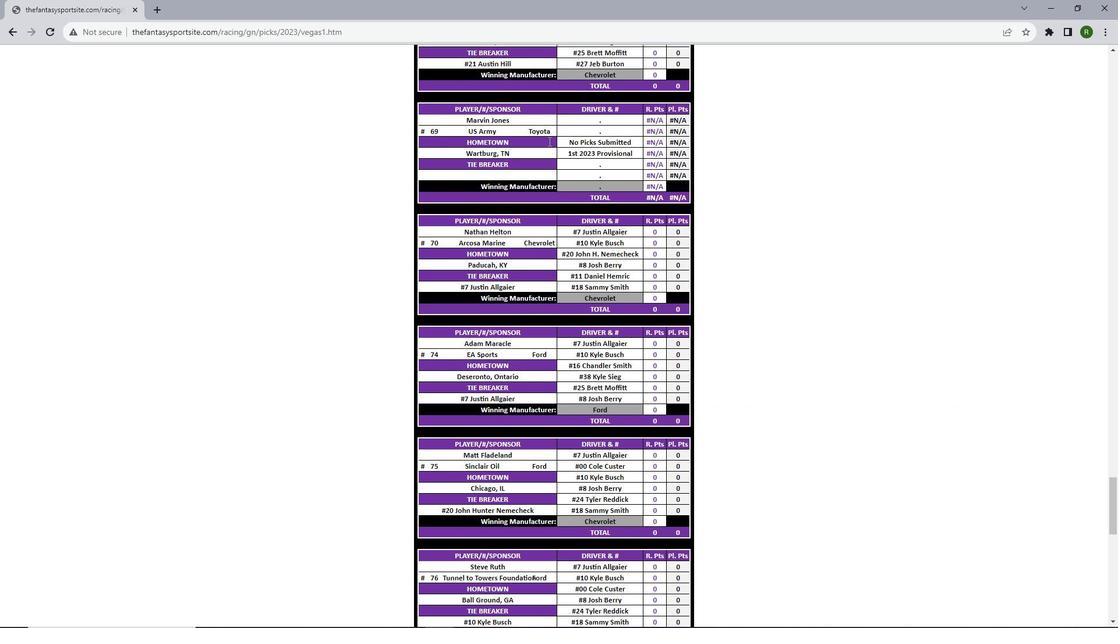 
Action: Mouse scrolled (548, 140) with delta (0, 0)
Screenshot: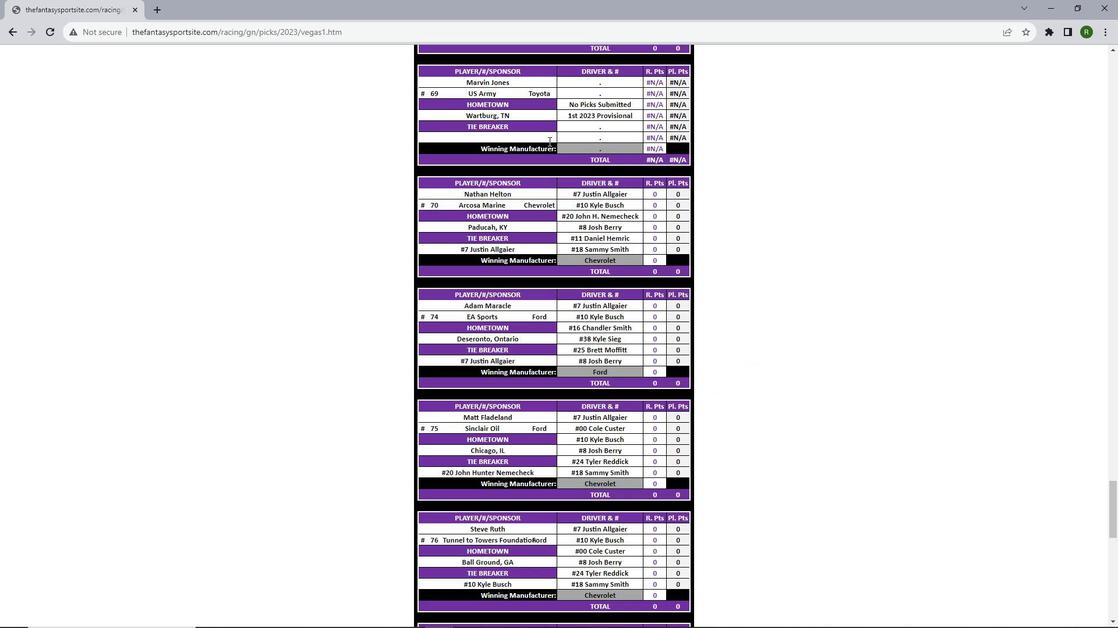 
Action: Mouse scrolled (548, 140) with delta (0, 0)
Screenshot: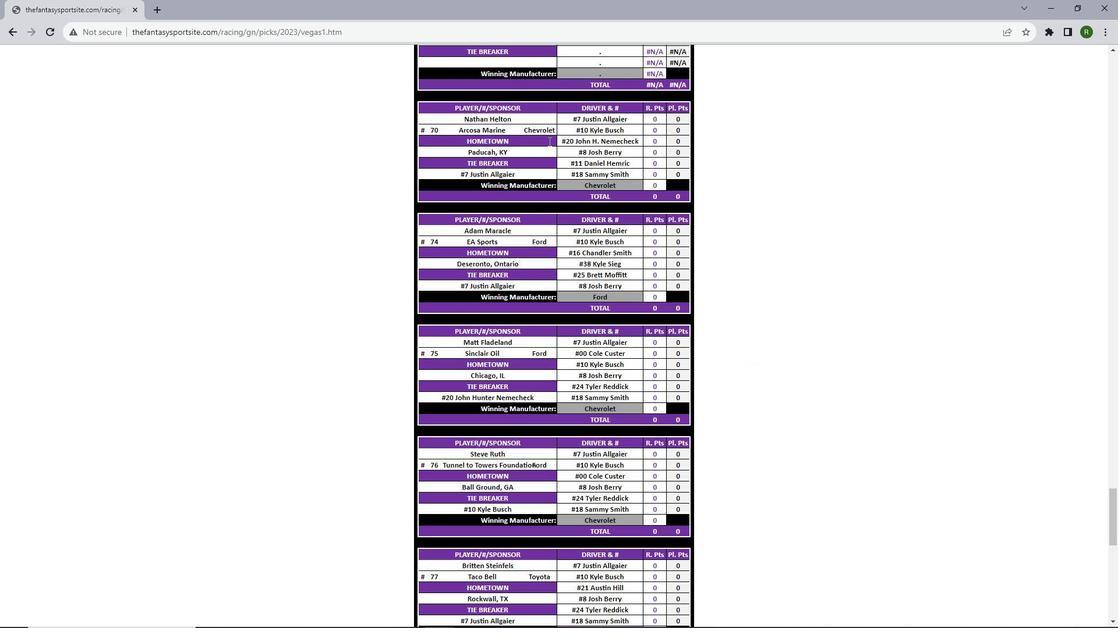 
Action: Mouse scrolled (548, 140) with delta (0, 0)
Screenshot: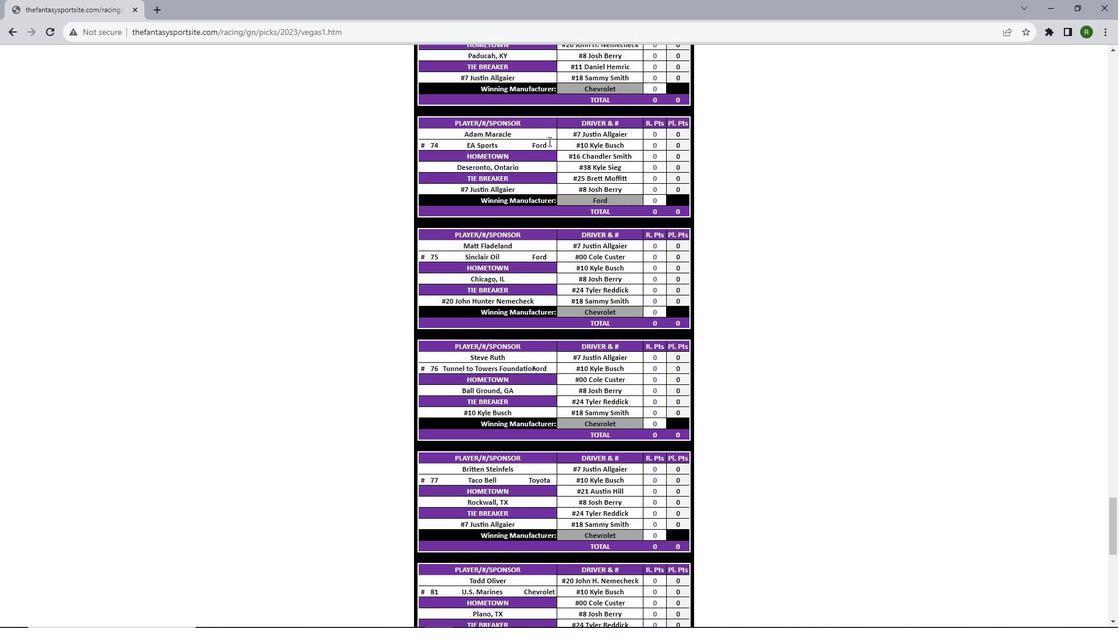 
Action: Mouse scrolled (548, 140) with delta (0, 0)
Screenshot: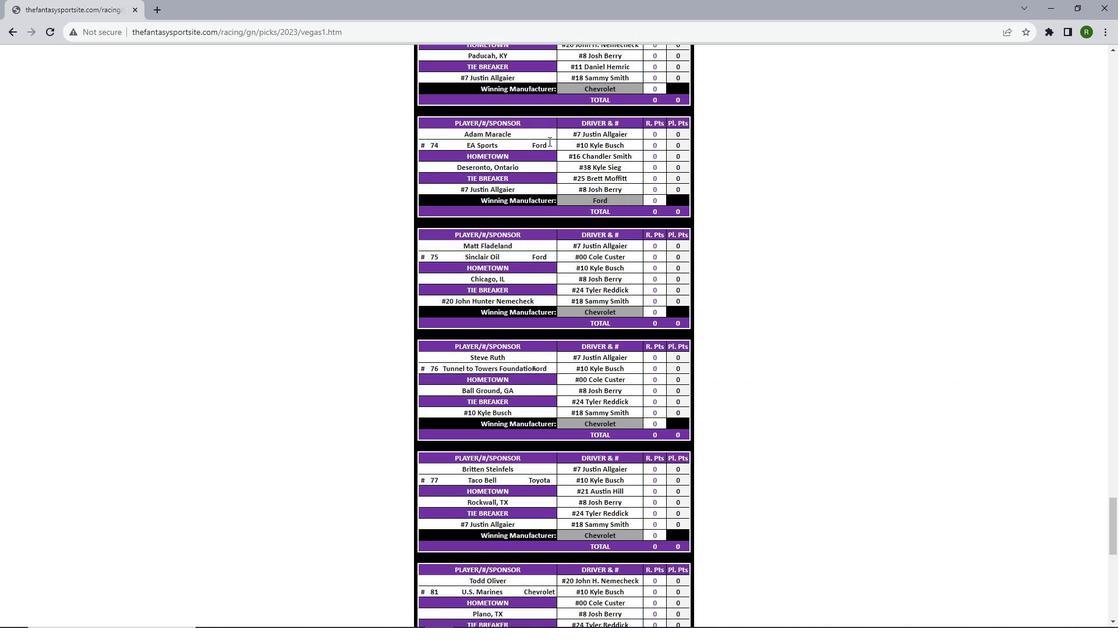 
Action: Mouse scrolled (548, 140) with delta (0, 0)
Screenshot: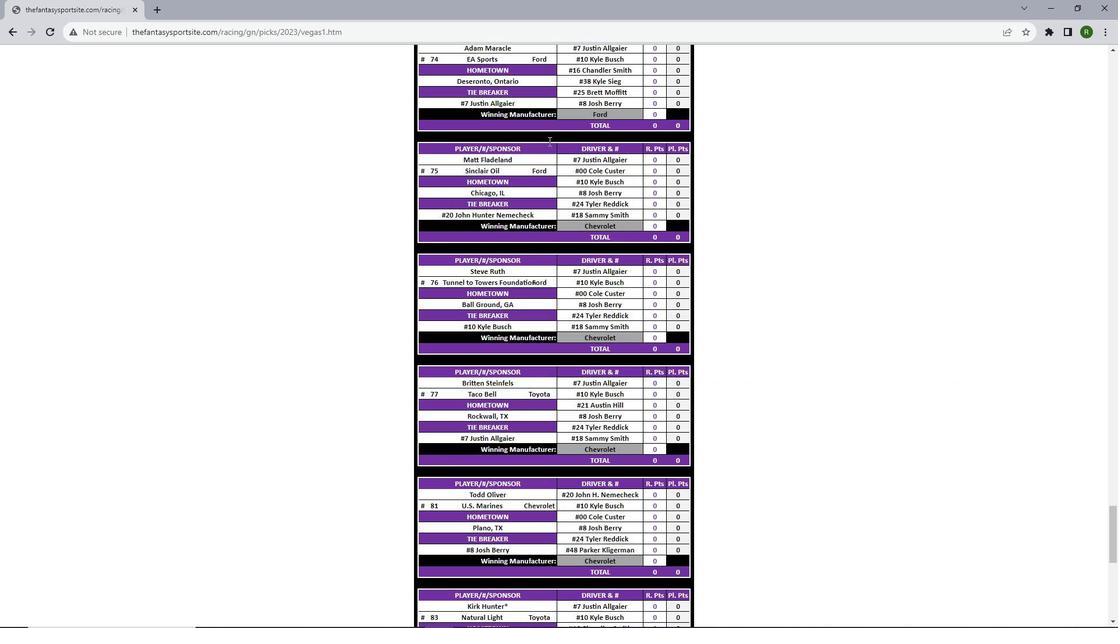 
Action: Mouse scrolled (548, 140) with delta (0, 0)
Screenshot: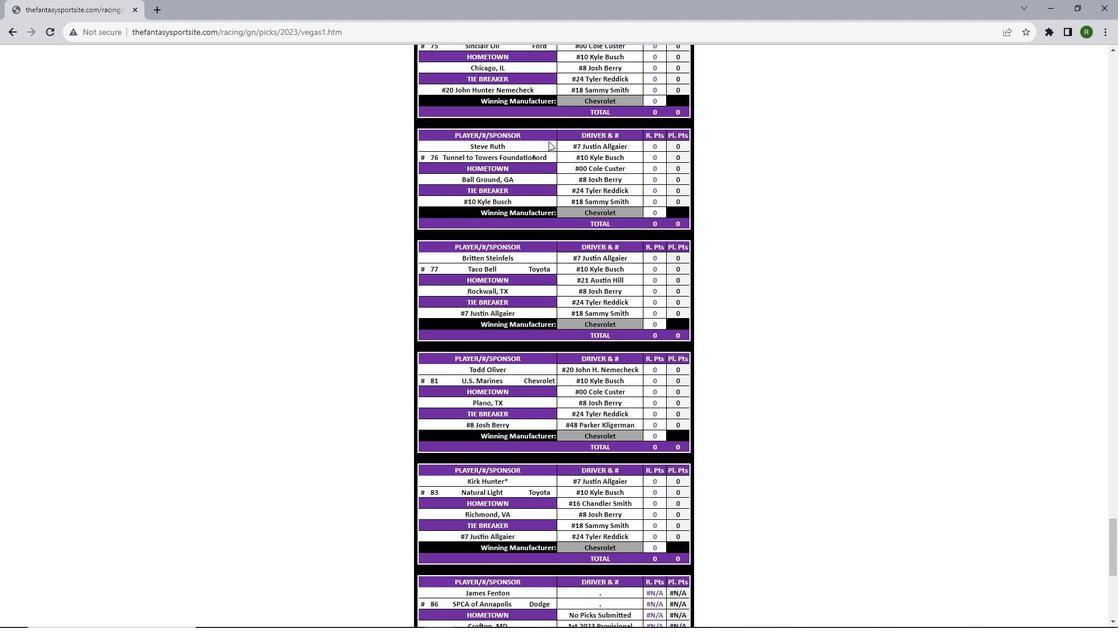 
Action: Mouse scrolled (548, 140) with delta (0, 0)
Screenshot: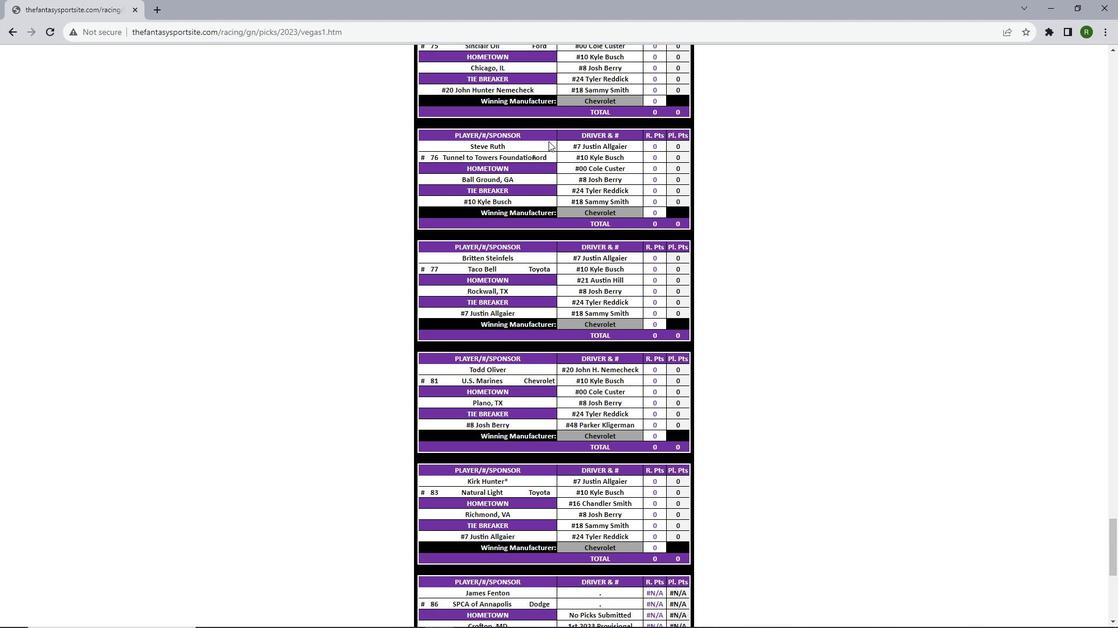 
Action: Mouse scrolled (548, 140) with delta (0, 0)
Screenshot: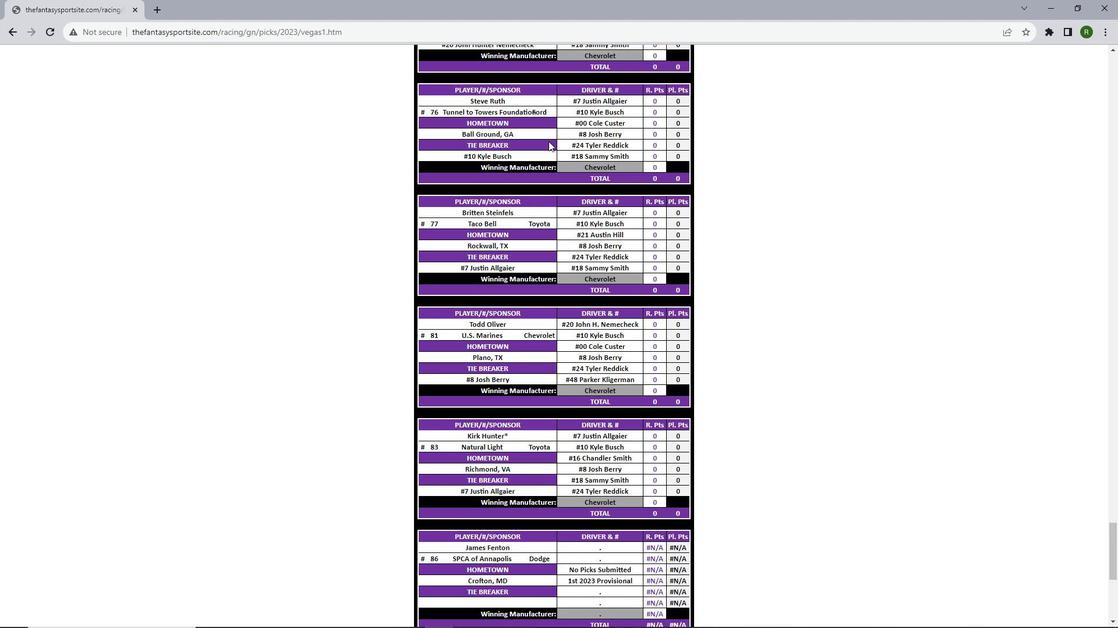 
Action: Mouse scrolled (548, 140) with delta (0, 0)
Screenshot: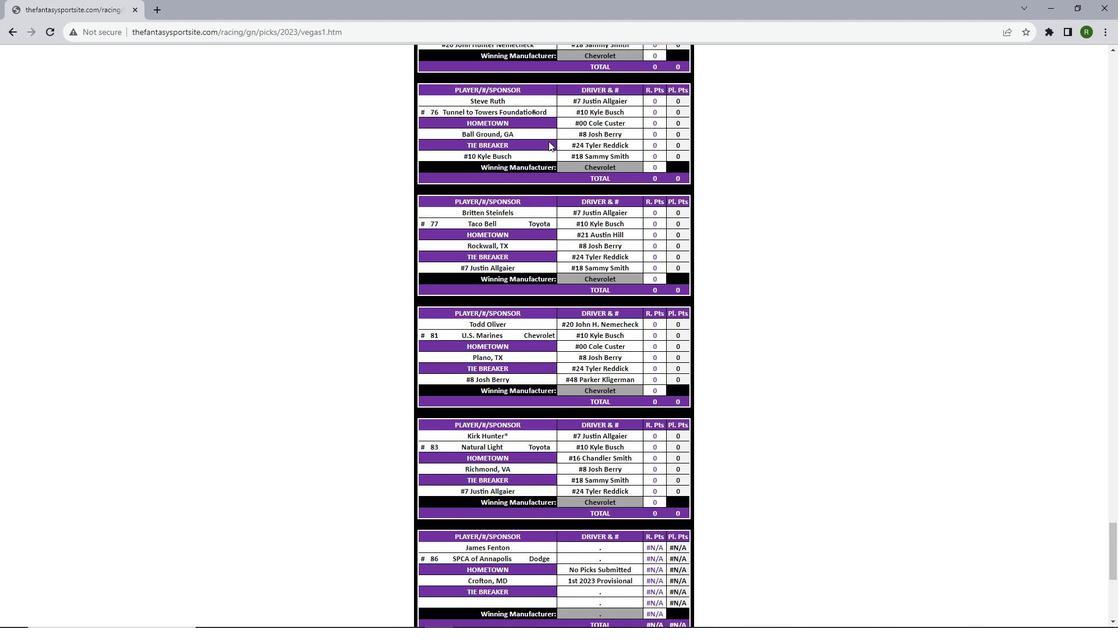 
Action: Mouse scrolled (548, 140) with delta (0, 0)
Screenshot: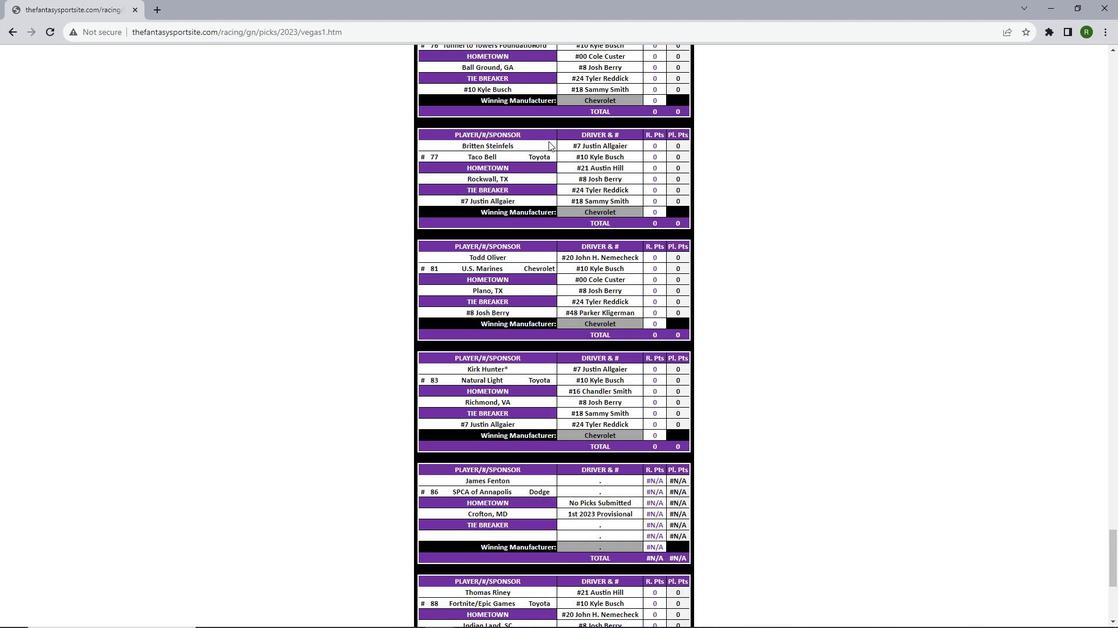 
Action: Mouse scrolled (548, 140) with delta (0, 0)
Screenshot: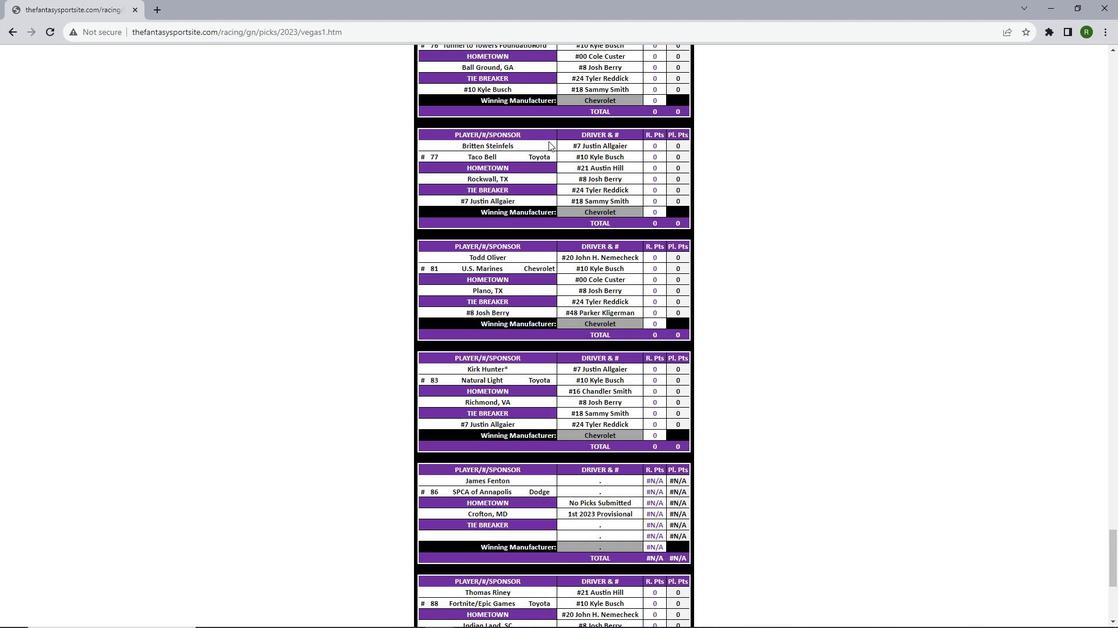 
Action: Mouse scrolled (548, 140) with delta (0, 0)
Screenshot: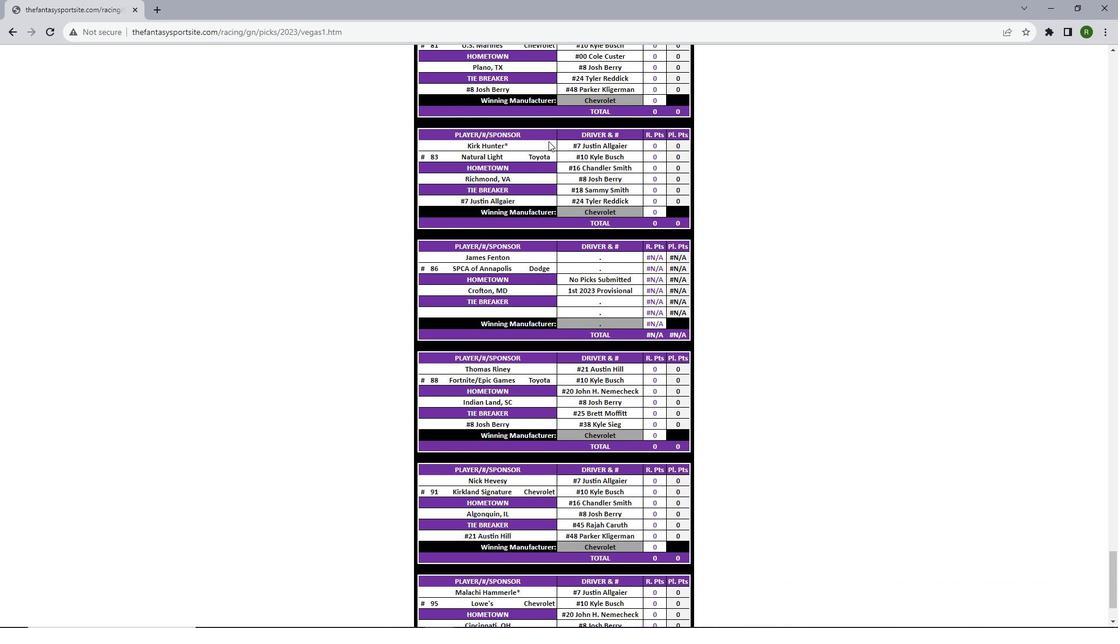
Action: Mouse scrolled (548, 140) with delta (0, 0)
Screenshot: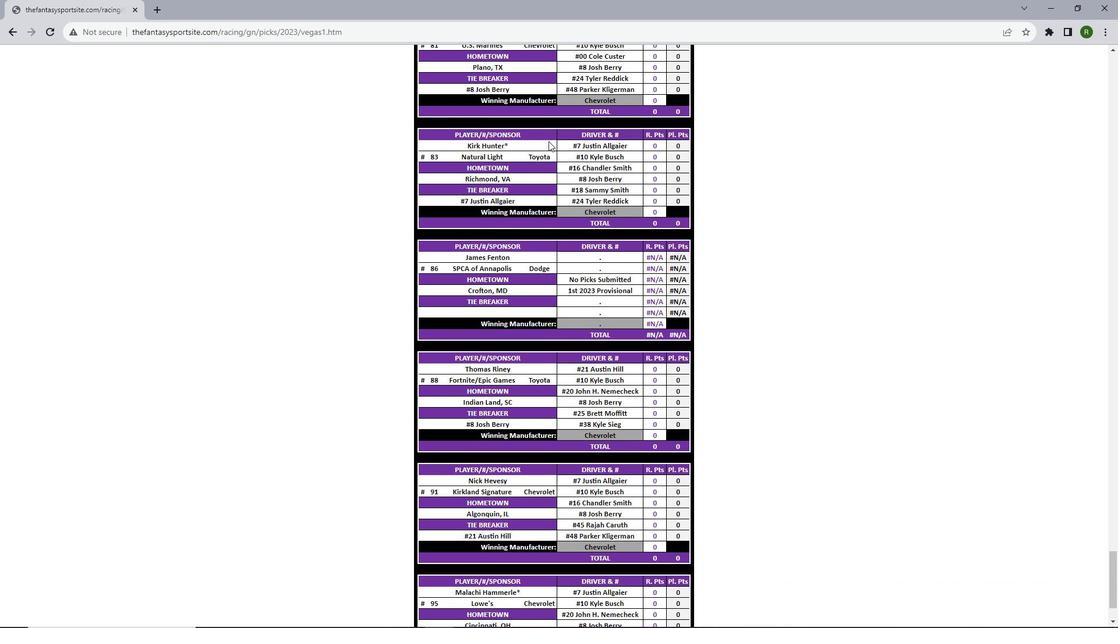 
Action: Mouse scrolled (548, 140) with delta (0, 0)
Screenshot: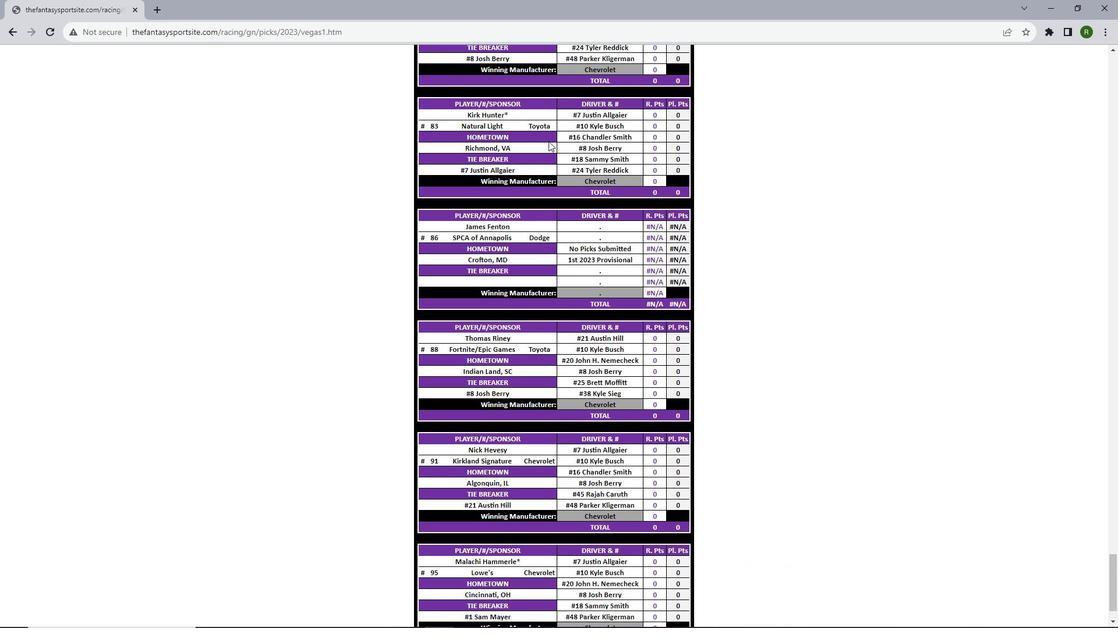 
Action: Mouse scrolled (548, 140) with delta (0, 0)
Screenshot: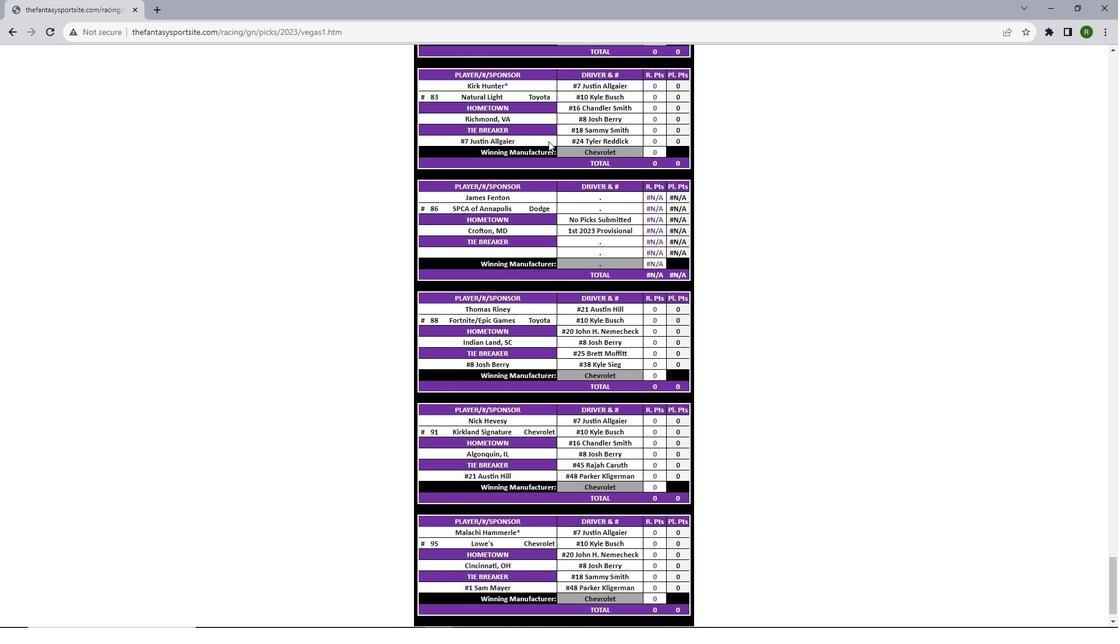 
Action: Mouse scrolled (548, 140) with delta (0, 0)
Screenshot: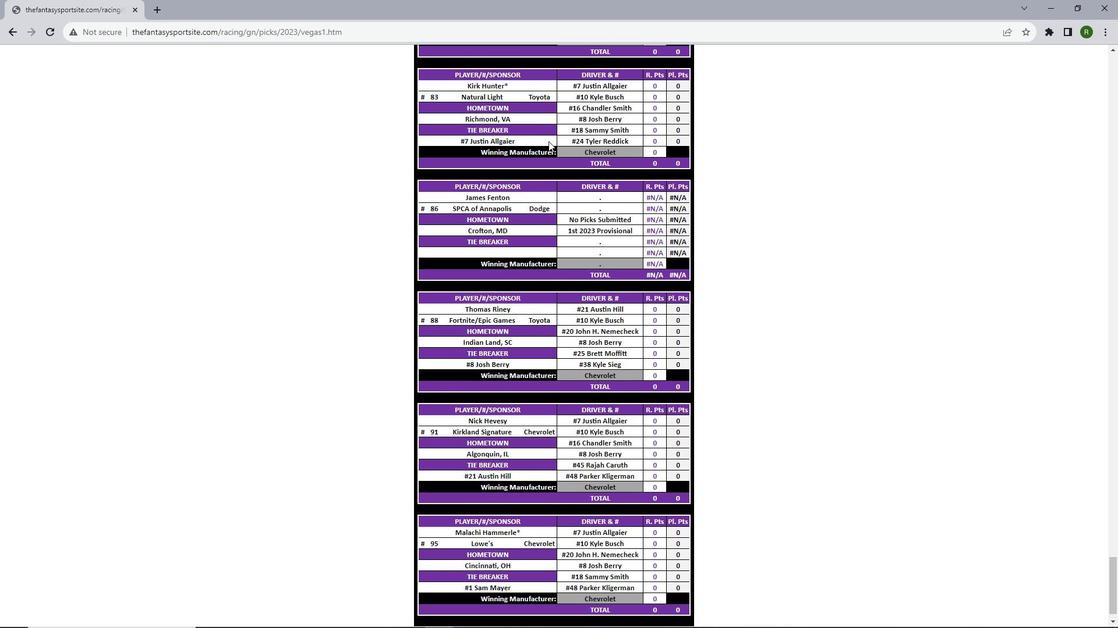 
Action: Mouse scrolled (548, 140) with delta (0, 0)
Screenshot: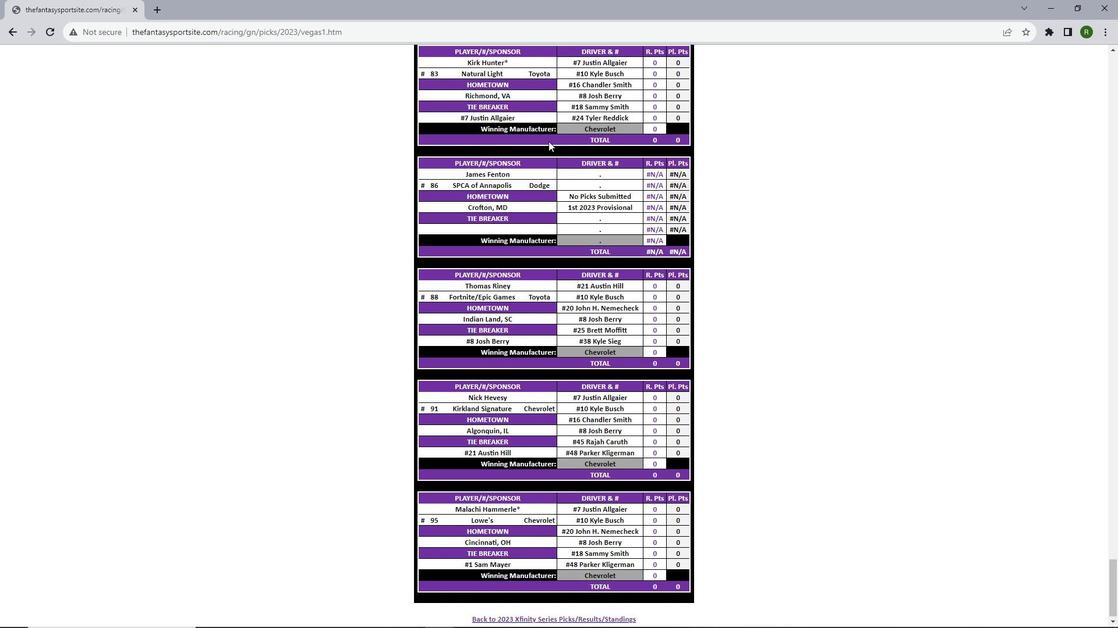 
Action: Mouse scrolled (548, 140) with delta (0, 0)
Screenshot: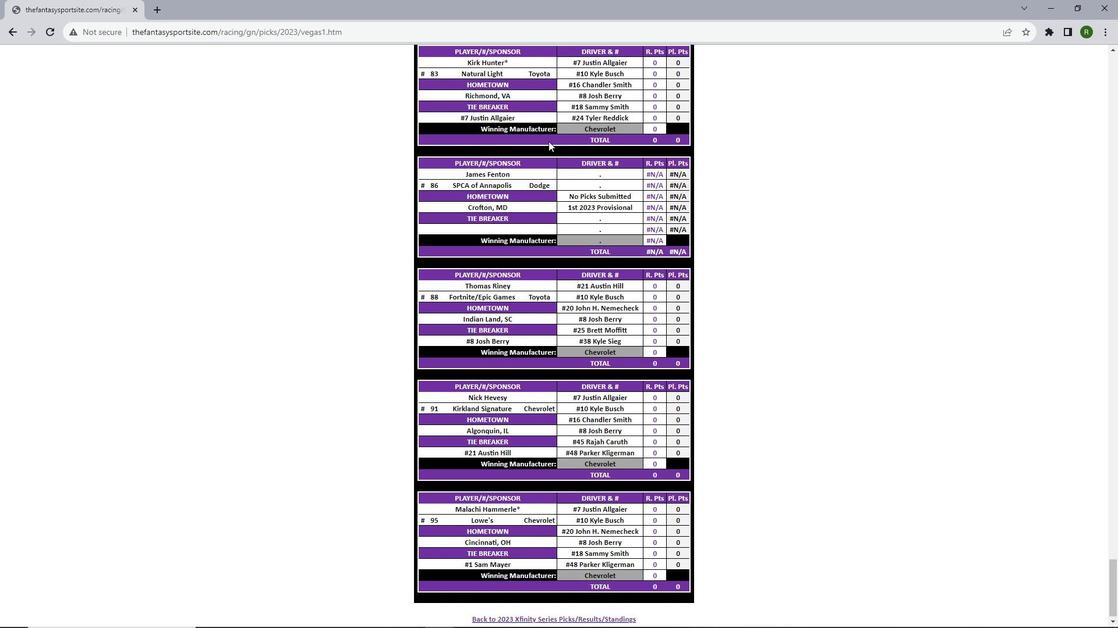 
